Task: Find the shortest route from Houston to Battleship Texas State Historic Site.
Action: Mouse moved to (228, 74)
Screenshot: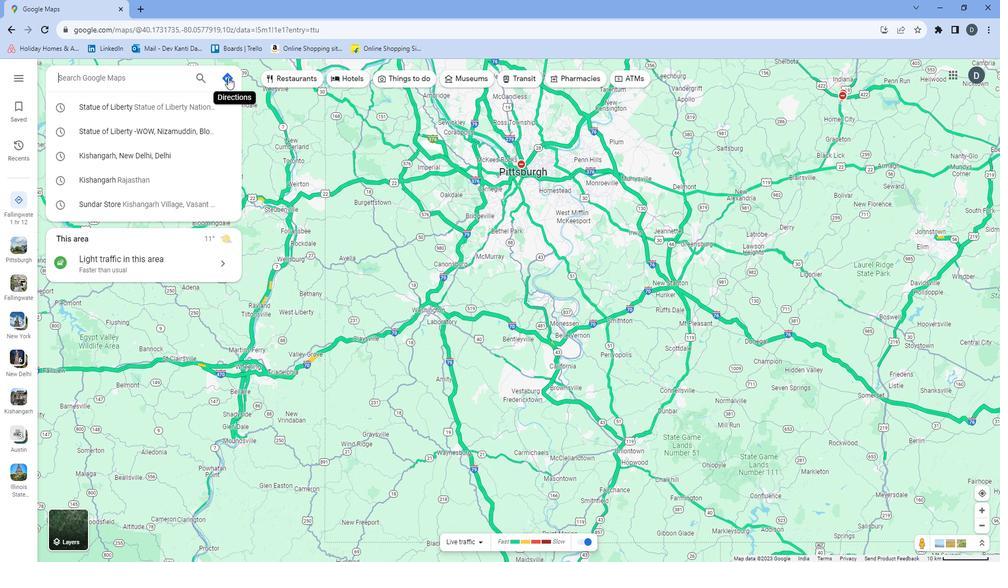 
Action: Mouse pressed left at (228, 74)
Screenshot: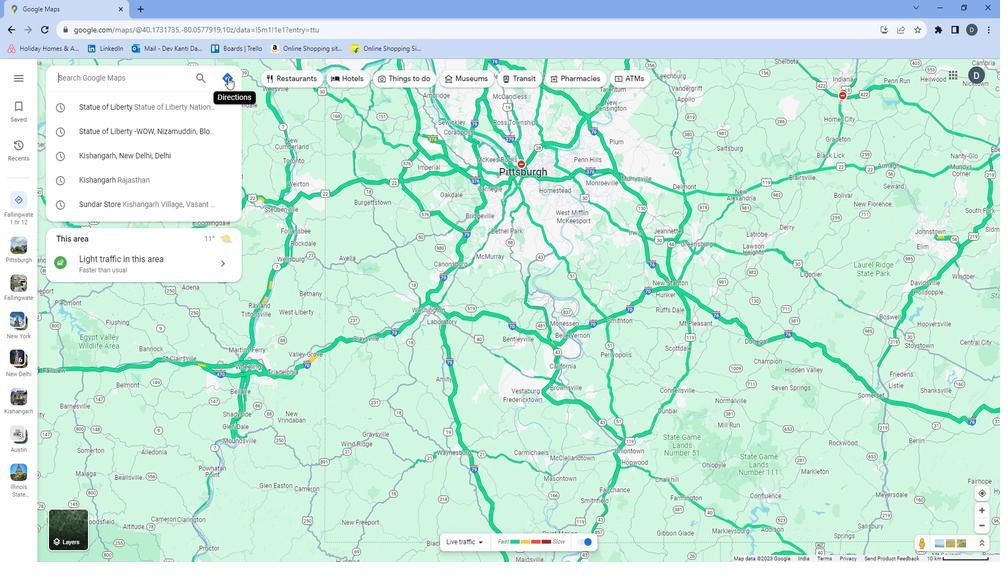 
Action: Mouse moved to (176, 101)
Screenshot: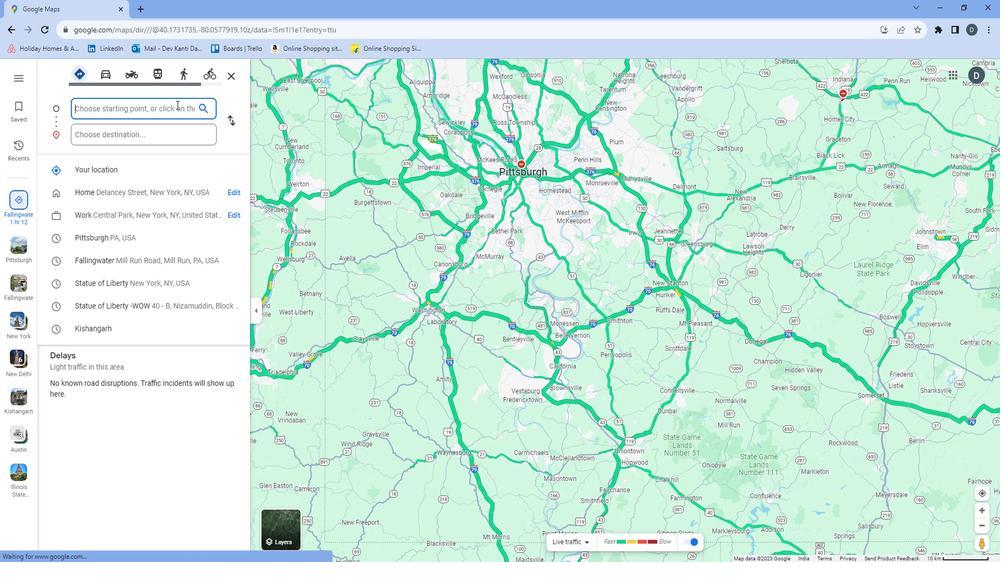 
Action: Mouse pressed left at (176, 101)
Screenshot: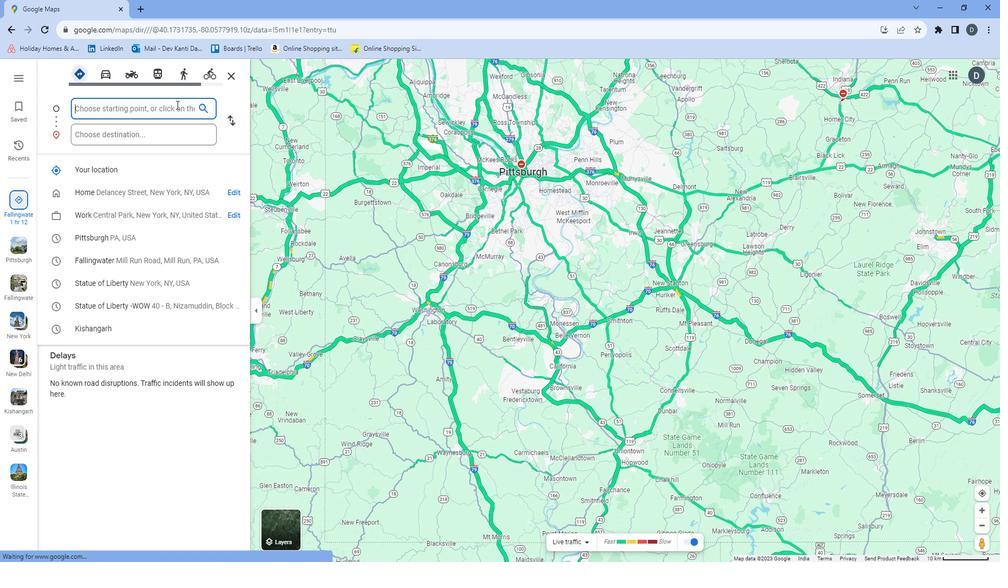 
Action: Mouse moved to (173, 106)
Screenshot: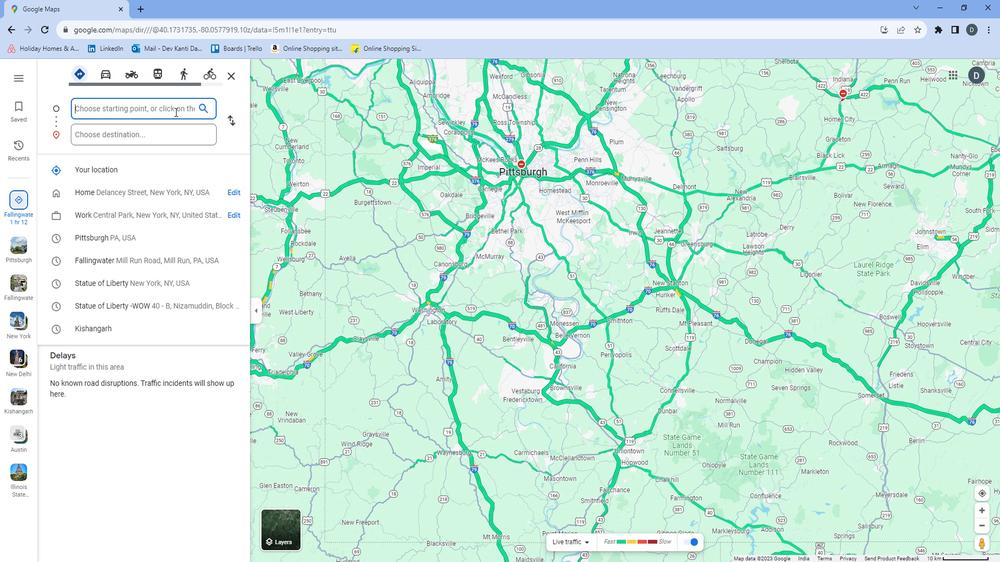 
Action: Mouse pressed left at (173, 106)
Screenshot: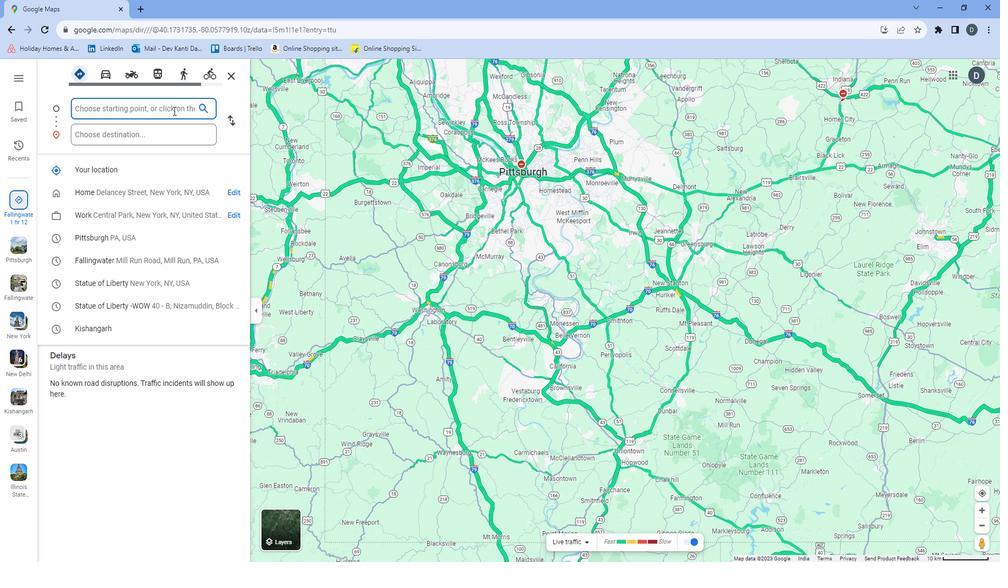 
Action: Key pressed <Key.shift>Houston<Key.space>
Screenshot: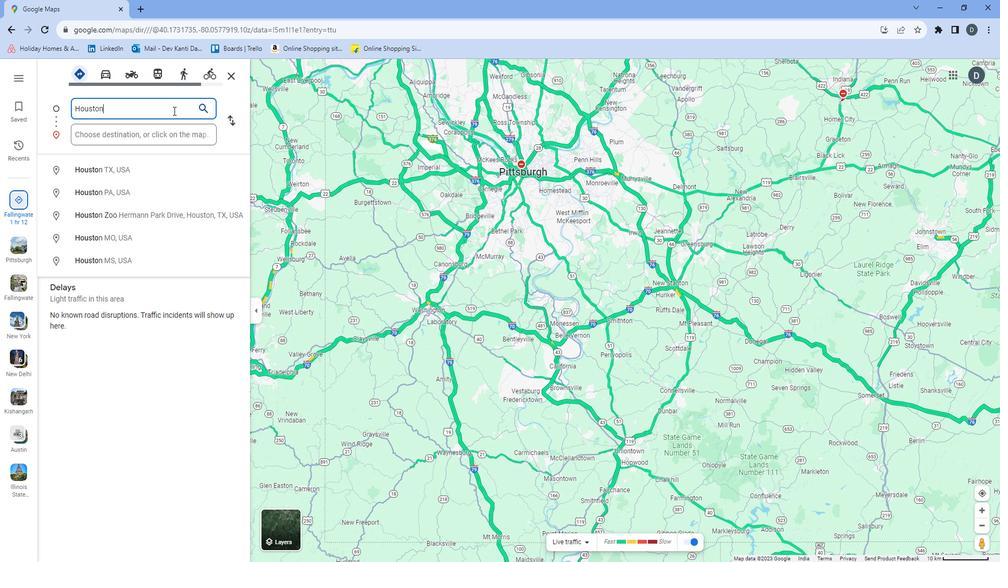 
Action: Mouse moved to (169, 130)
Screenshot: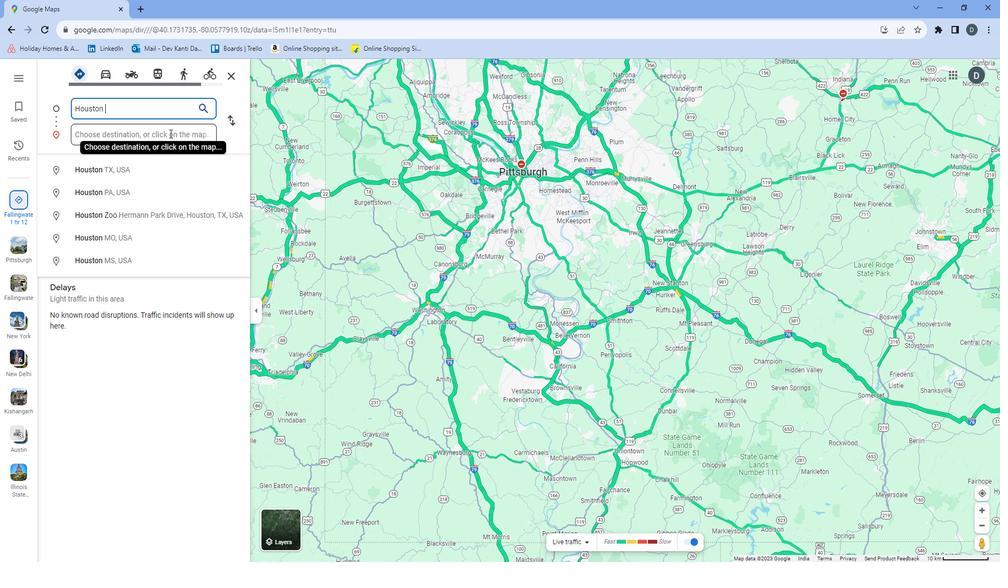 
Action: Mouse pressed left at (169, 130)
Screenshot: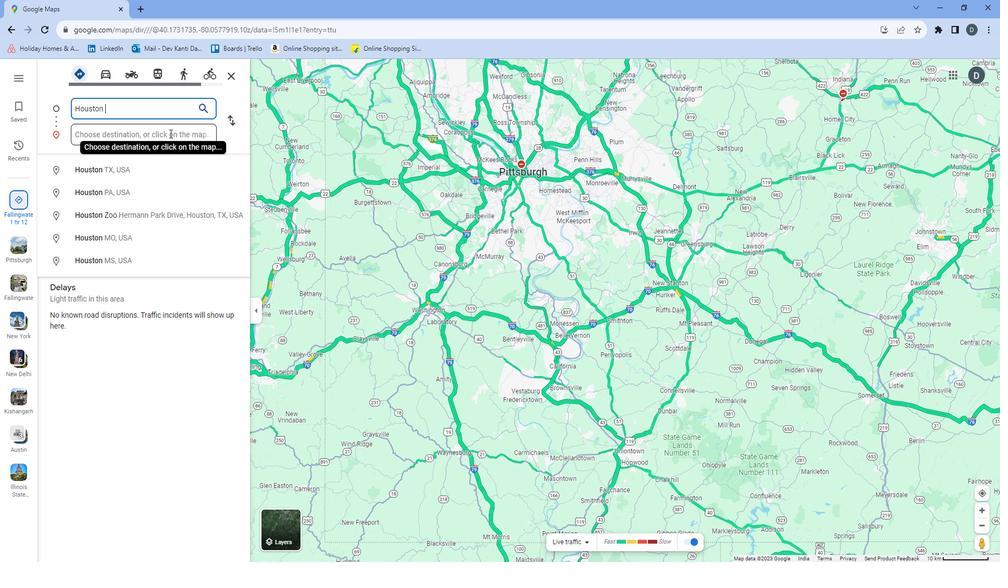 
Action: Key pressed <Key.shift>Battleship<Key.space><Key.shift>Texas<Key.space><Key.shift>STate<Key.space><Key.backspace><Key.backspace><Key.backspace><Key.backspace><Key.backspace>tate<Key.space><Key.shift>Historic<Key.space><Key.shift>Site<Key.space><Key.enter>
Screenshot: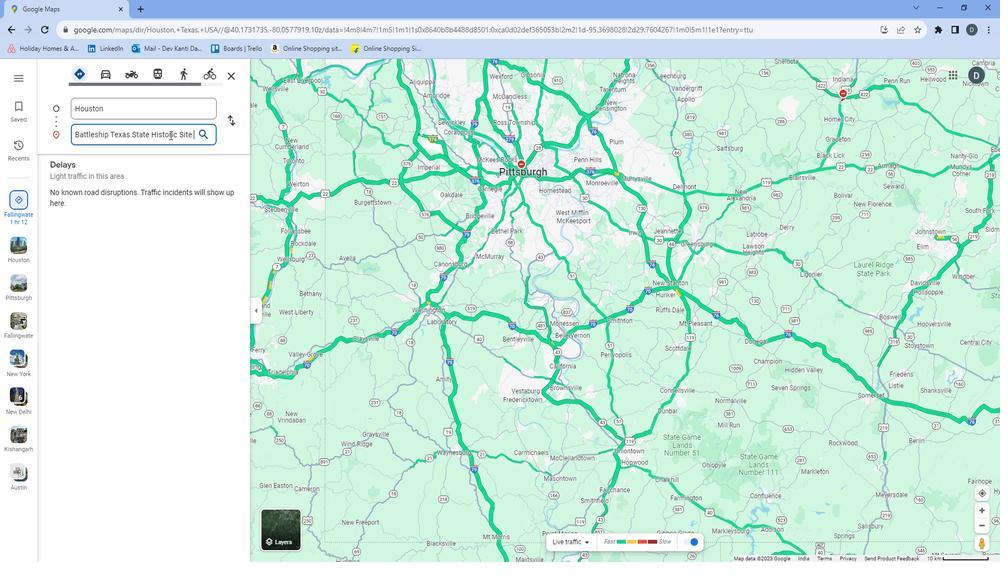 
Action: Mouse moved to (184, 267)
Screenshot: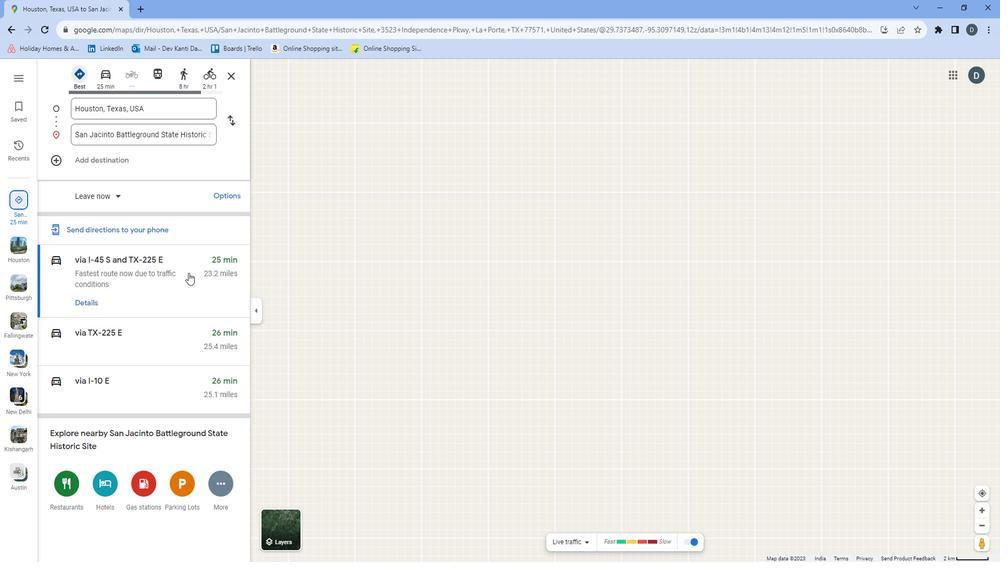 
Action: Mouse pressed left at (184, 267)
Screenshot: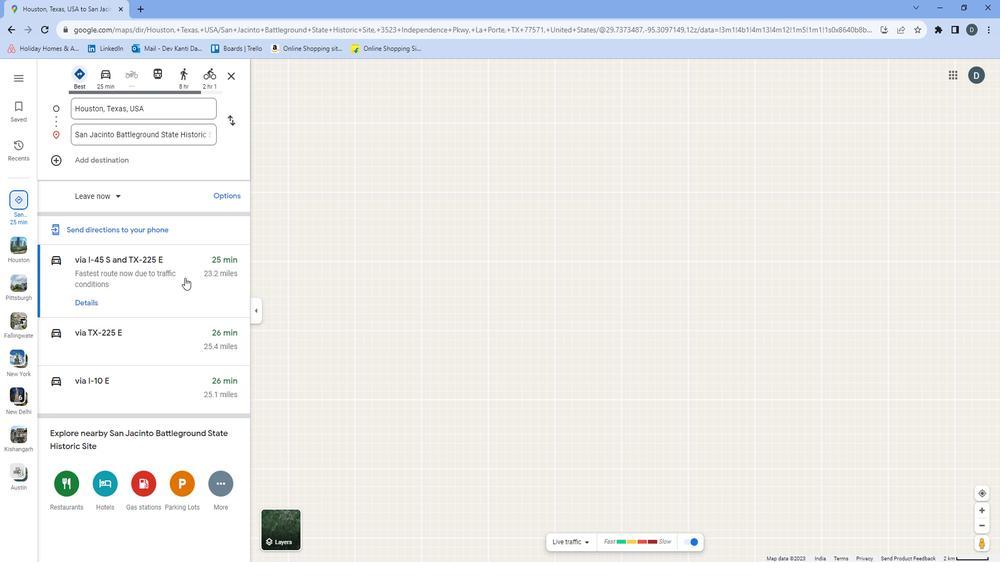 
Action: Mouse moved to (58, 200)
Screenshot: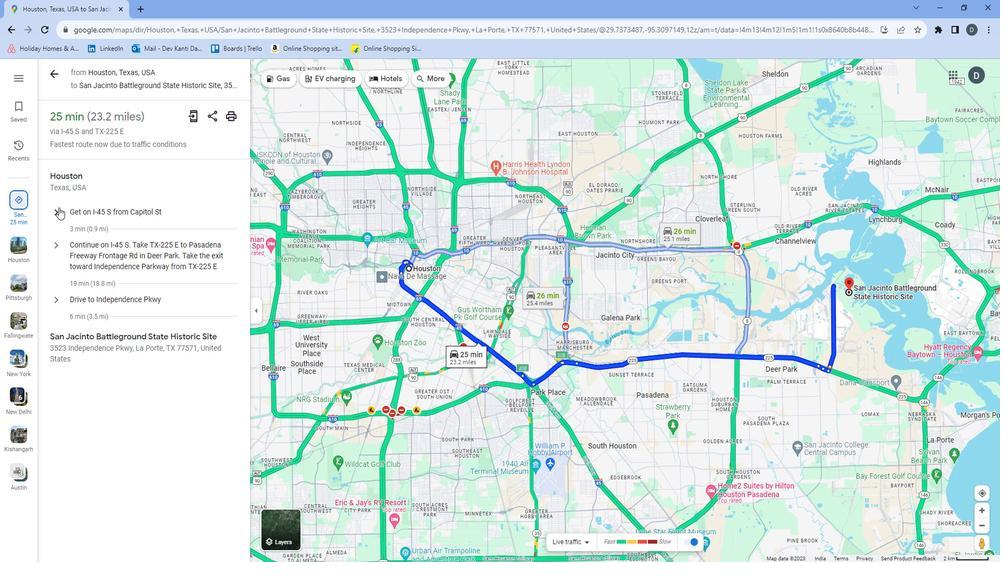 
Action: Mouse pressed left at (58, 200)
Screenshot: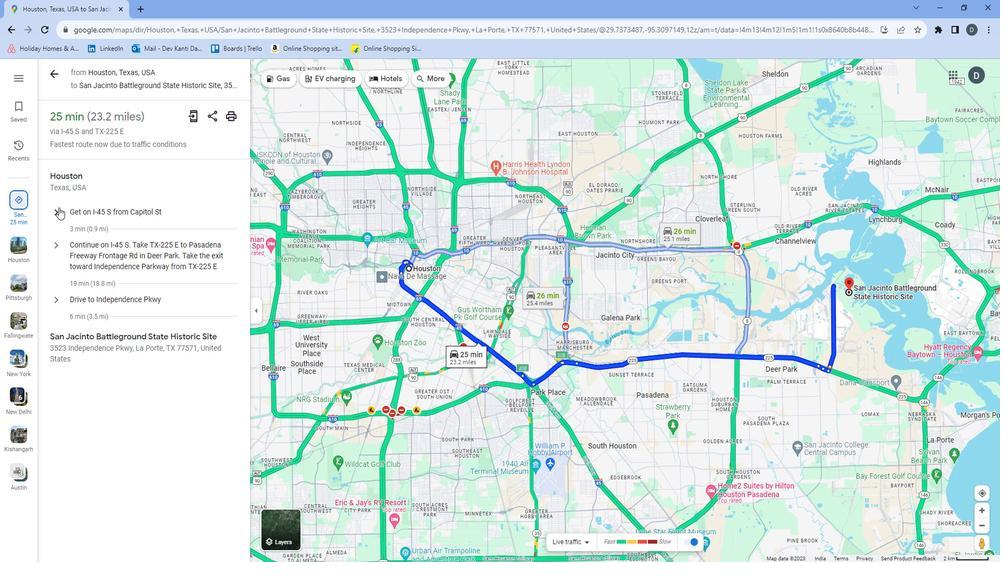 
Action: Mouse moved to (160, 224)
Screenshot: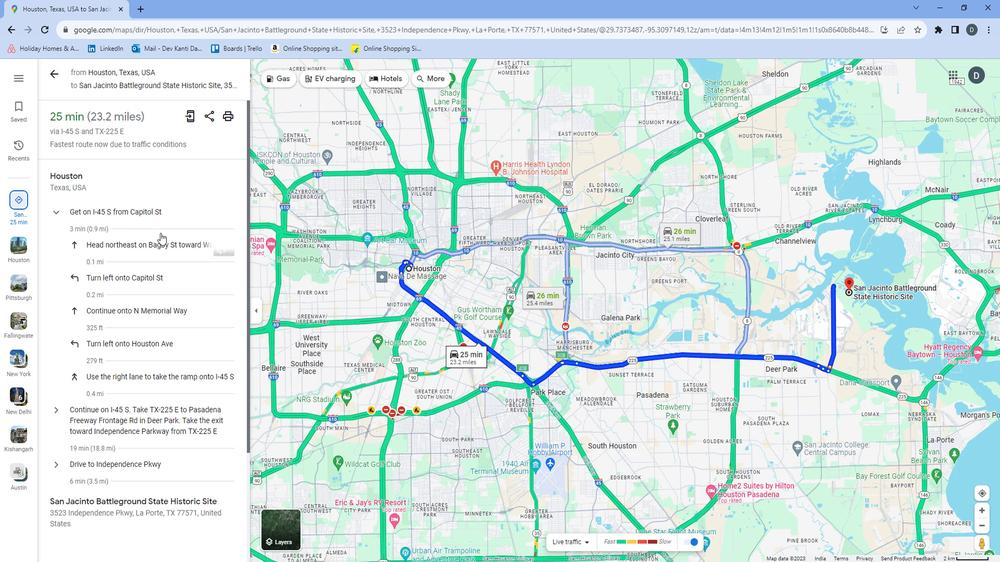 
Action: Mouse scrolled (160, 224) with delta (0, 0)
Screenshot: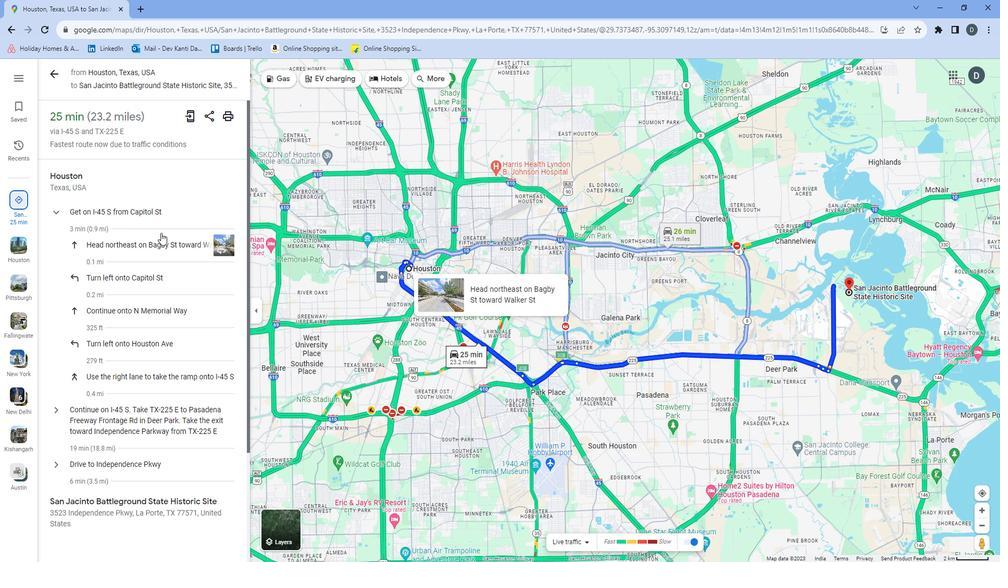 
Action: Mouse moved to (60, 340)
Screenshot: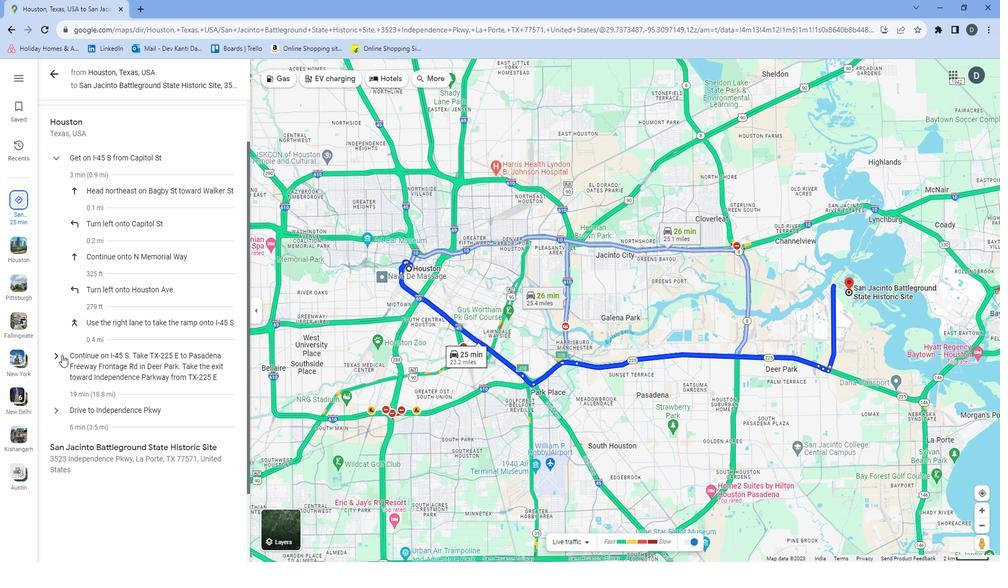 
Action: Mouse pressed left at (60, 340)
Screenshot: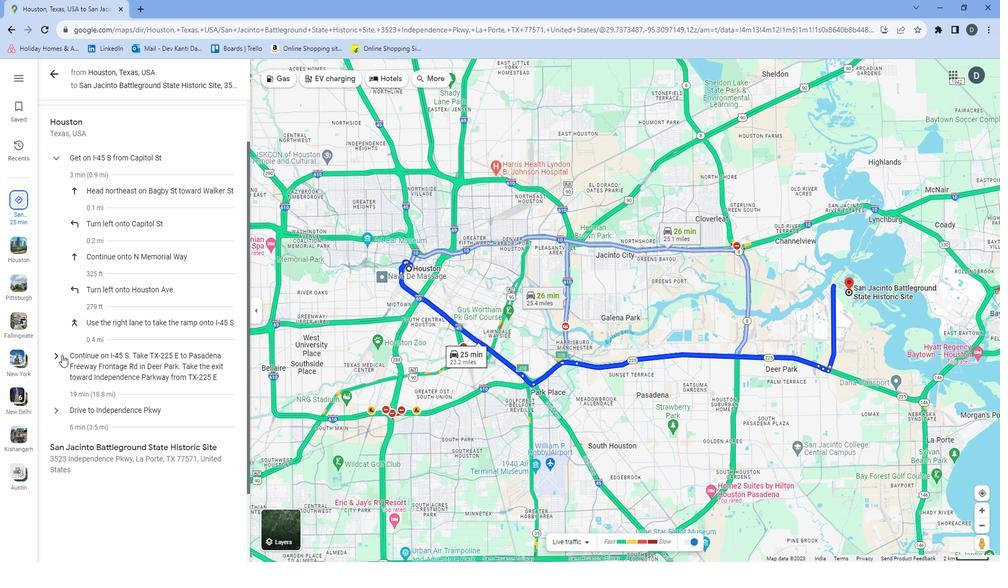 
Action: Mouse moved to (80, 323)
Screenshot: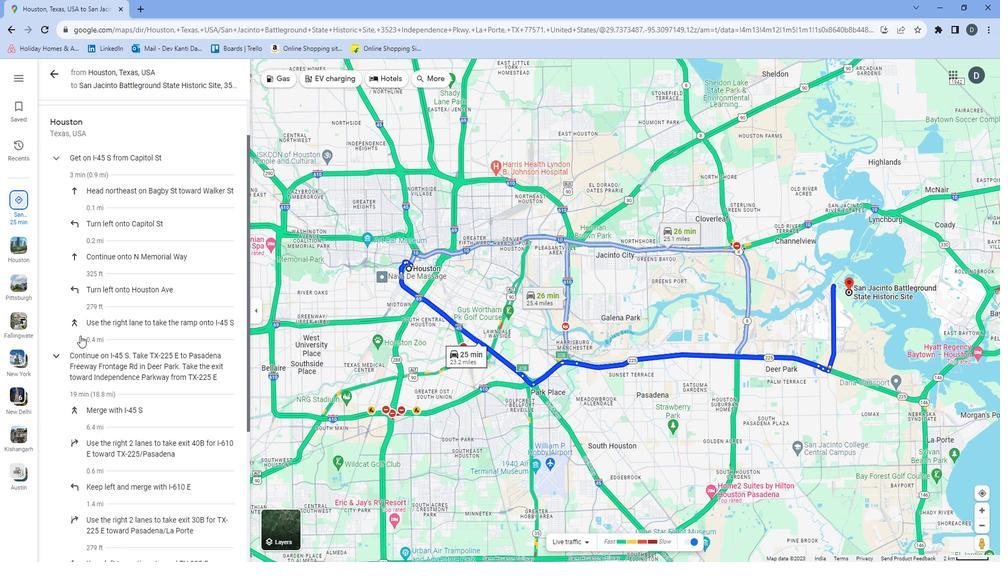 
Action: Mouse scrolled (80, 322) with delta (0, 0)
Screenshot: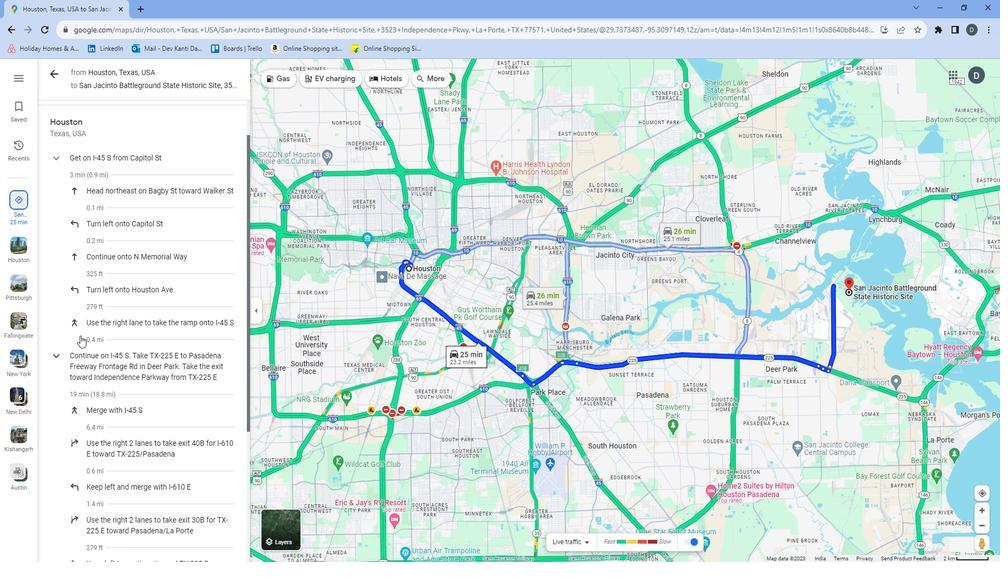 
Action: Mouse scrolled (80, 322) with delta (0, 0)
Screenshot: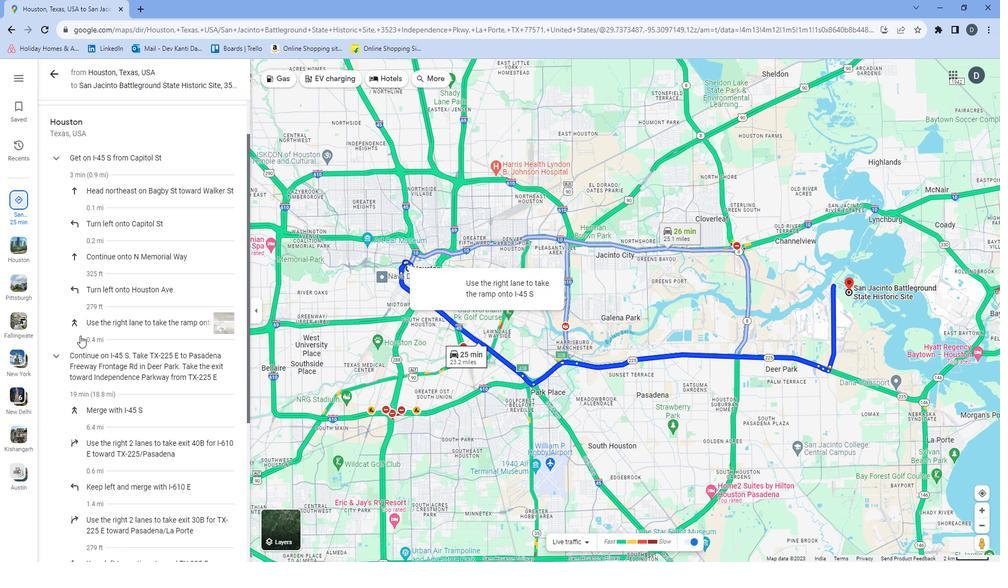 
Action: Mouse scrolled (80, 322) with delta (0, 0)
Screenshot: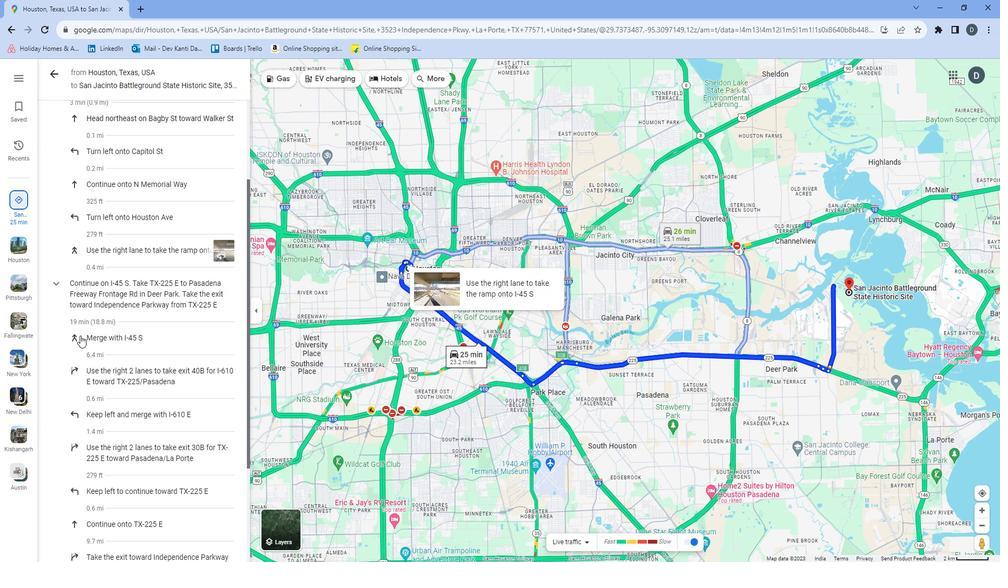 
Action: Mouse scrolled (80, 322) with delta (0, 0)
Screenshot: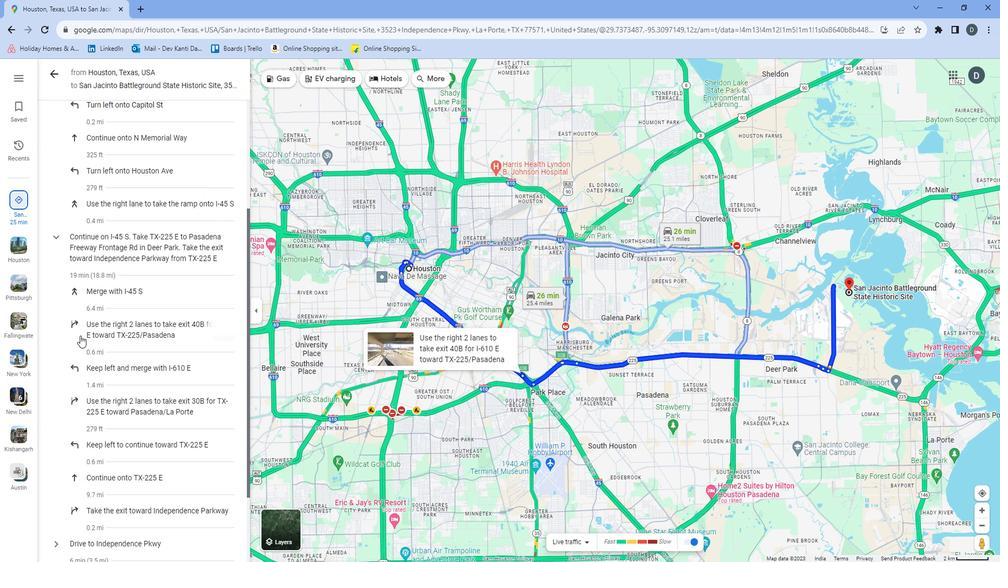 
Action: Mouse moved to (56, 429)
Screenshot: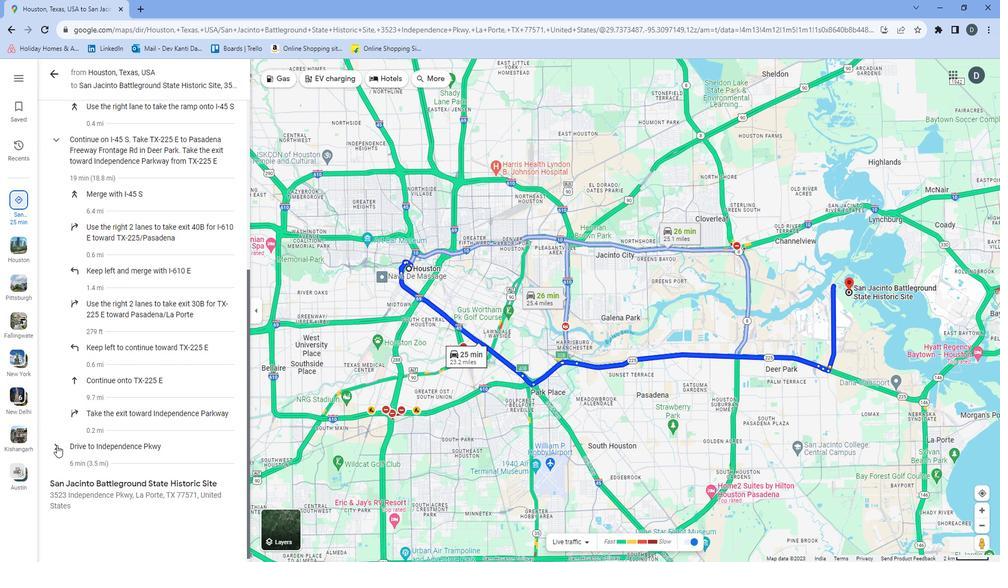 
Action: Mouse pressed left at (56, 429)
Screenshot: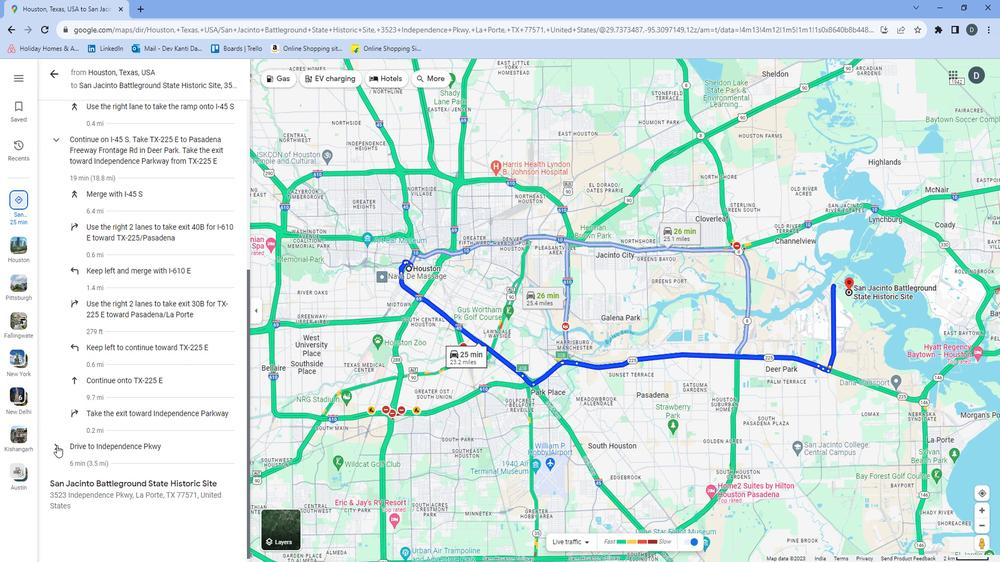 
Action: Mouse moved to (79, 377)
Screenshot: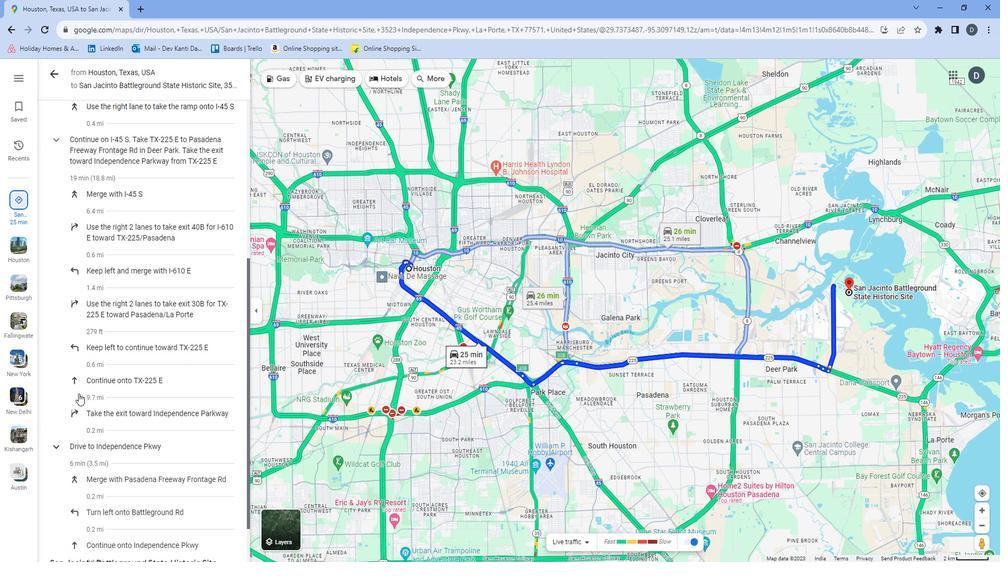 
Action: Mouse scrolled (79, 377) with delta (0, 0)
Screenshot: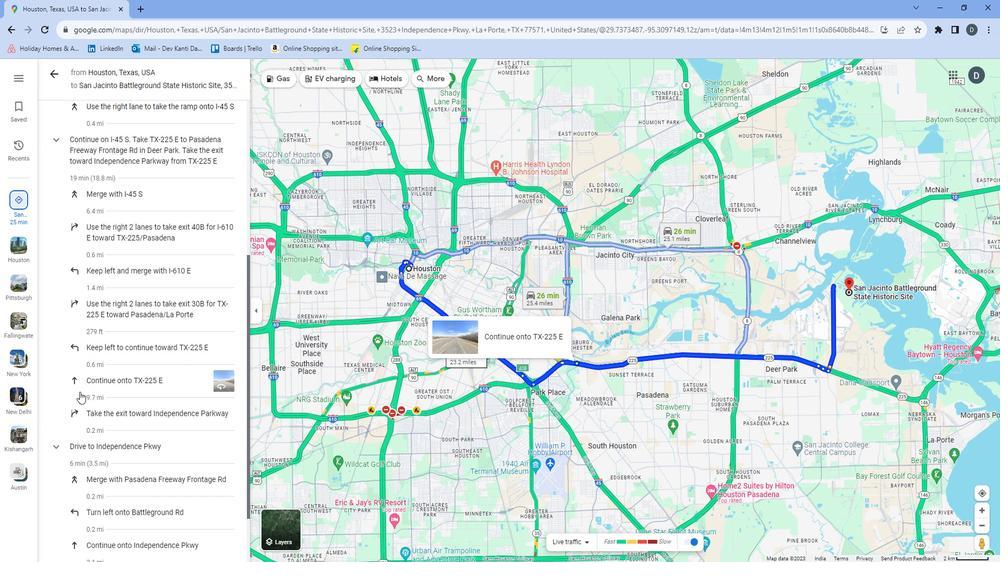 
Action: Mouse moved to (79, 381)
Screenshot: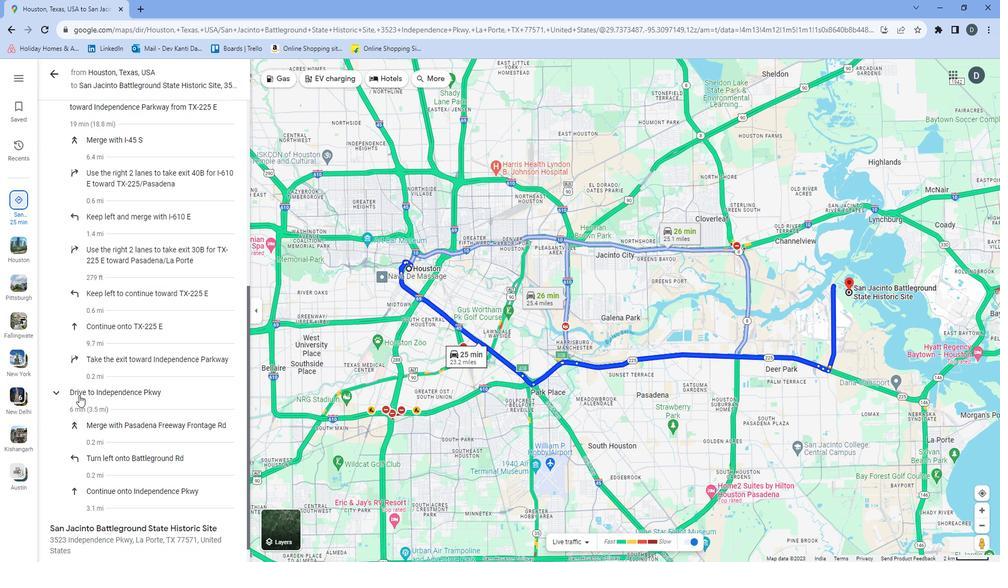 
Action: Mouse scrolled (79, 380) with delta (0, 0)
Screenshot: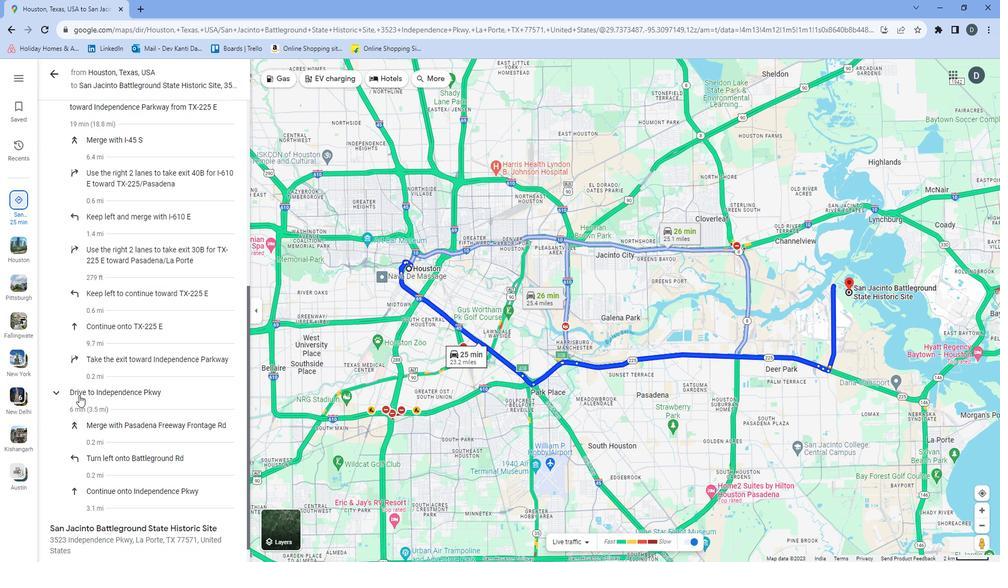 
Action: Mouse moved to (381, 248)
Screenshot: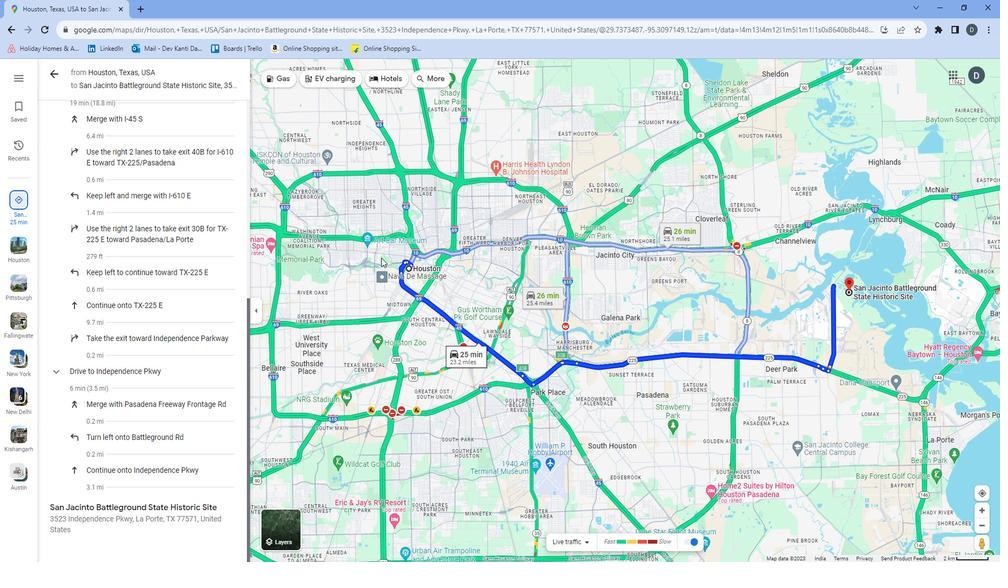 
Action: Mouse scrolled (381, 249) with delta (0, 0)
Screenshot: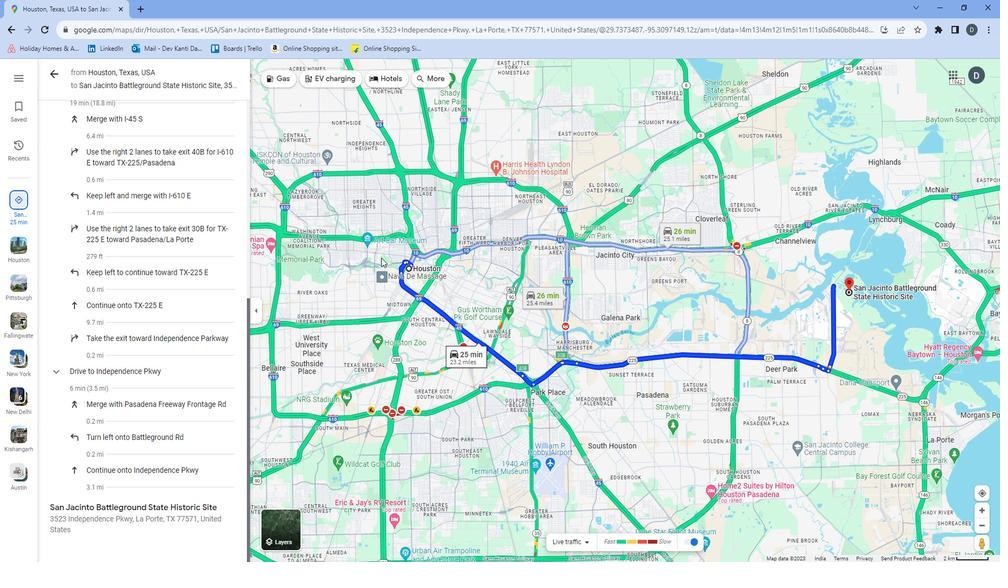 
Action: Mouse scrolled (381, 249) with delta (0, 0)
Screenshot: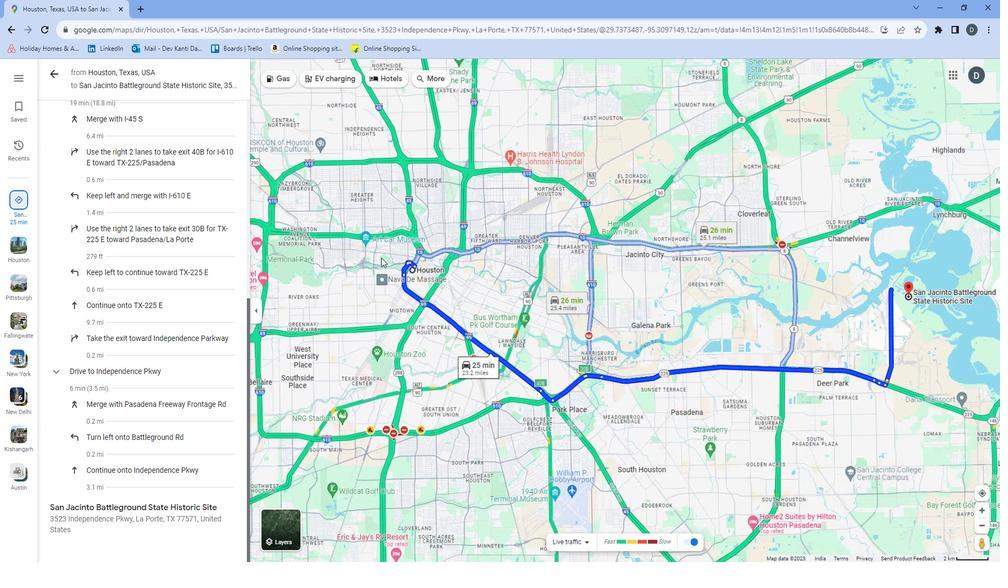 
Action: Mouse scrolled (381, 249) with delta (0, 0)
Screenshot: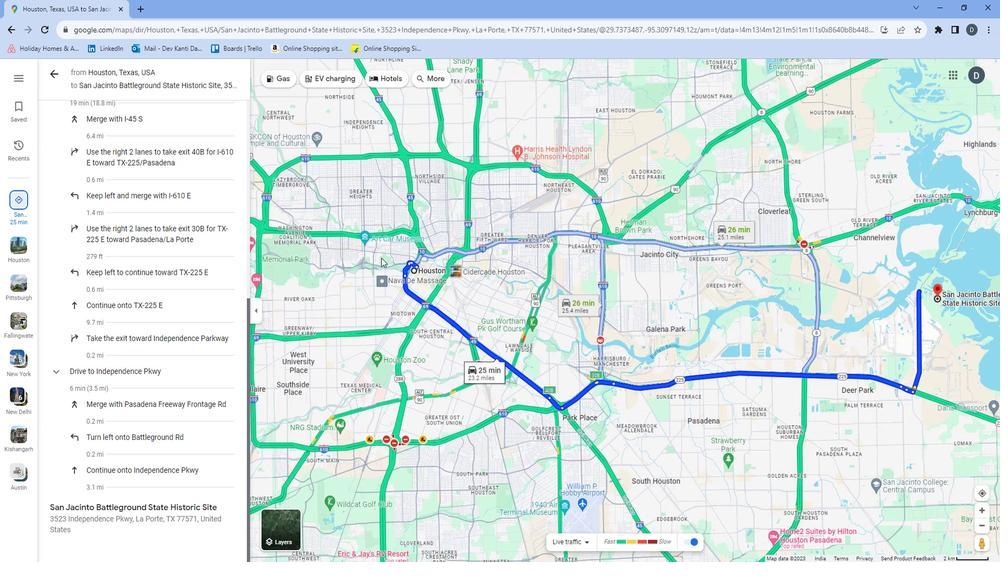 
Action: Mouse scrolled (381, 249) with delta (0, 0)
Screenshot: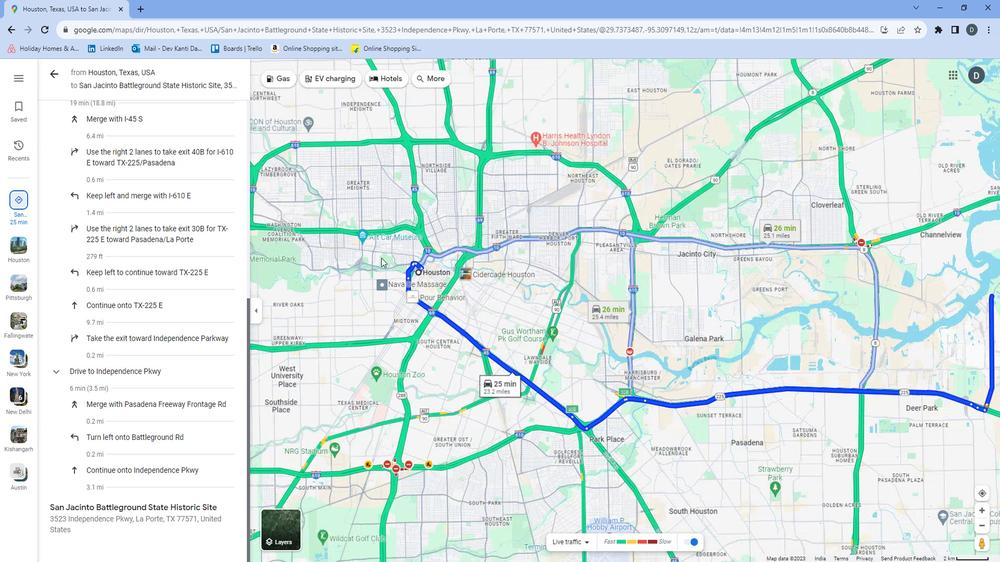 
Action: Mouse moved to (448, 279)
Screenshot: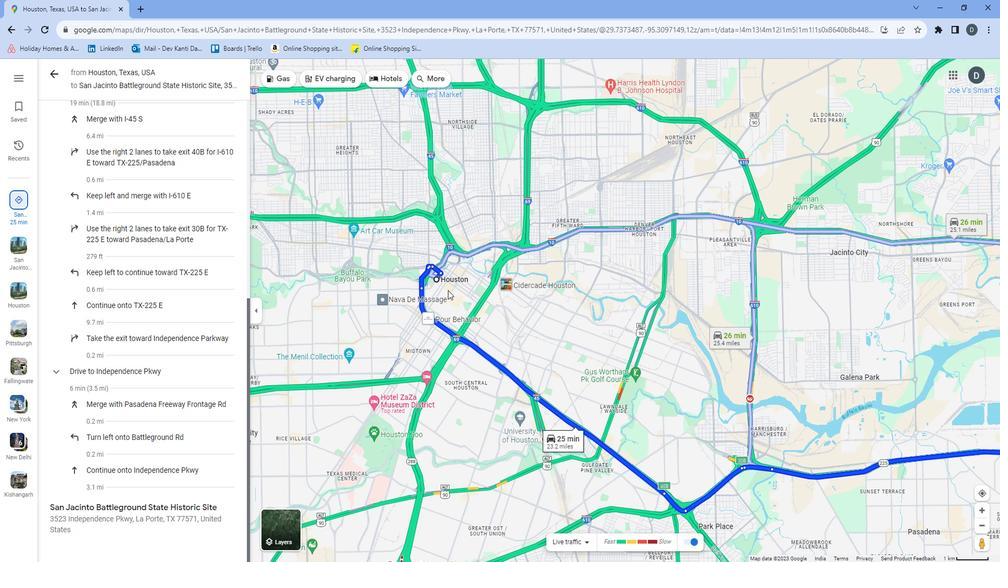 
Action: Mouse scrolled (448, 280) with delta (0, 0)
Screenshot: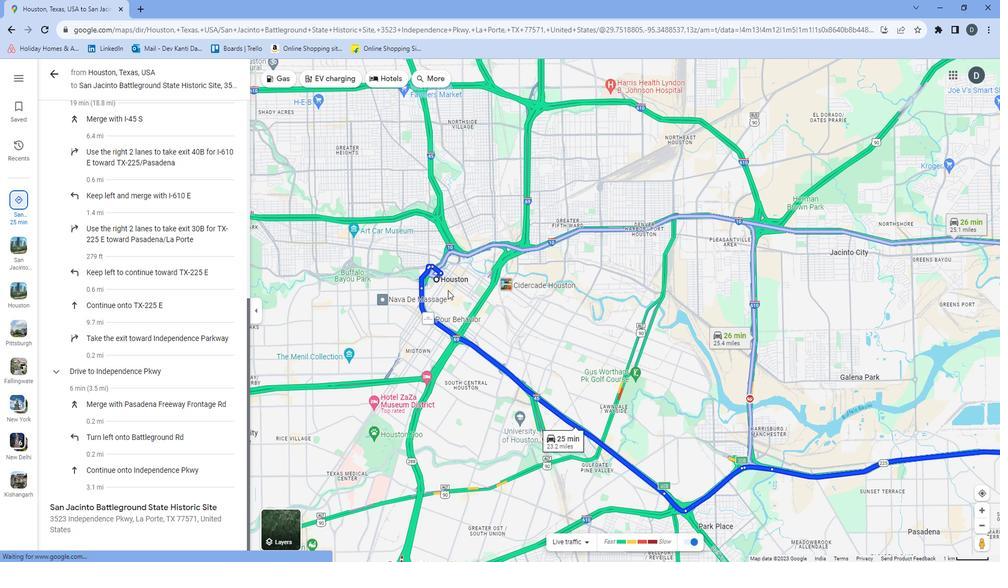 
Action: Mouse scrolled (448, 280) with delta (0, 0)
Screenshot: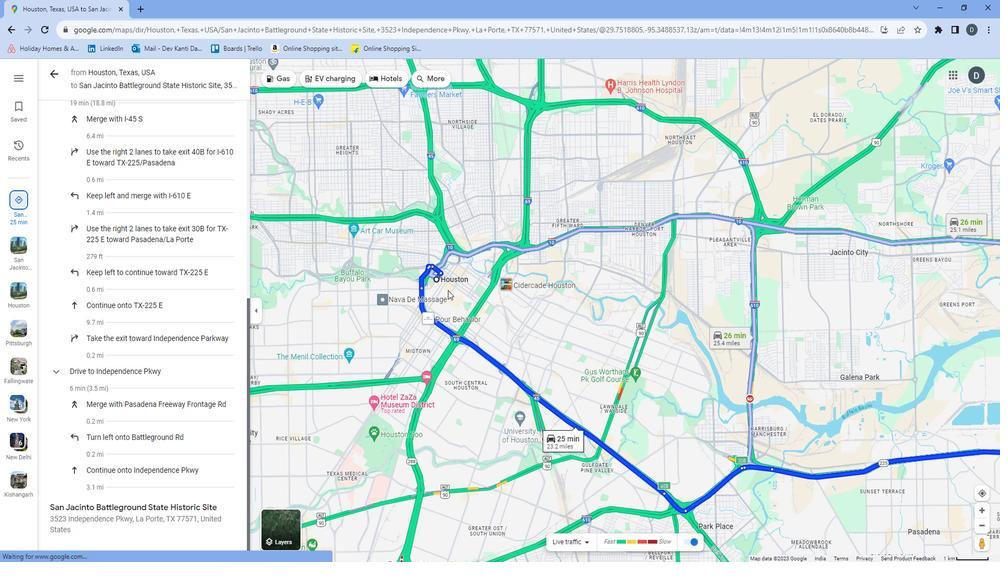 
Action: Mouse scrolled (448, 280) with delta (0, 0)
Screenshot: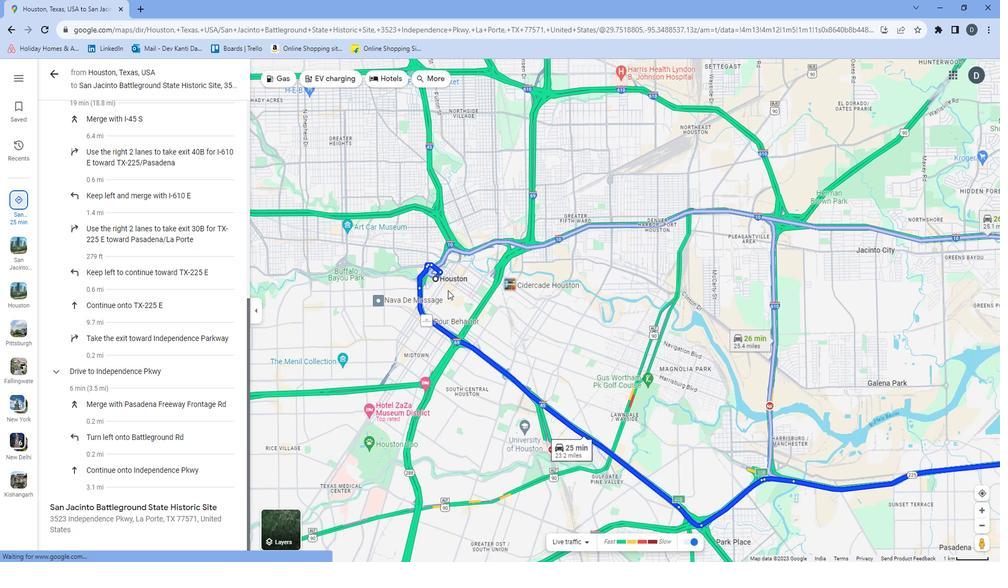 
Action: Mouse scrolled (448, 280) with delta (0, 0)
Screenshot: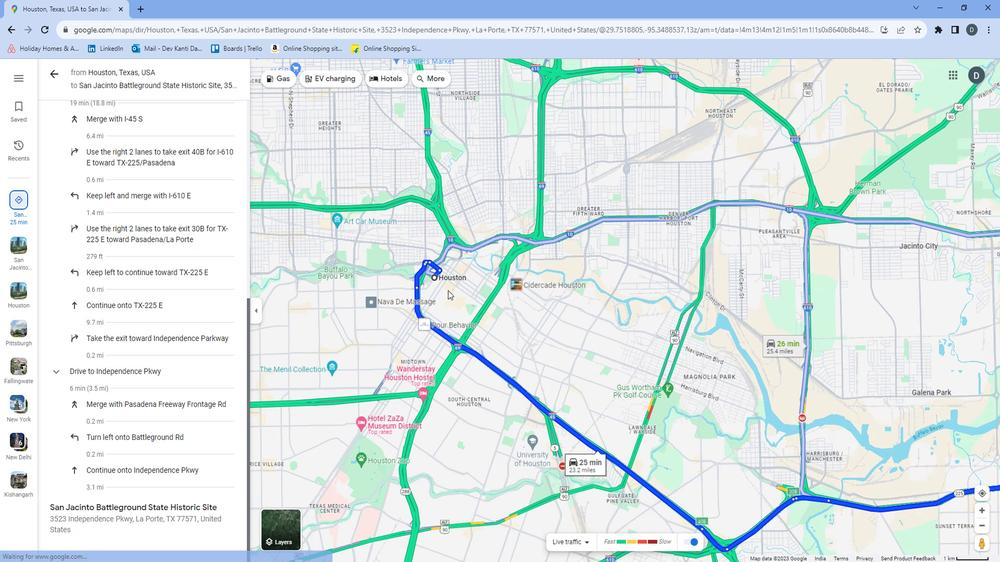 
Action: Mouse scrolled (448, 280) with delta (0, 0)
Screenshot: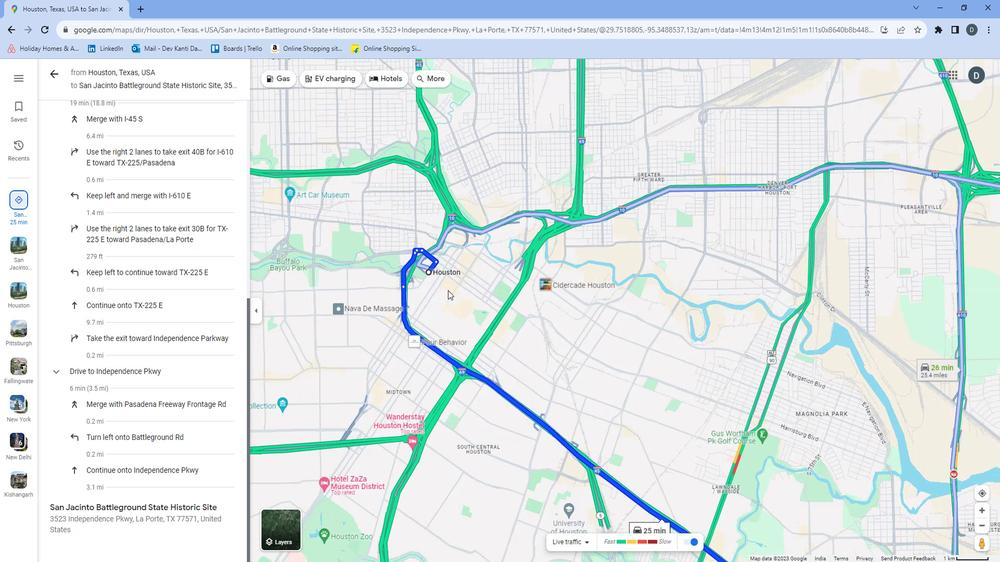 
Action: Mouse moved to (416, 245)
Screenshot: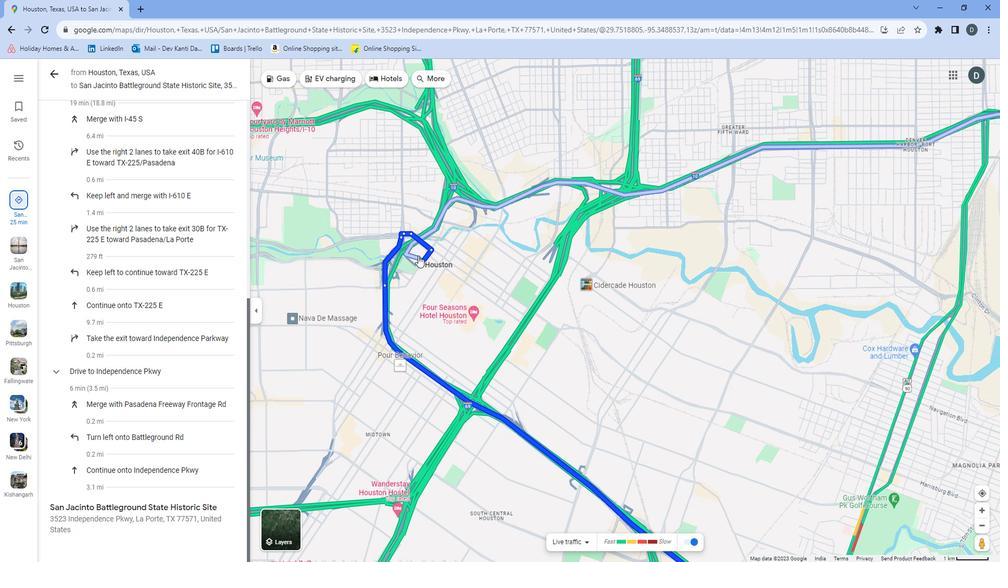 
Action: Mouse scrolled (416, 246) with delta (0, 0)
Screenshot: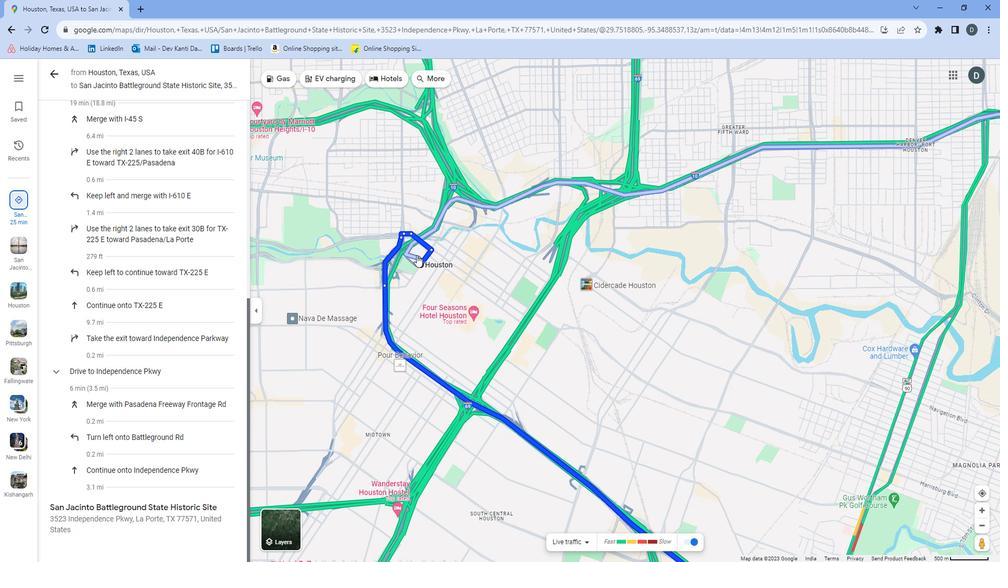 
Action: Mouse scrolled (416, 246) with delta (0, 0)
Screenshot: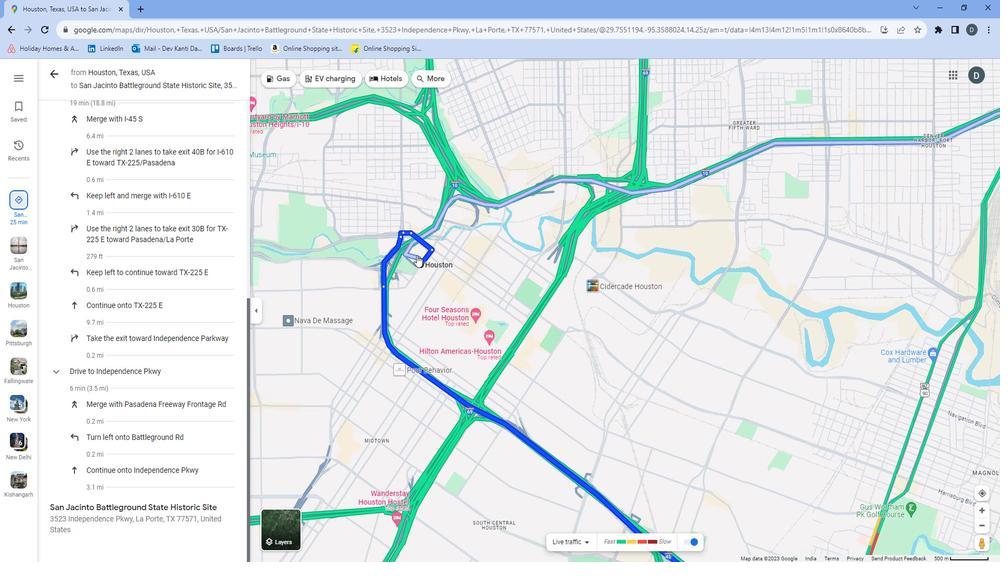 
Action: Mouse scrolled (416, 246) with delta (0, 0)
Screenshot: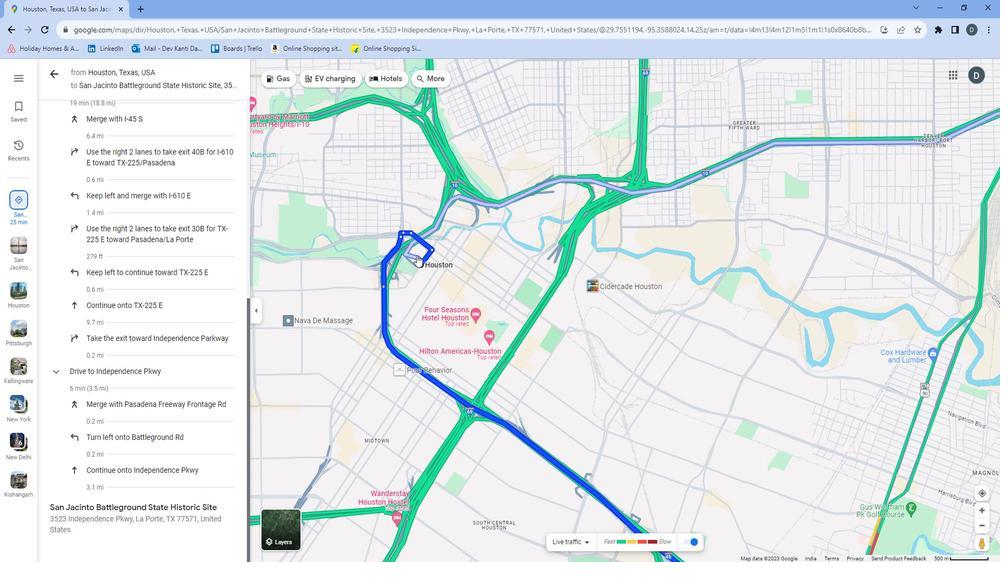 
Action: Mouse scrolled (416, 246) with delta (0, 0)
Screenshot: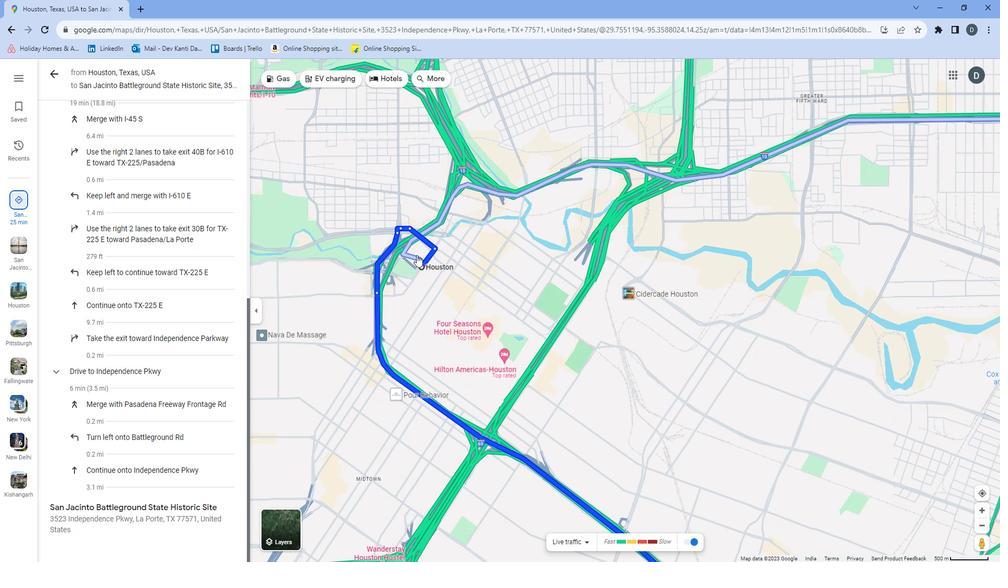 
Action: Mouse scrolled (416, 246) with delta (0, 0)
Screenshot: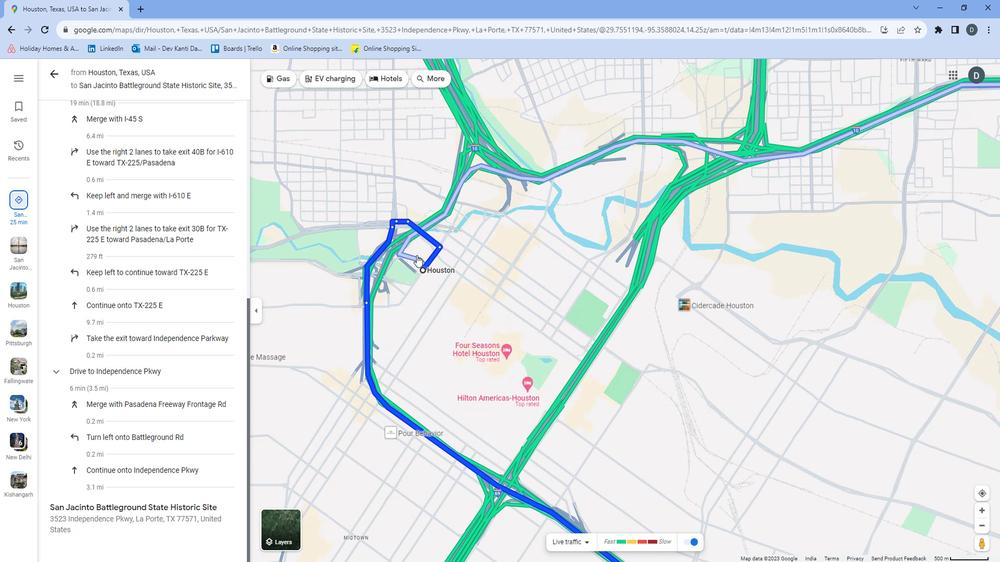 
Action: Mouse moved to (416, 237)
Screenshot: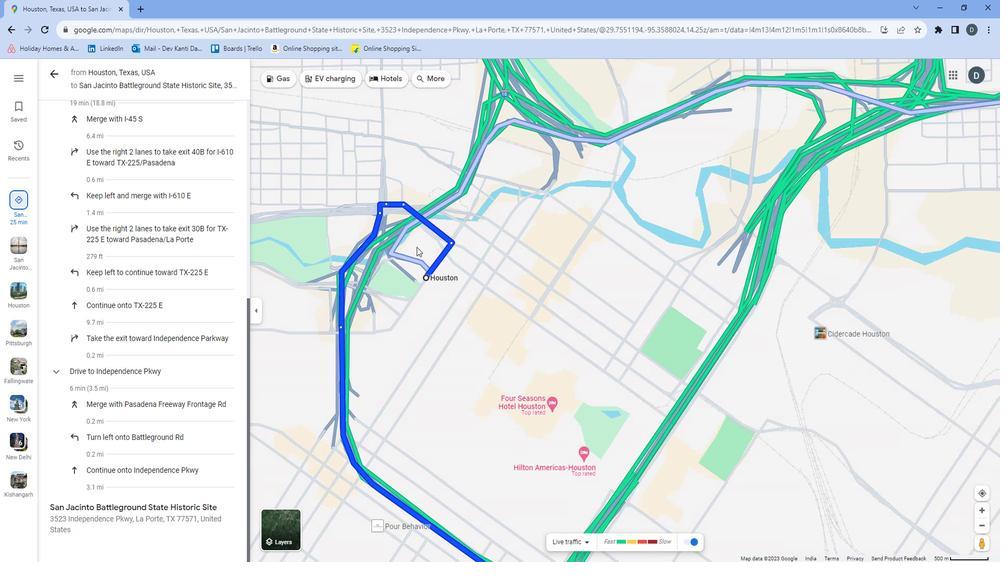 
Action: Mouse scrolled (416, 238) with delta (0, 0)
Screenshot: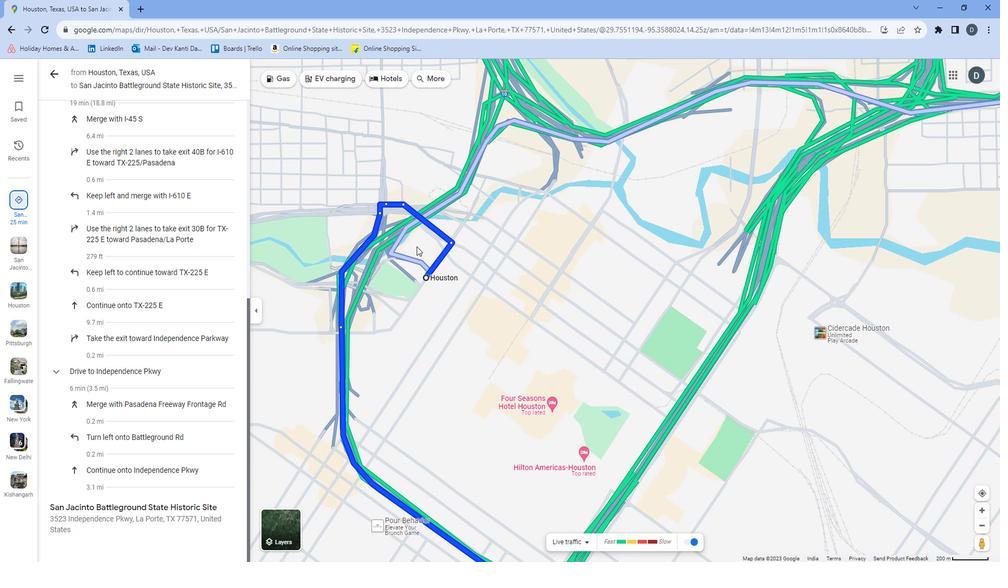 
Action: Mouse scrolled (416, 238) with delta (0, 0)
Screenshot: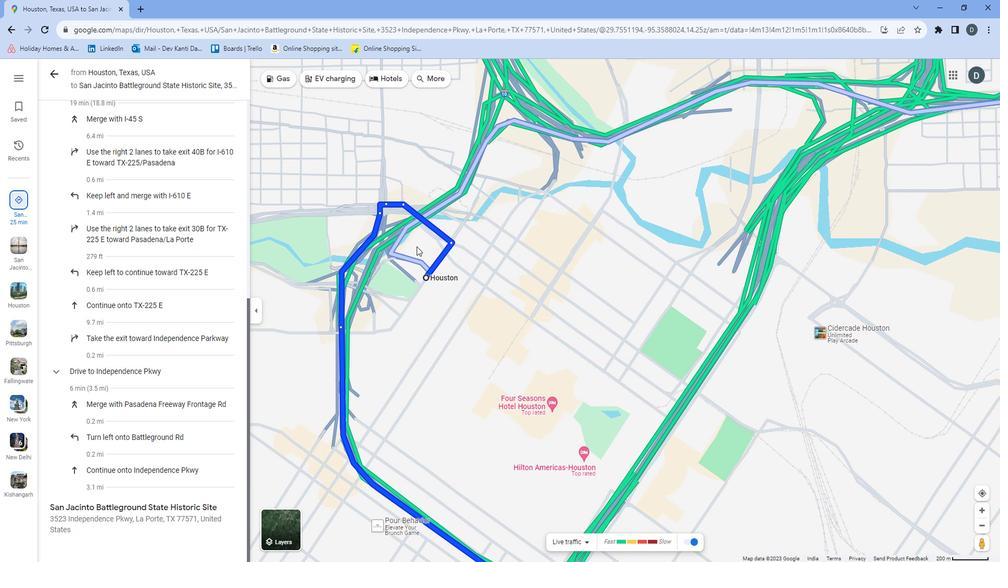 
Action: Mouse scrolled (416, 238) with delta (0, 0)
Screenshot: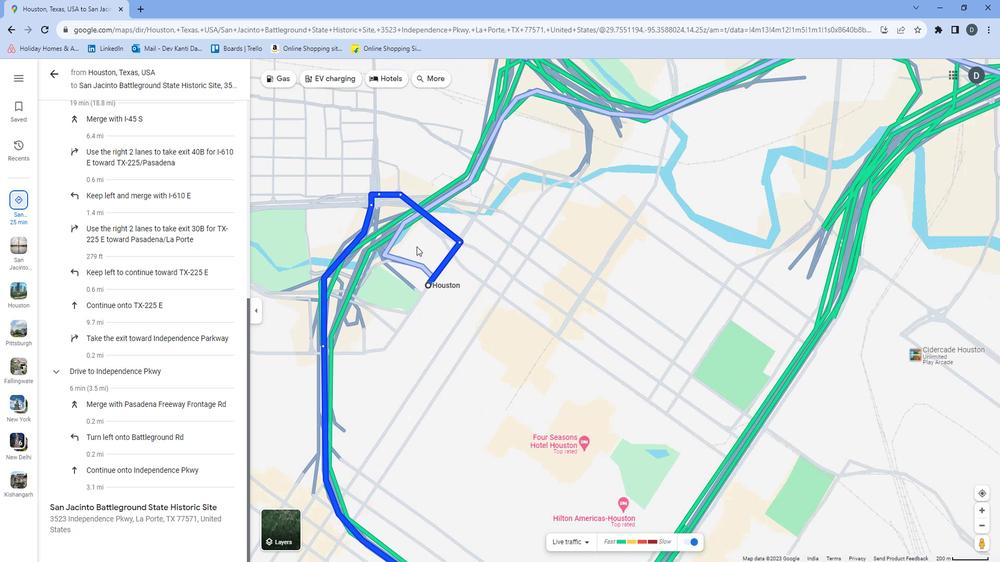 
Action: Mouse scrolled (416, 238) with delta (0, 0)
Screenshot: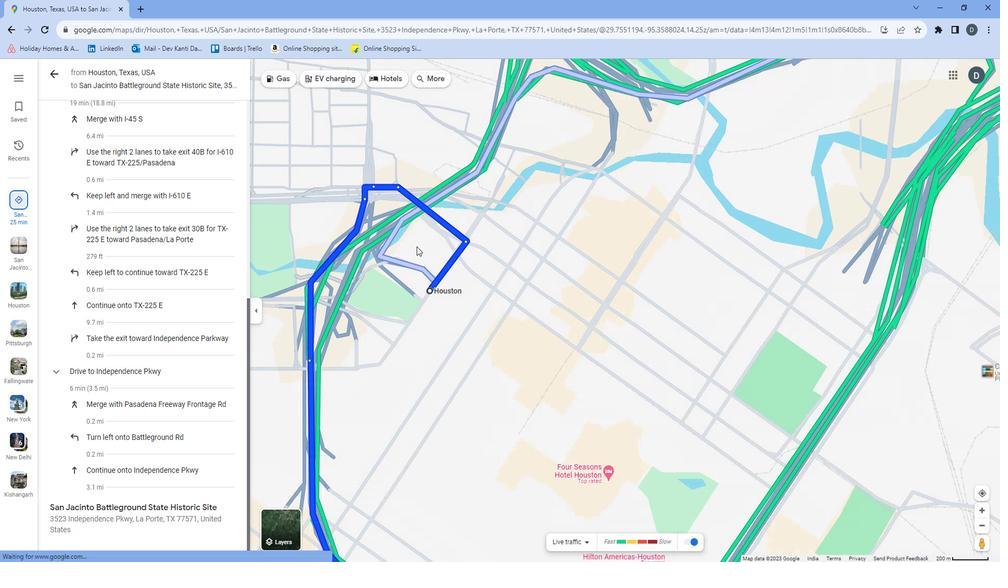 
Action: Mouse moved to (288, 280)
Screenshot: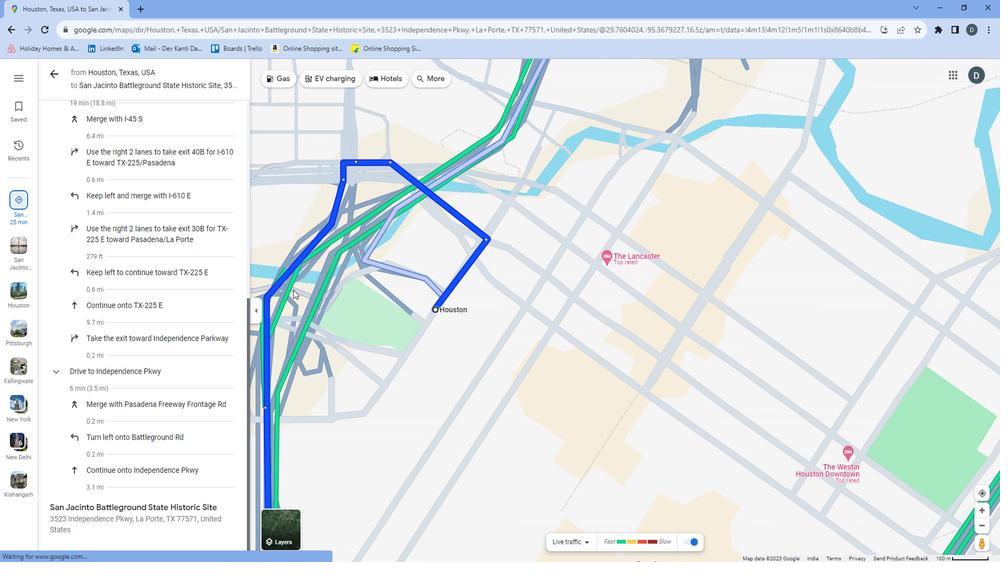 
Action: Mouse scrolled (288, 280) with delta (0, 0)
Screenshot: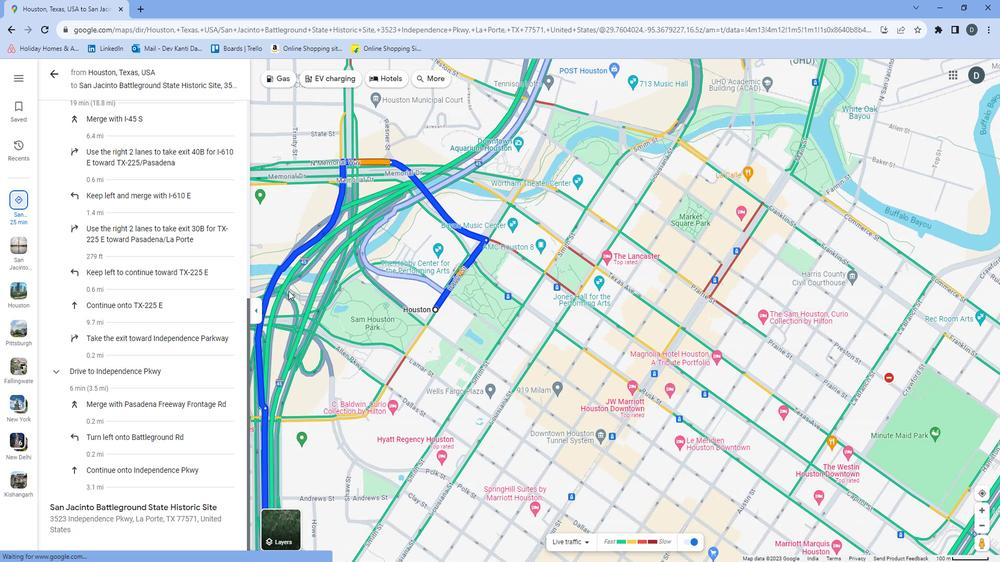 
Action: Mouse moved to (319, 393)
Screenshot: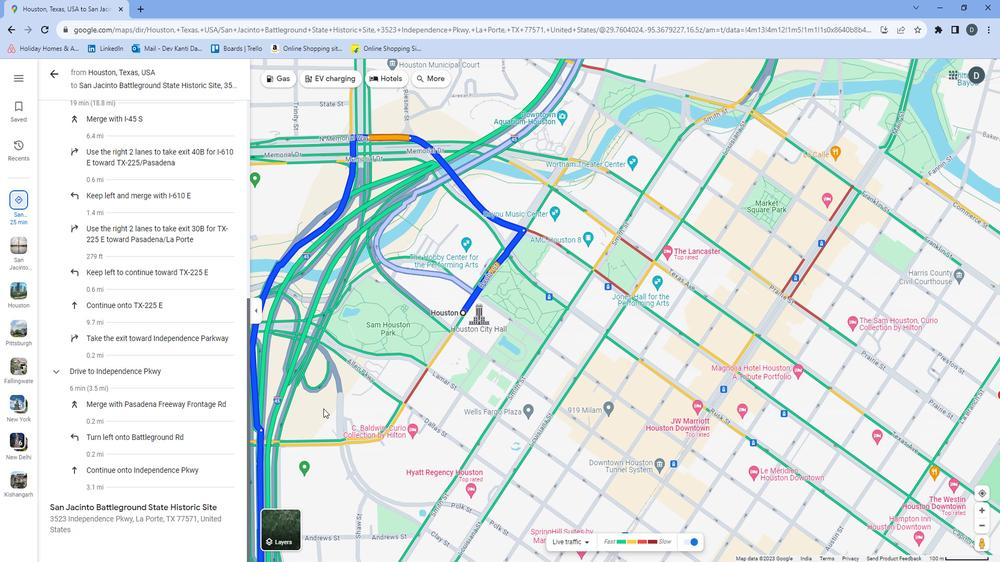 
Action: Mouse pressed left at (319, 393)
Screenshot: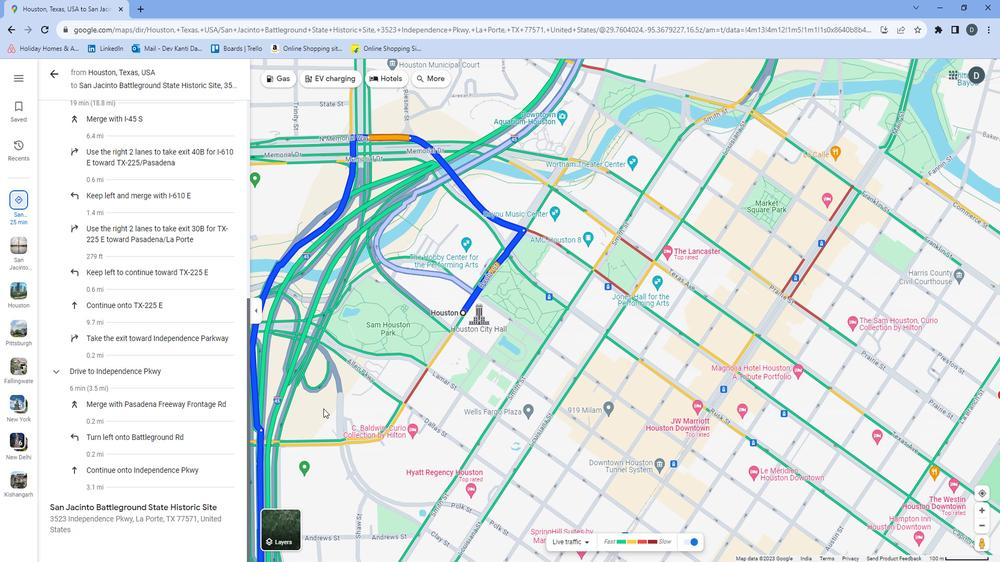 
Action: Mouse moved to (336, 300)
Screenshot: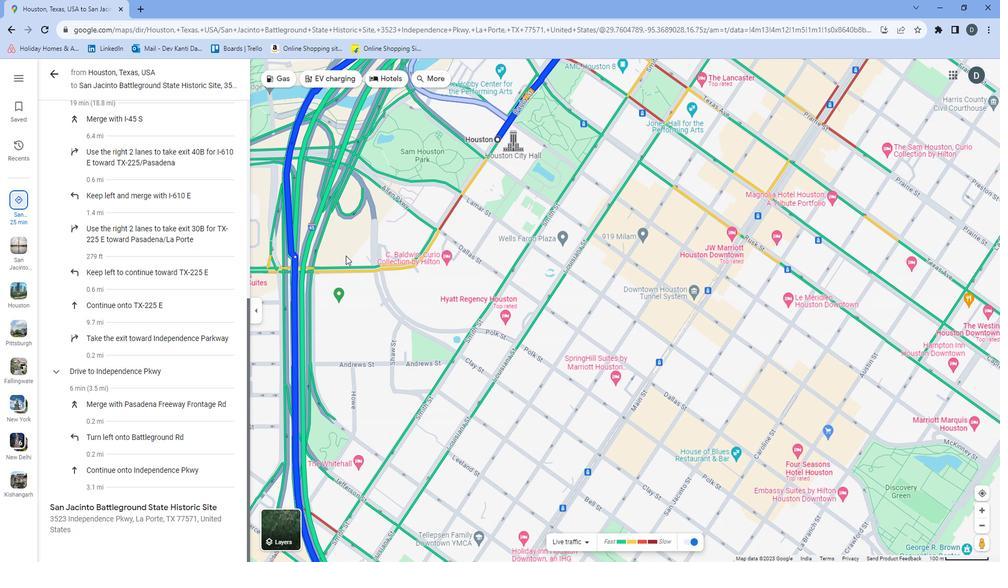
Action: Mouse pressed left at (336, 300)
Screenshot: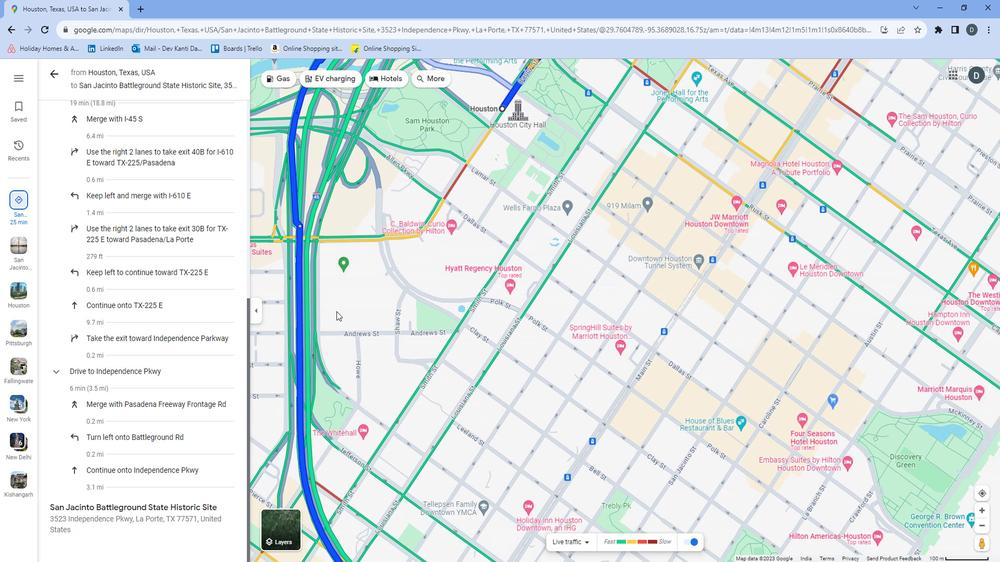 
Action: Mouse moved to (387, 260)
Screenshot: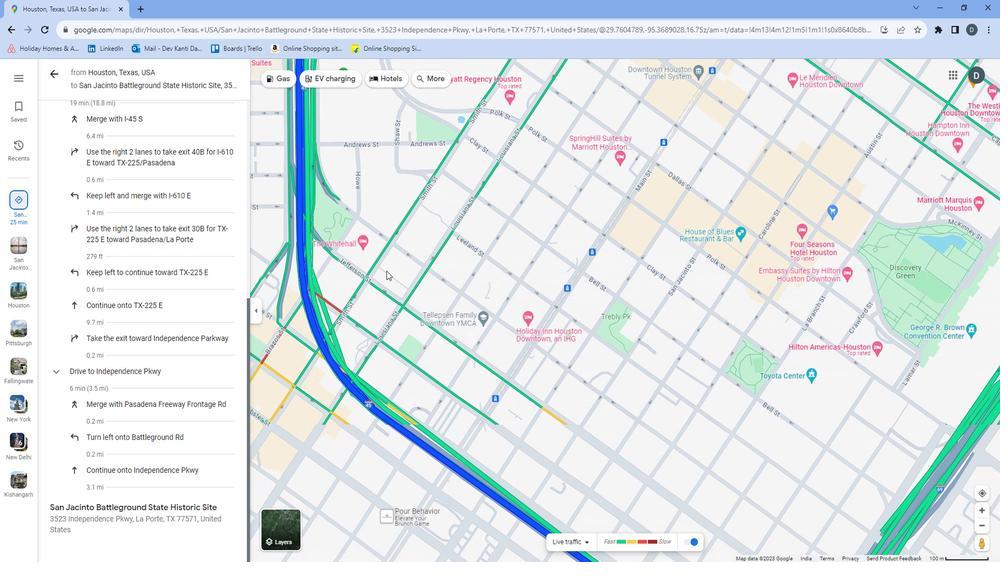 
Action: Mouse pressed left at (387, 260)
Screenshot: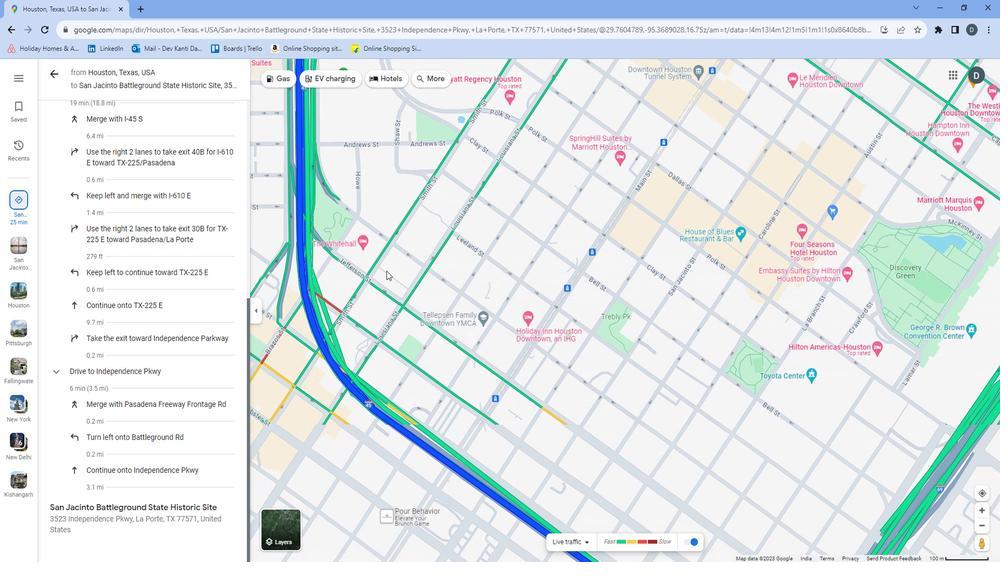 
Action: Mouse moved to (540, 293)
Screenshot: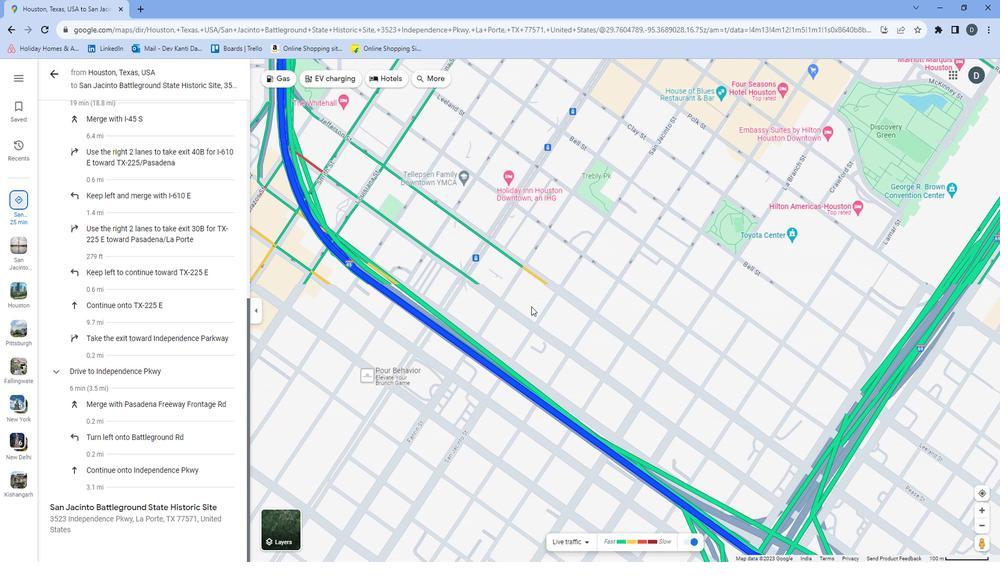 
Action: Mouse pressed left at (540, 293)
Screenshot: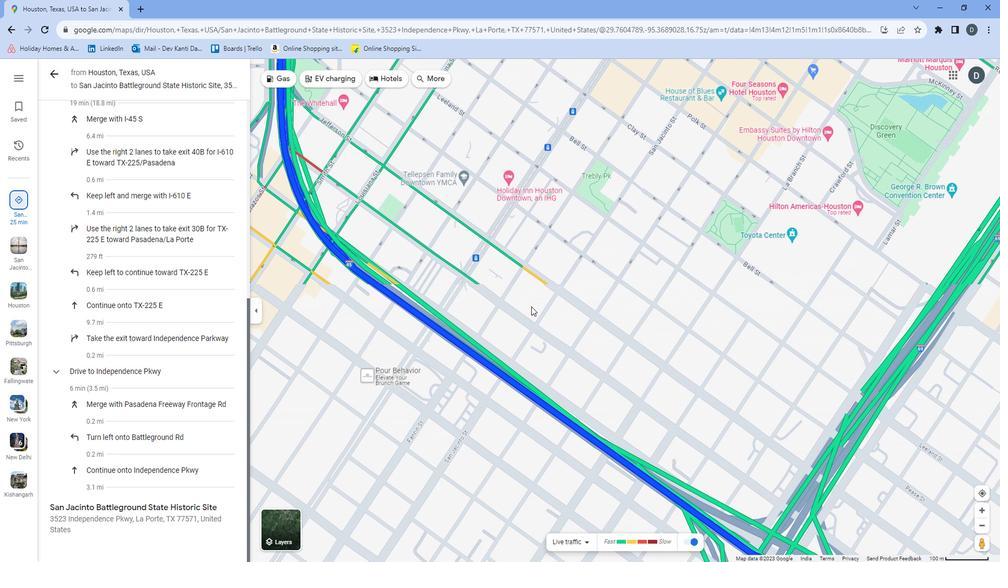 
Action: Mouse moved to (551, 244)
Screenshot: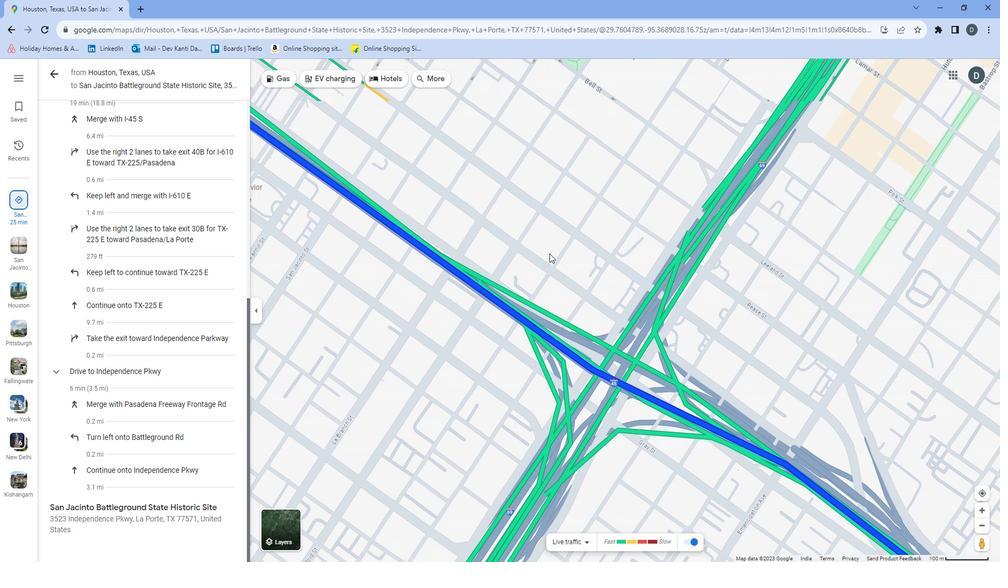 
Action: Mouse pressed left at (551, 244)
Screenshot: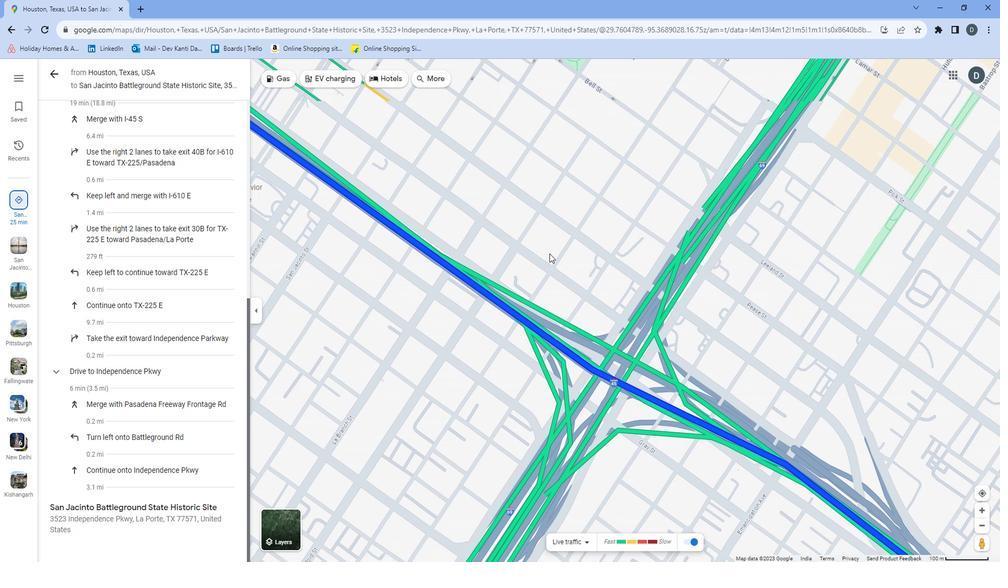 
Action: Mouse moved to (633, 242)
Screenshot: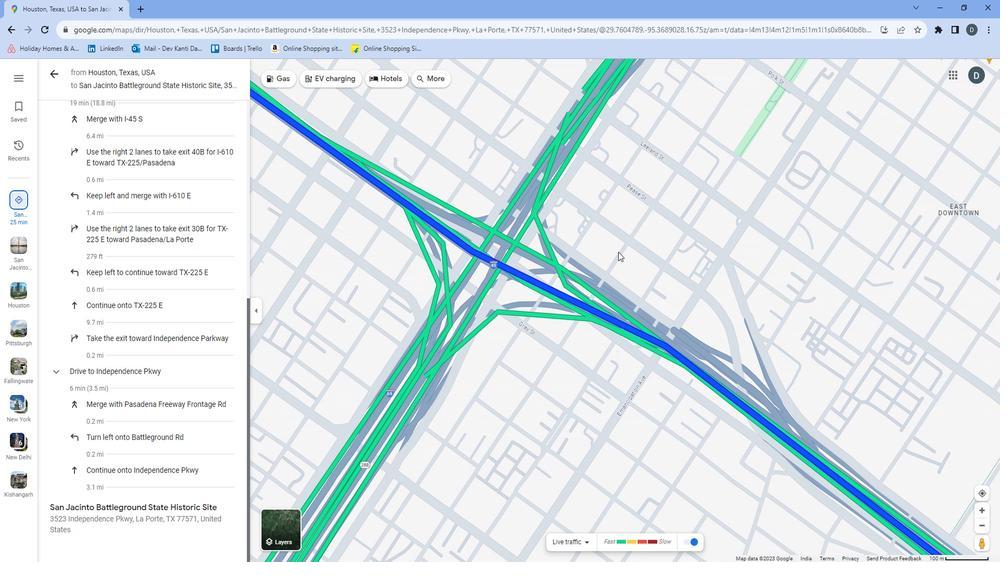 
Action: Mouse pressed left at (633, 242)
Screenshot: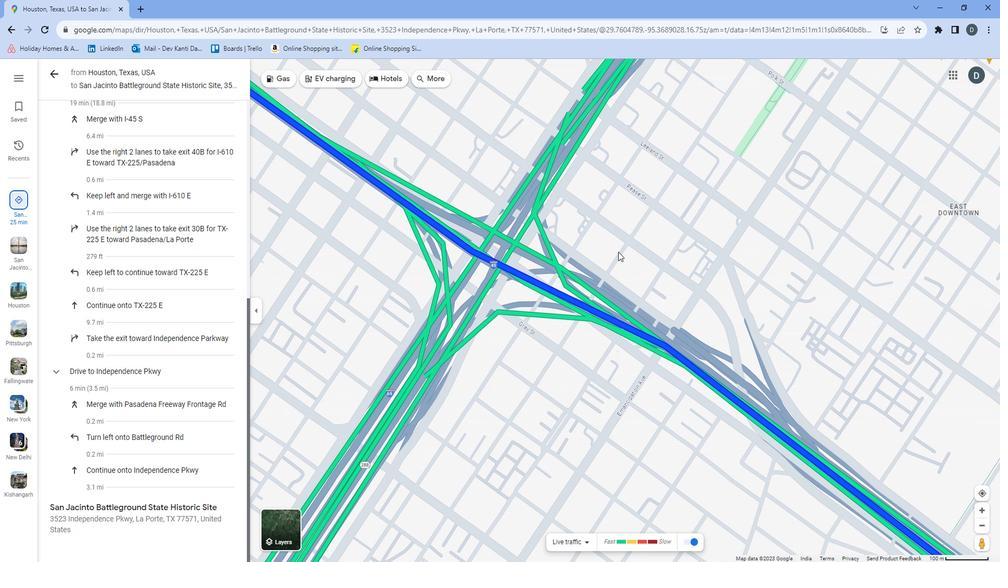 
Action: Mouse moved to (780, 331)
Screenshot: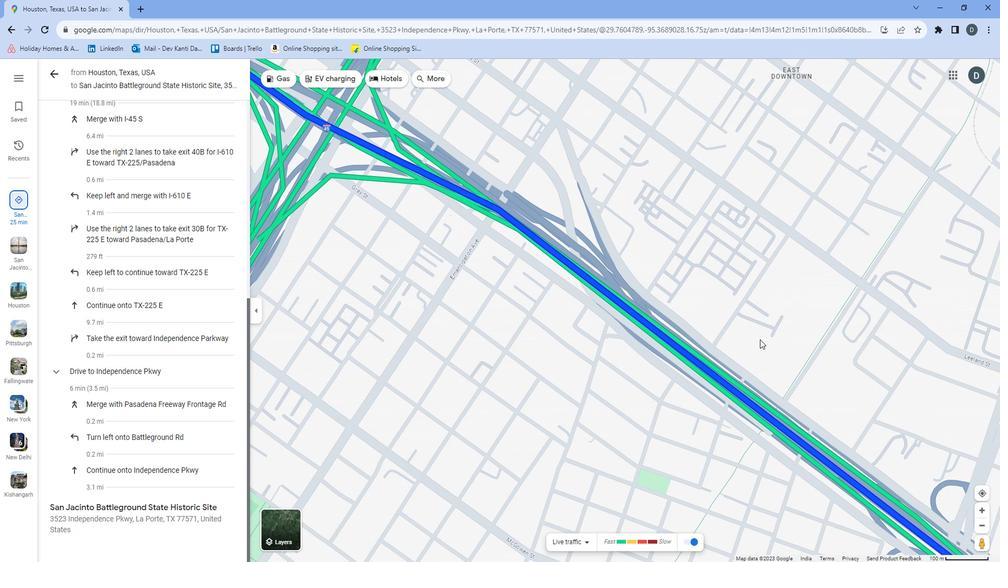 
Action: Mouse pressed left at (780, 331)
Screenshot: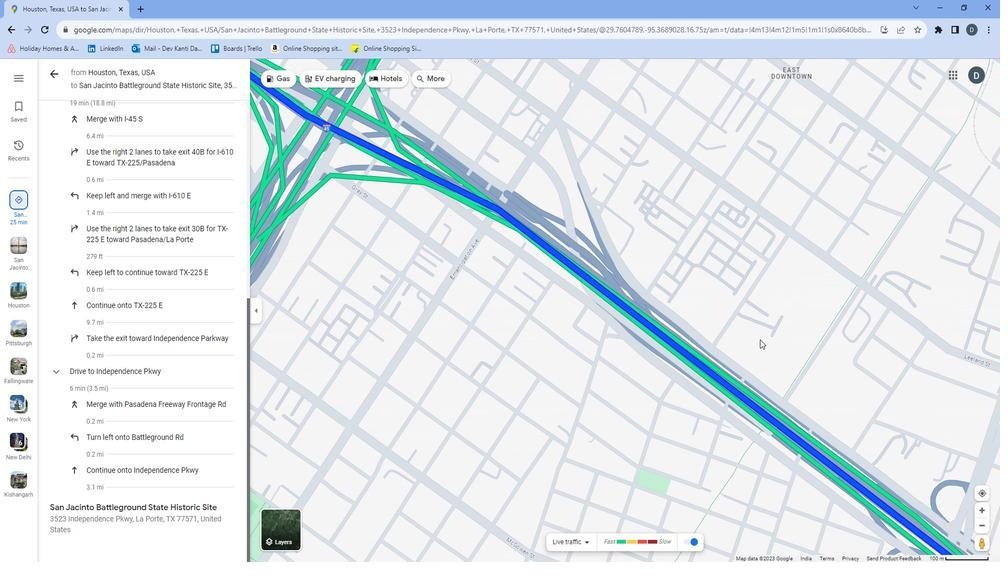 
Action: Mouse moved to (832, 315)
Screenshot: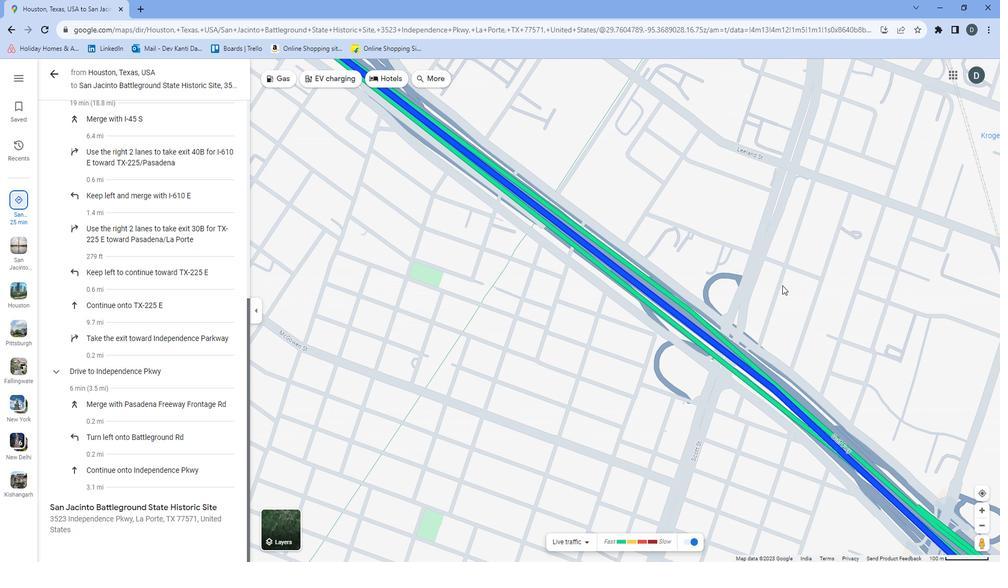 
Action: Mouse scrolled (832, 314) with delta (0, 0)
Screenshot: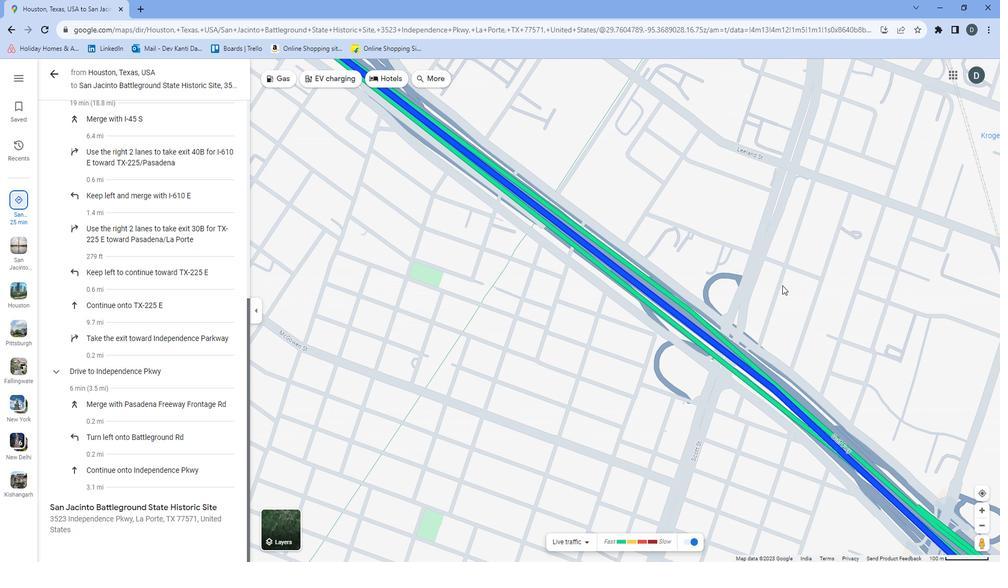 
Action: Mouse moved to (832, 316)
Screenshot: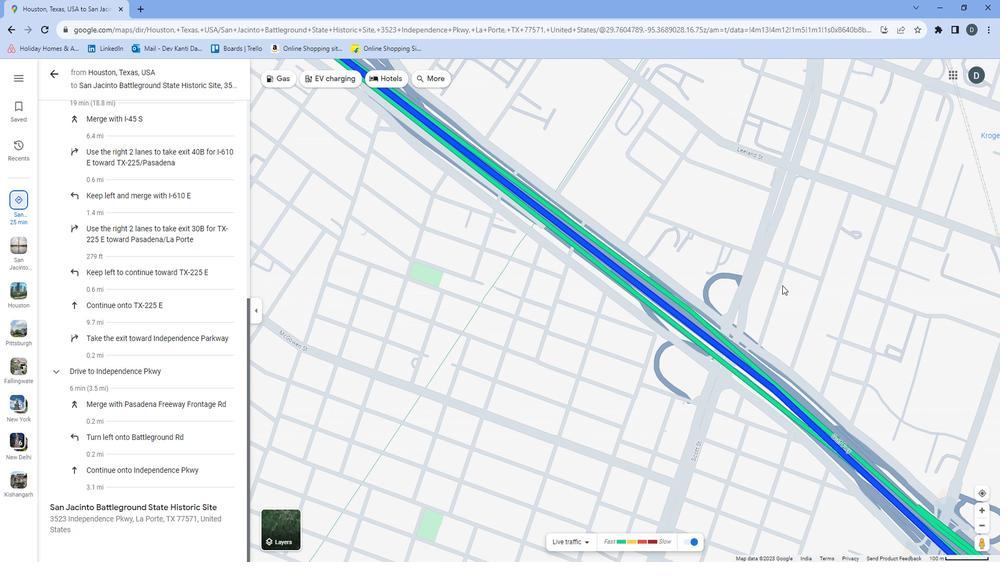 
Action: Mouse scrolled (832, 316) with delta (0, 0)
Screenshot: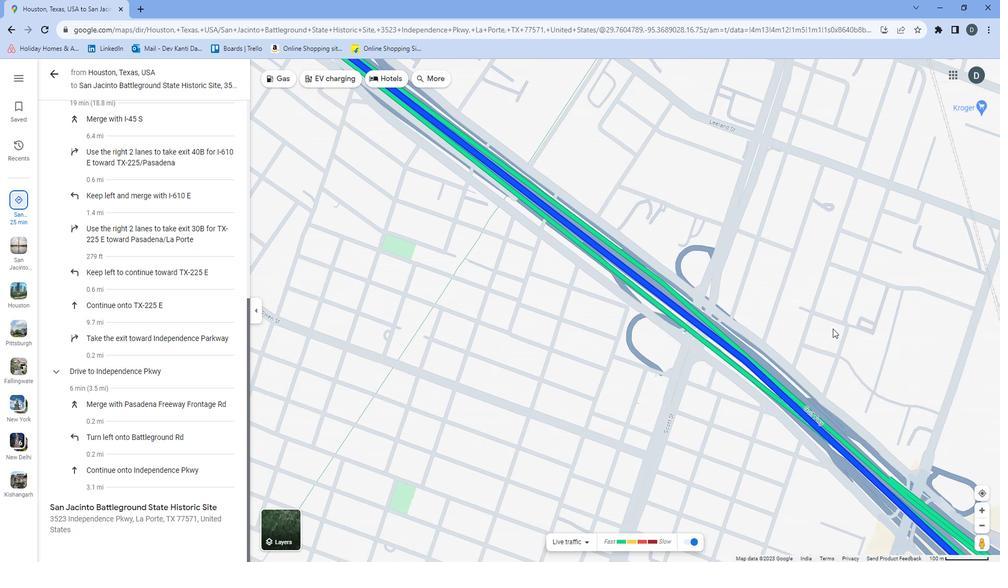 
Action: Mouse pressed left at (832, 316)
Screenshot: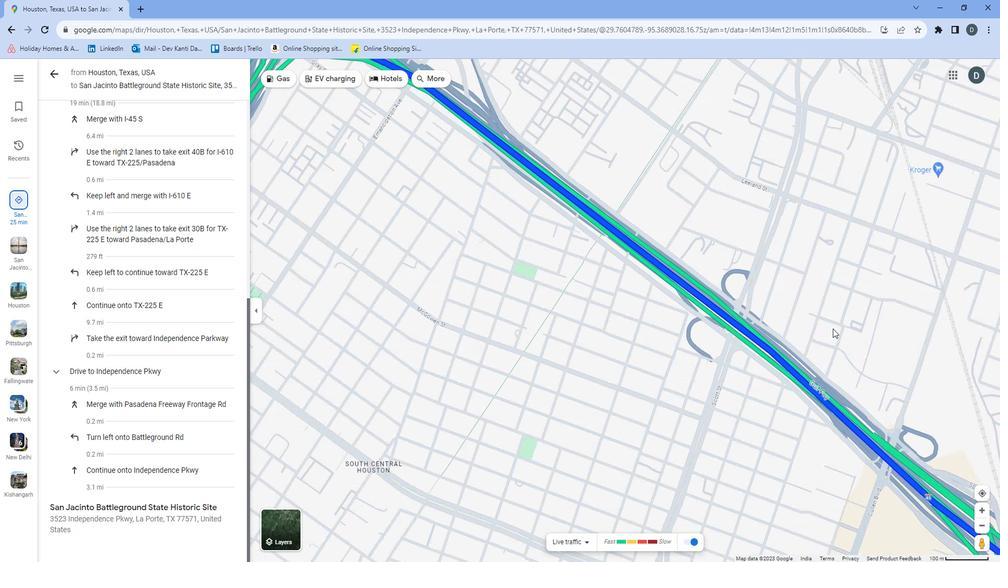 
Action: Mouse moved to (850, 292)
Screenshot: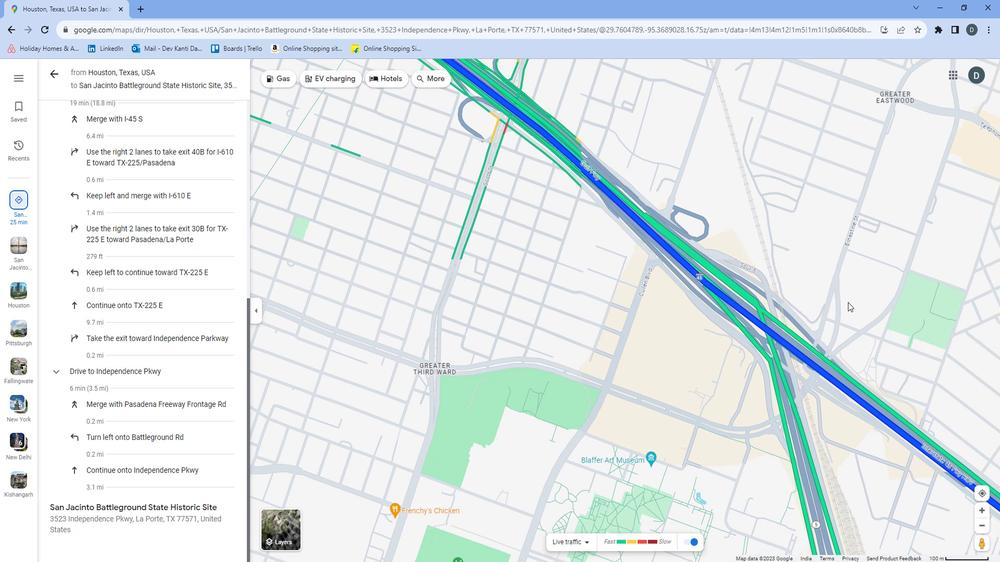 
Action: Mouse pressed left at (850, 292)
Screenshot: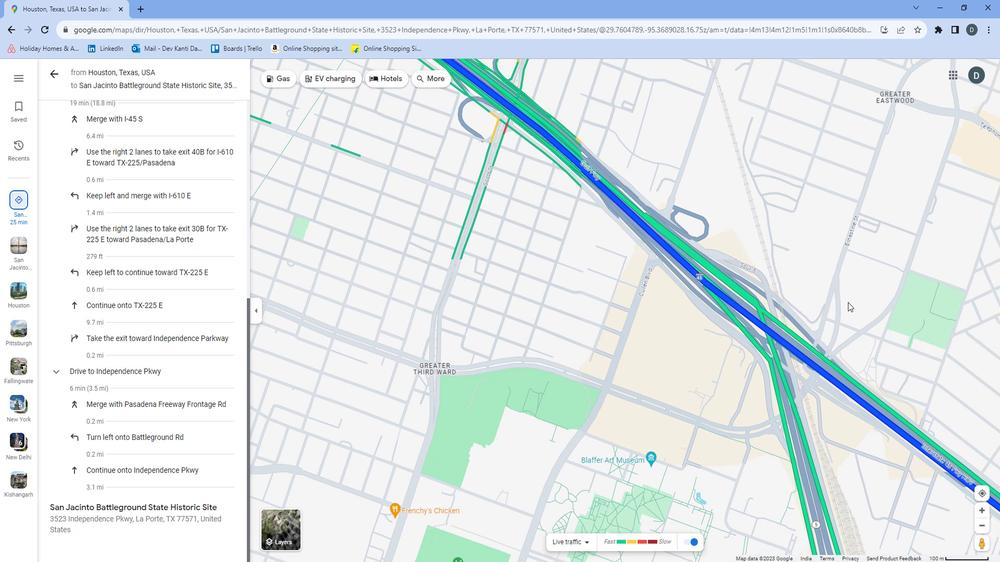 
Action: Mouse moved to (810, 281)
Screenshot: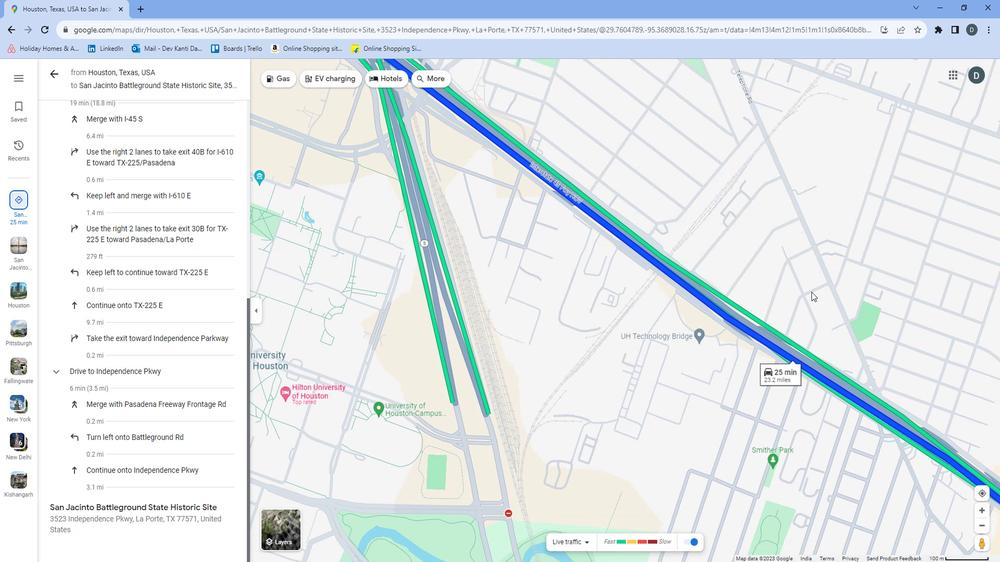 
Action: Mouse pressed left at (810, 281)
Screenshot: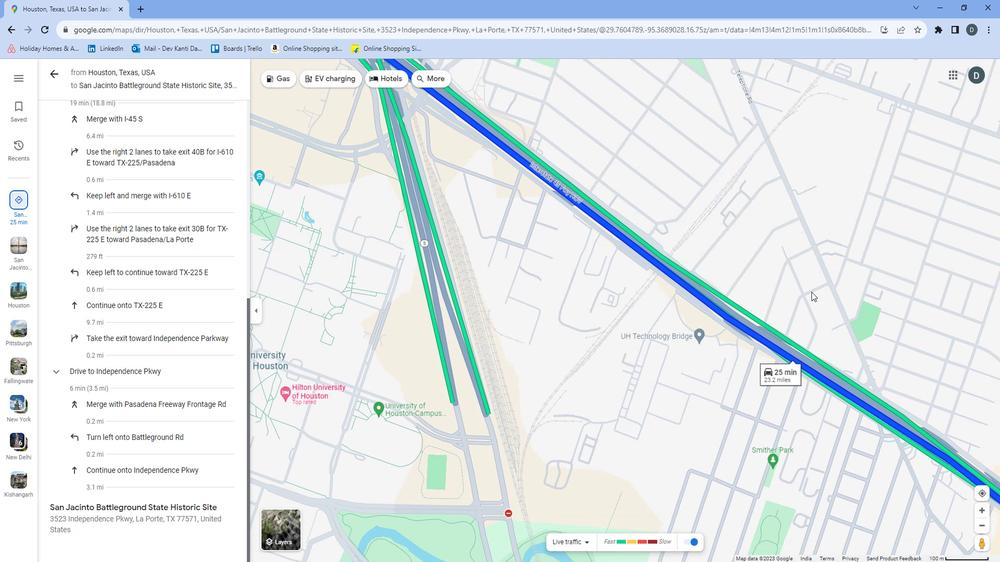 
Action: Mouse moved to (800, 342)
Screenshot: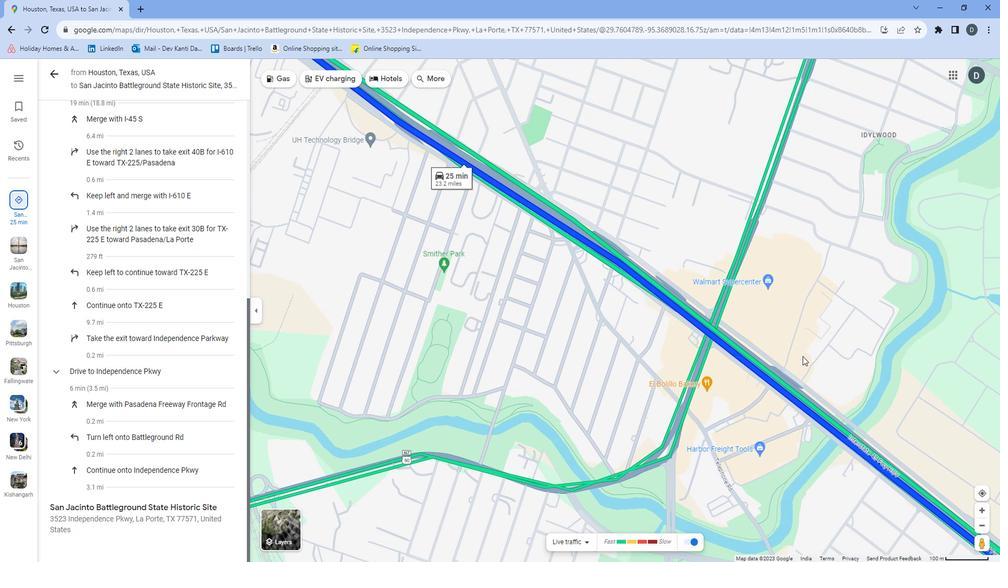 
Action: Mouse pressed left at (800, 342)
Screenshot: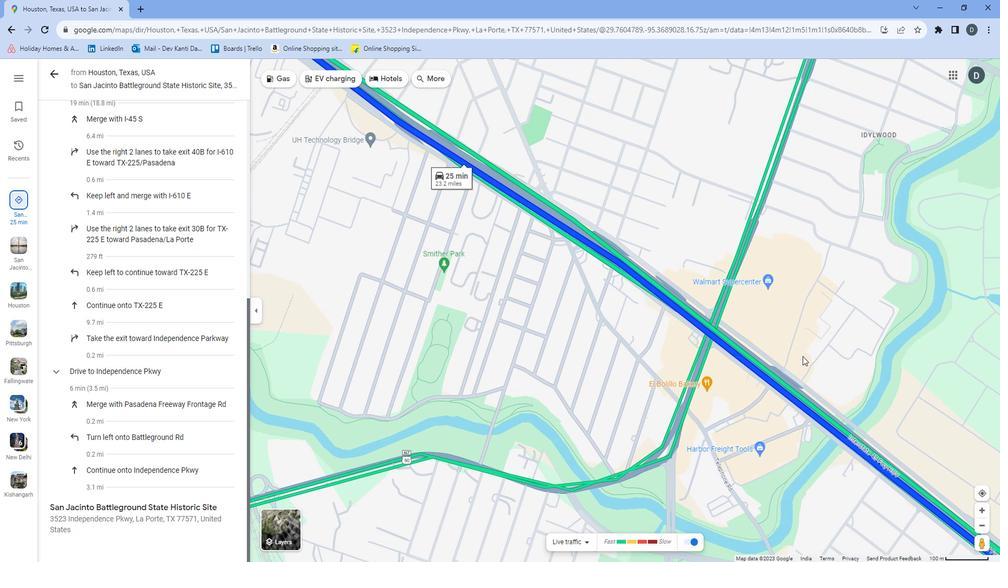 
Action: Mouse moved to (861, 344)
Screenshot: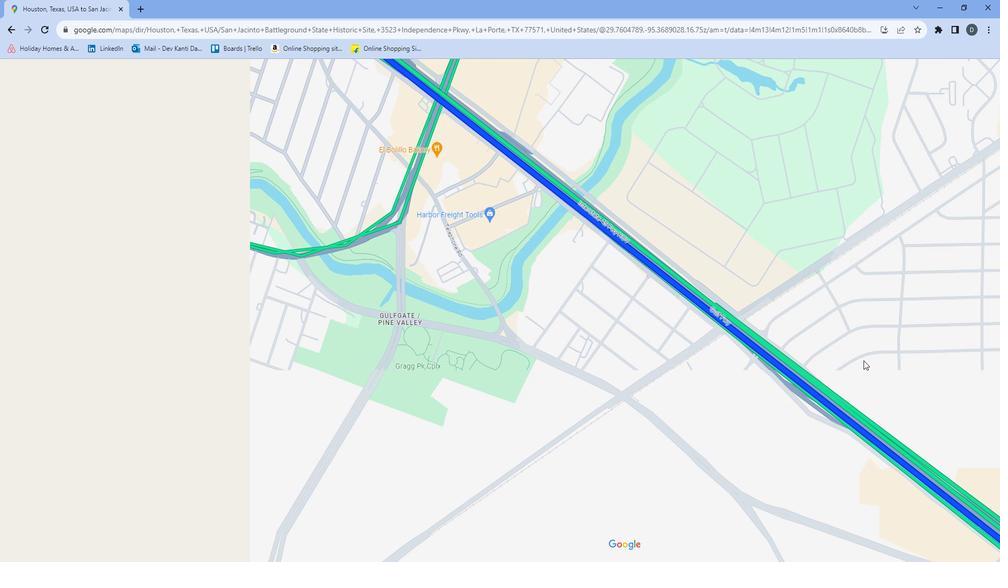 
Action: Mouse pressed left at (861, 344)
Screenshot: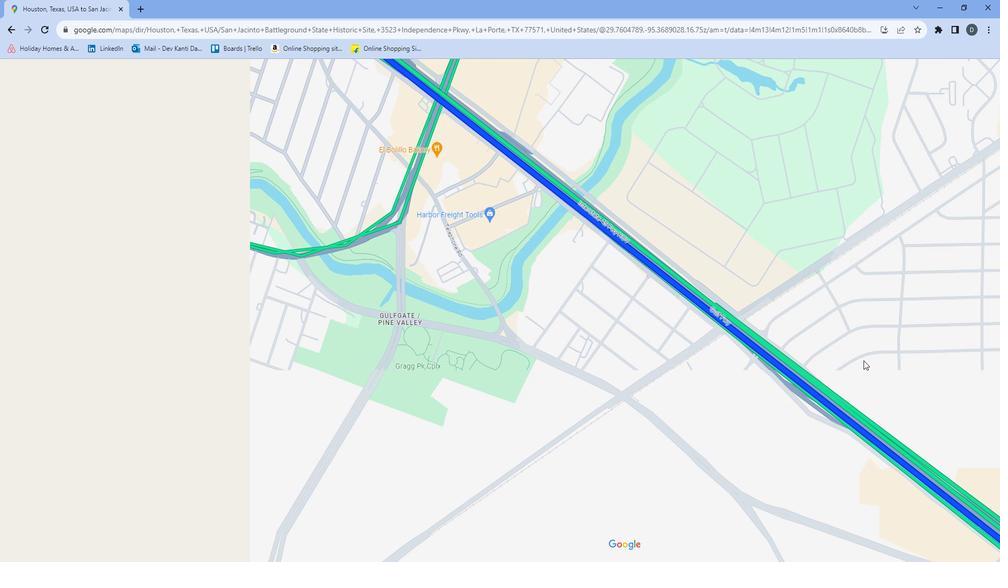 
Action: Mouse moved to (735, 316)
Screenshot: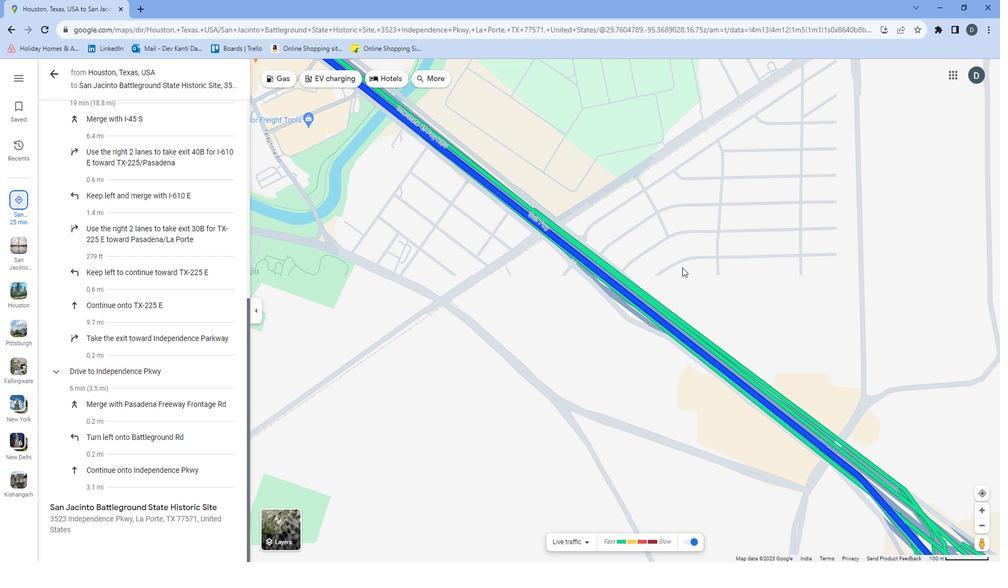 
Action: Mouse scrolled (735, 316) with delta (0, 0)
Screenshot: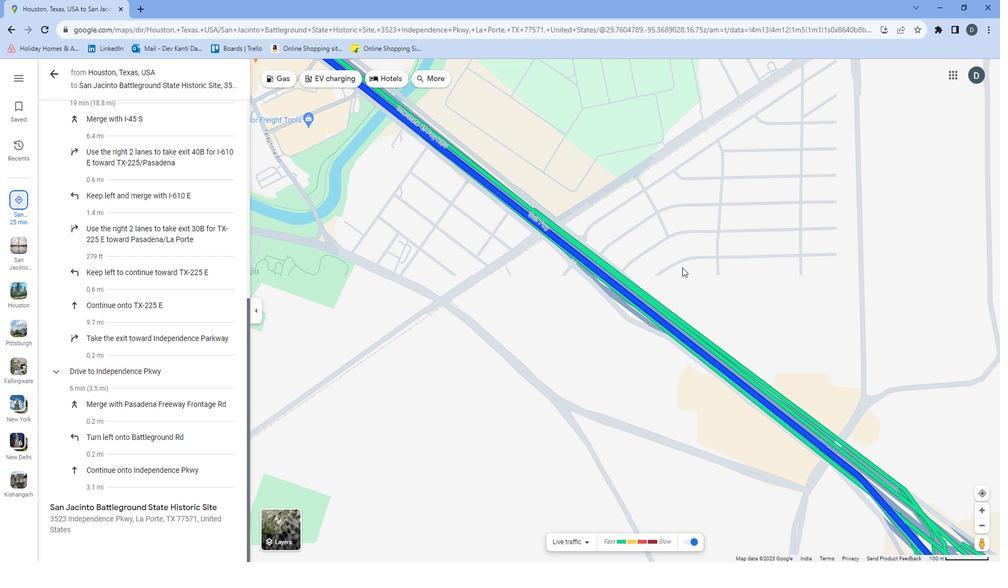 
Action: Mouse moved to (774, 341)
Screenshot: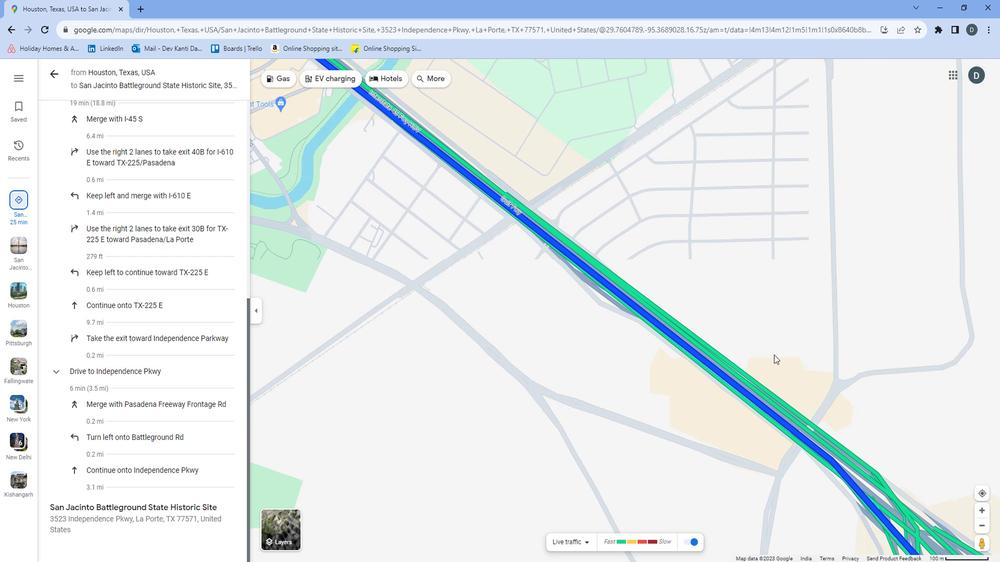 
Action: Mouse scrolled (774, 341) with delta (0, 0)
Screenshot: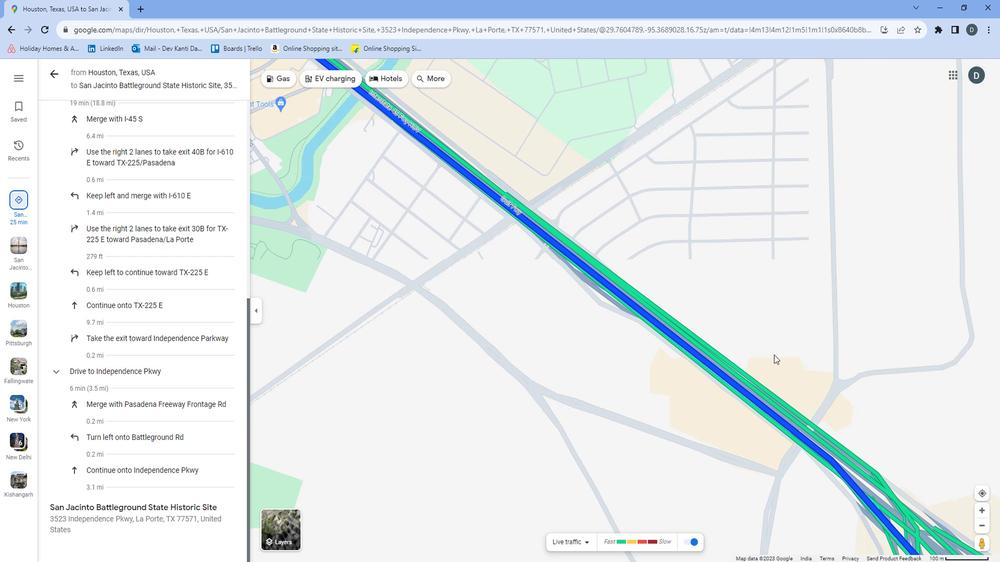 
Action: Mouse moved to (825, 351)
Screenshot: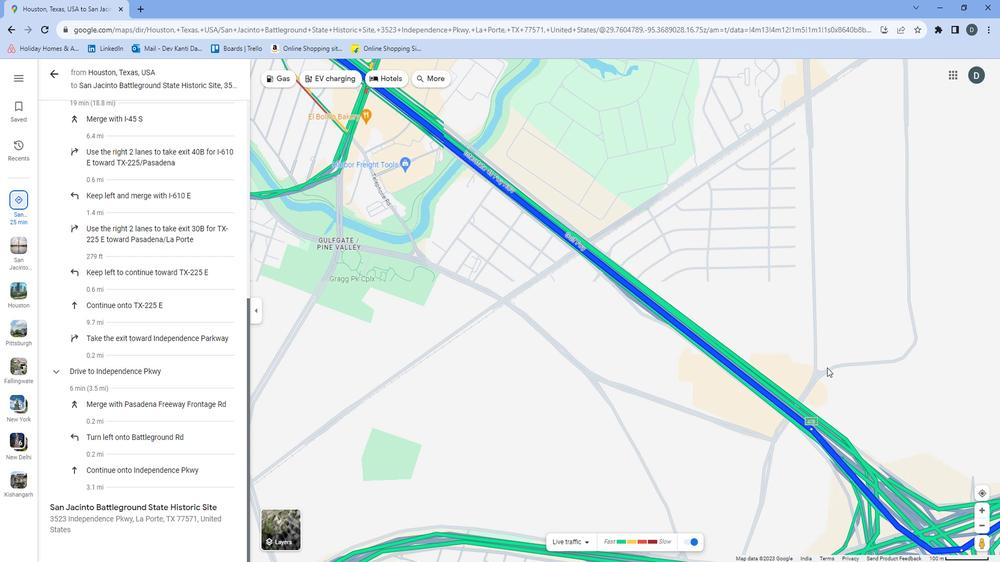 
Action: Mouse pressed left at (825, 351)
Screenshot: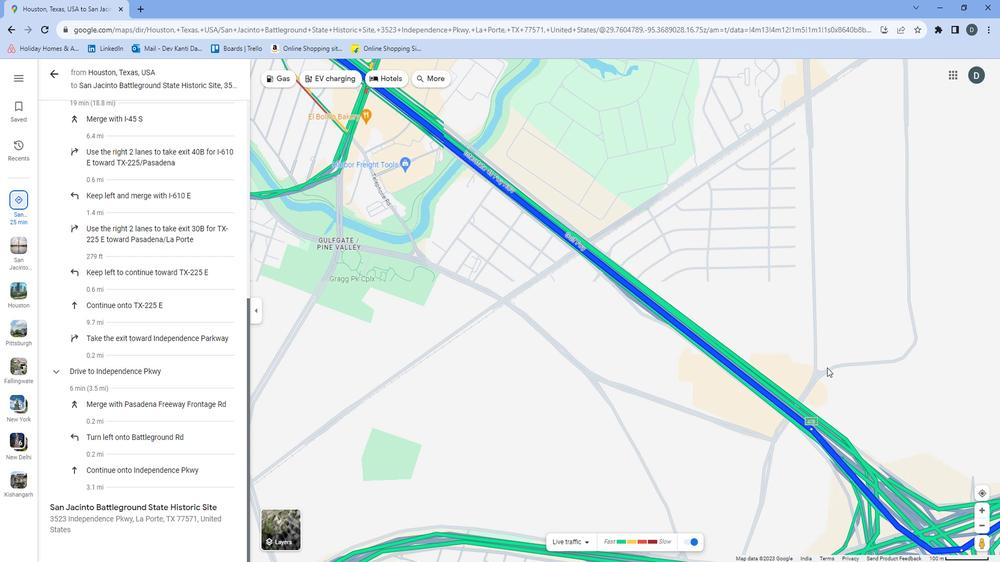 
Action: Mouse moved to (779, 222)
Screenshot: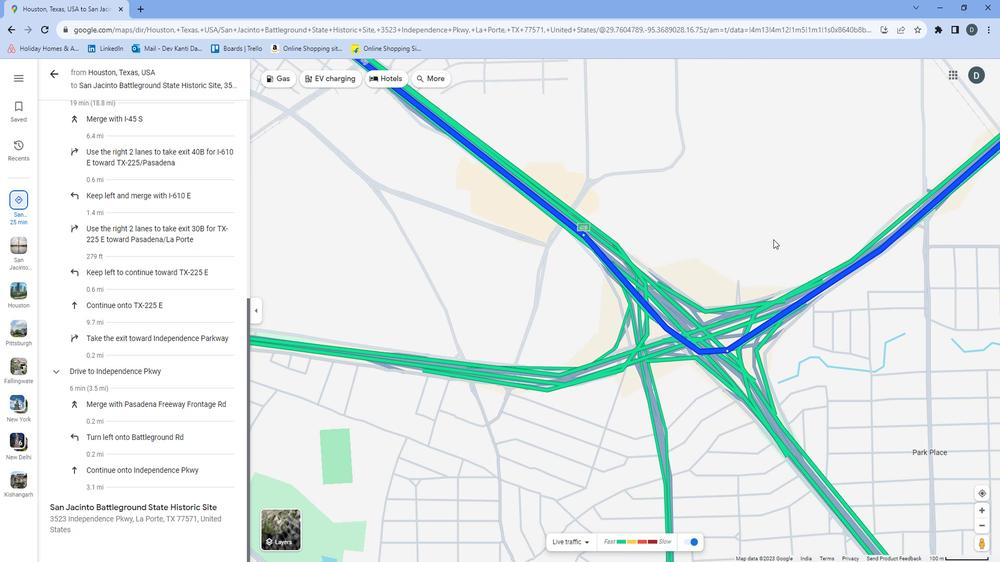 
Action: Mouse pressed left at (779, 222)
Screenshot: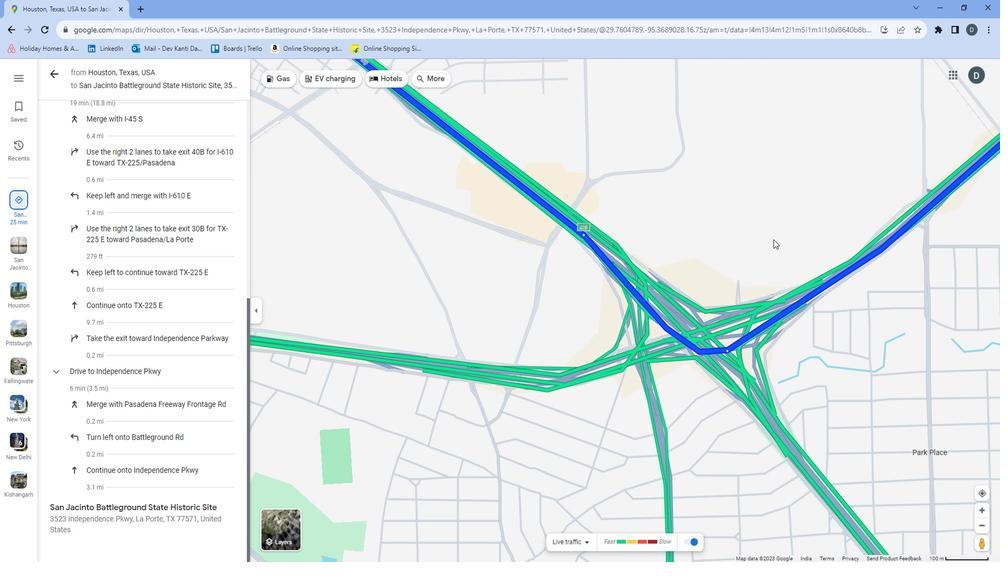 
Action: Mouse moved to (807, 176)
Screenshot: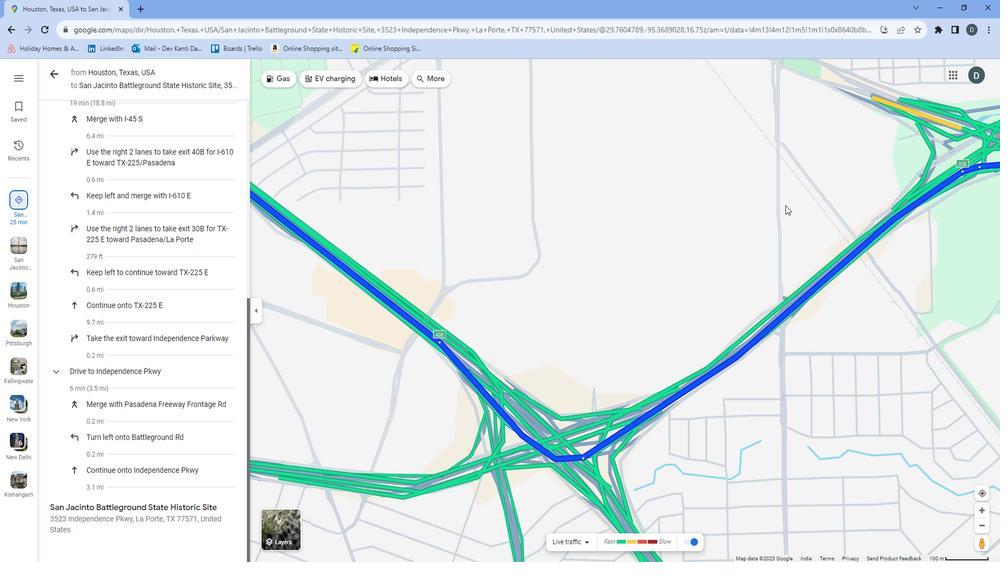 
Action: Mouse pressed left at (807, 176)
Screenshot: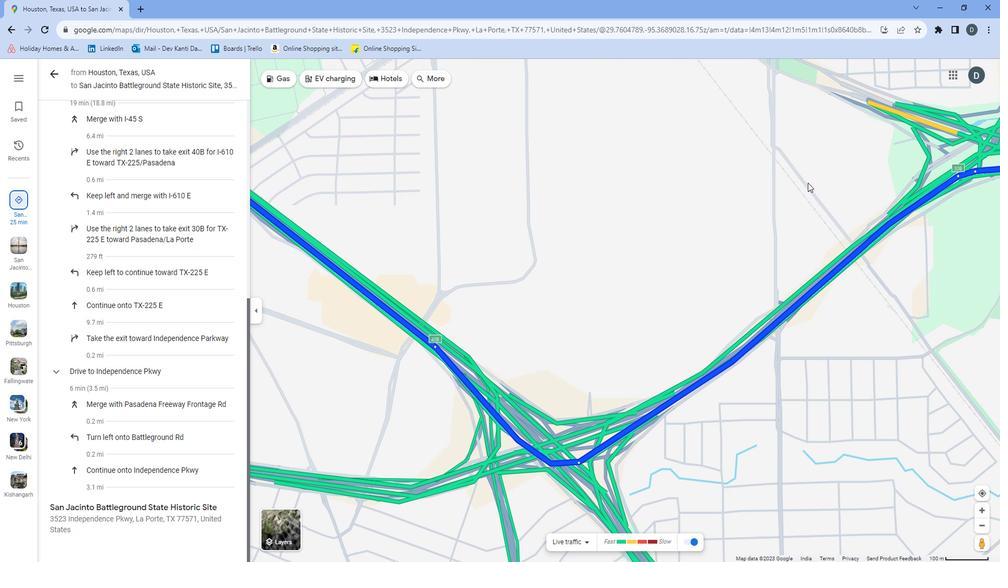 
Action: Mouse moved to (947, 342)
Screenshot: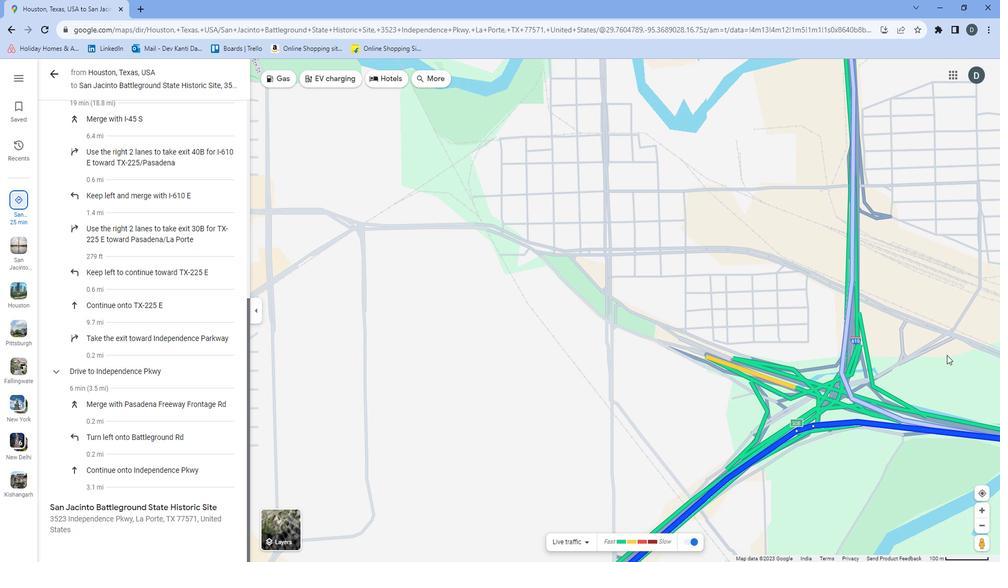 
Action: Mouse pressed left at (947, 342)
Screenshot: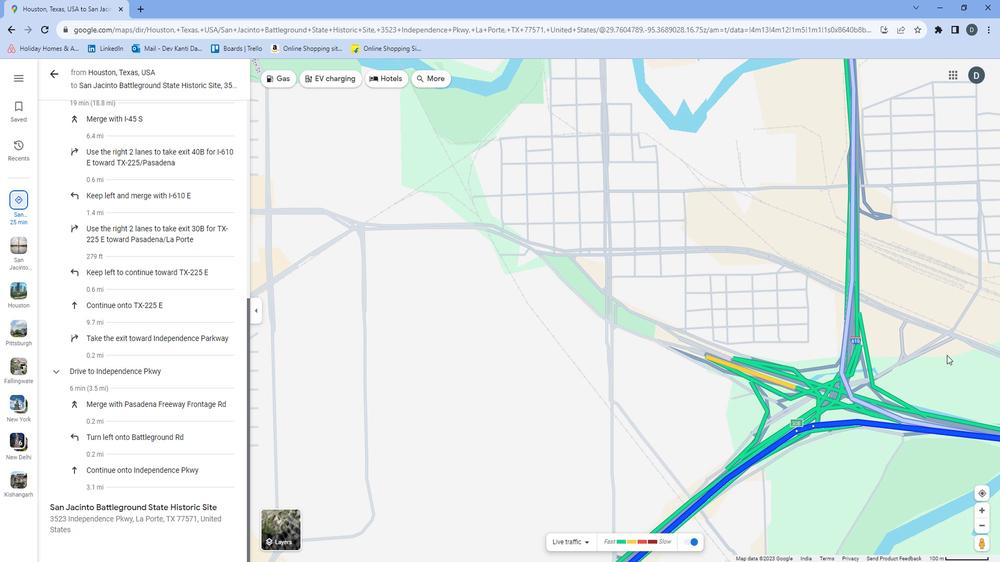 
Action: Mouse moved to (866, 288)
Screenshot: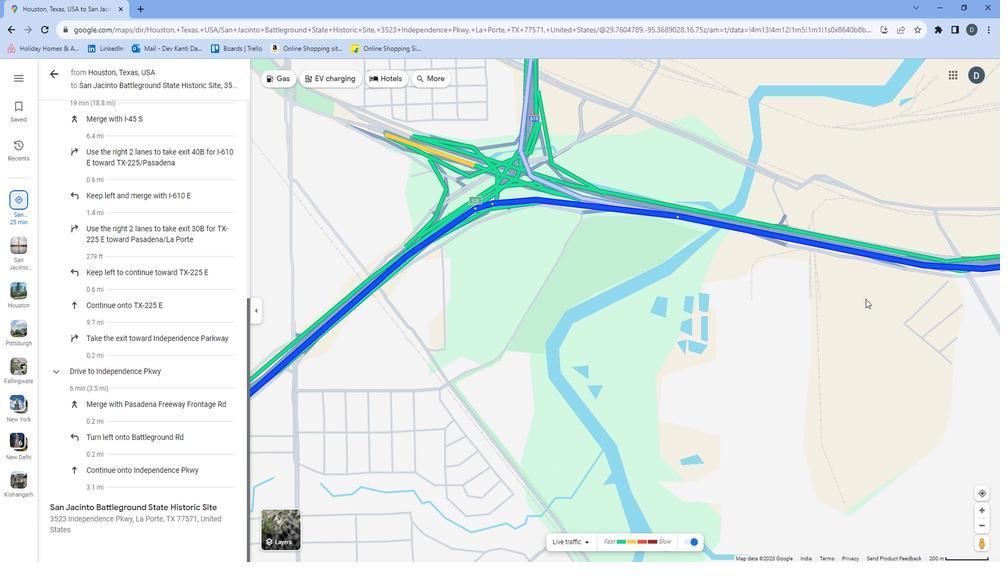 
Action: Mouse pressed left at (866, 288)
Screenshot: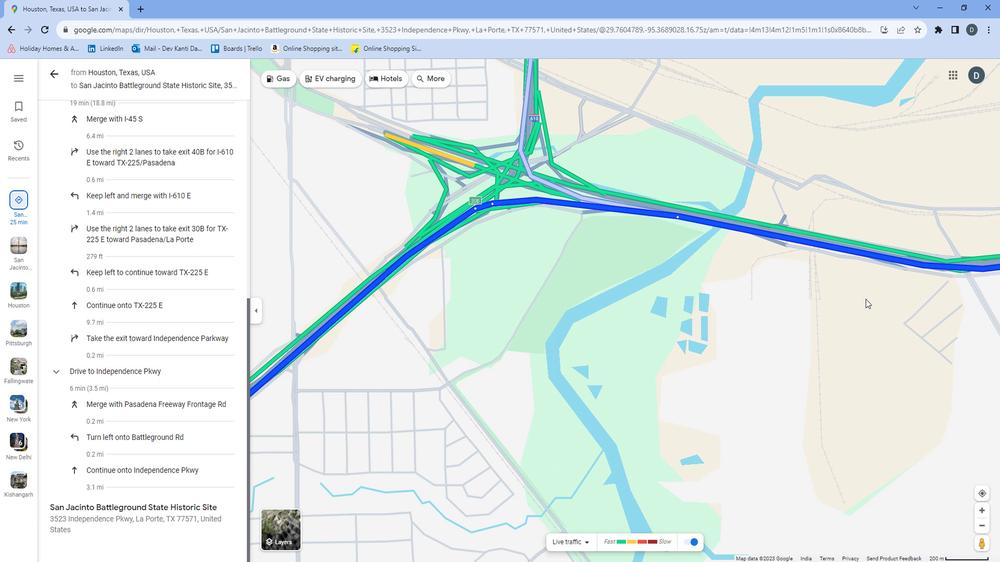 
Action: Mouse moved to (823, 232)
Screenshot: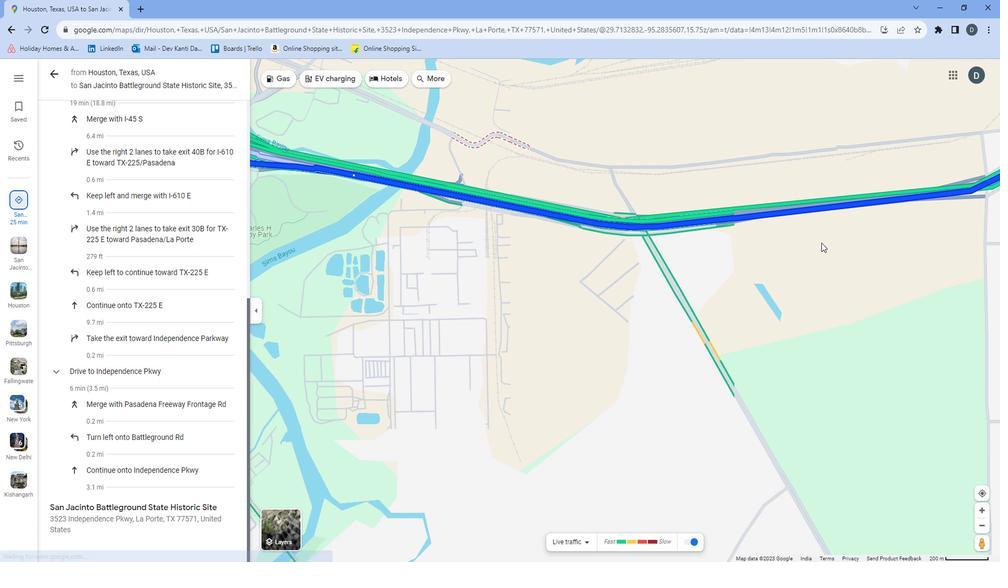 
Action: Mouse pressed left at (823, 232)
Screenshot: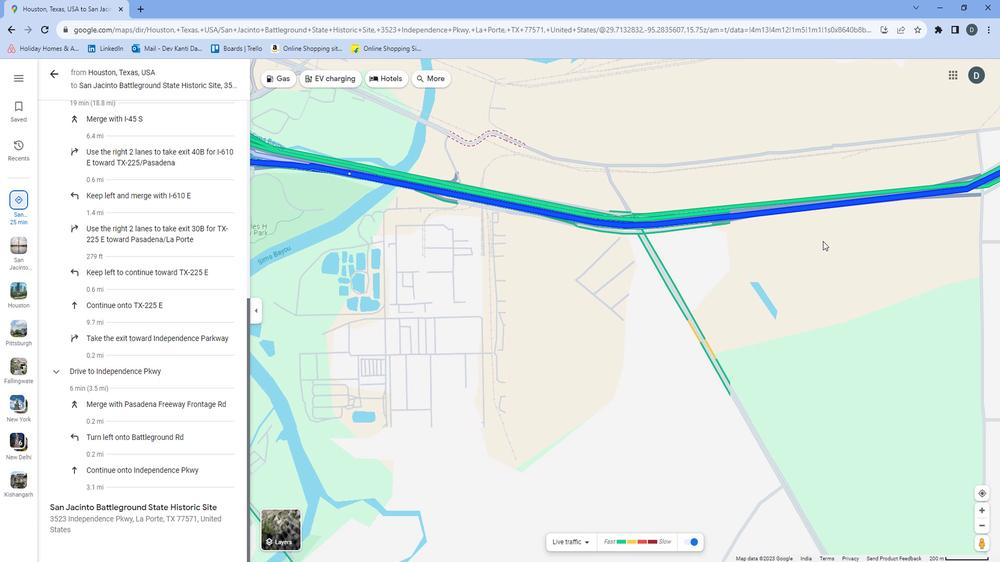 
Action: Mouse moved to (807, 258)
Screenshot: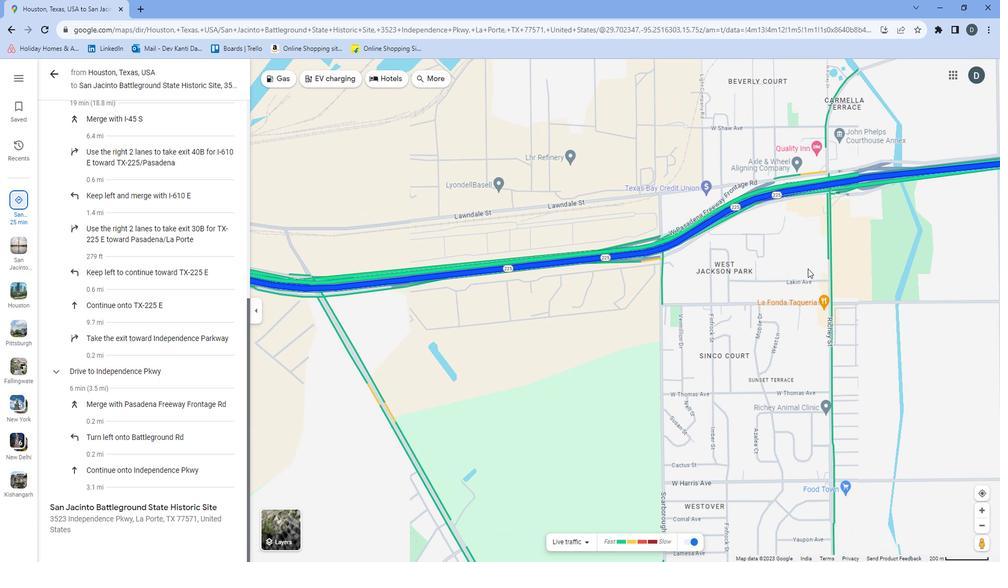 
Action: Mouse pressed left at (807, 258)
Screenshot: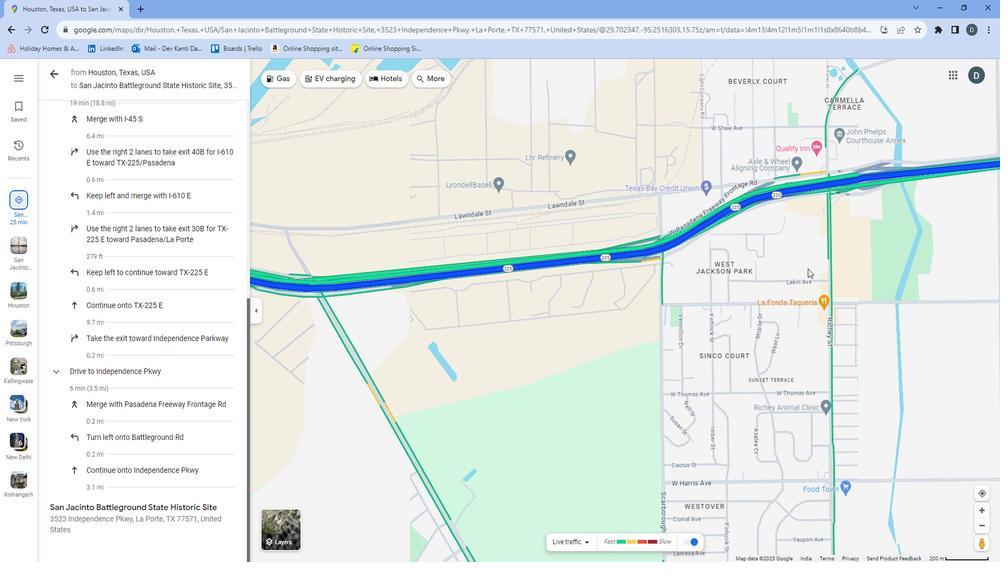 
Action: Mouse moved to (867, 239)
Screenshot: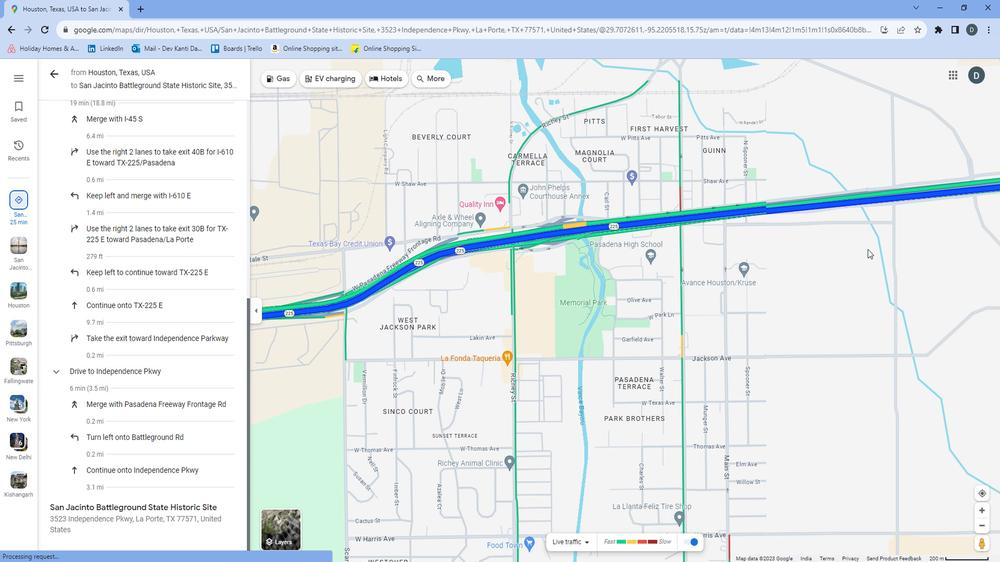 
Action: Mouse pressed left at (867, 239)
Screenshot: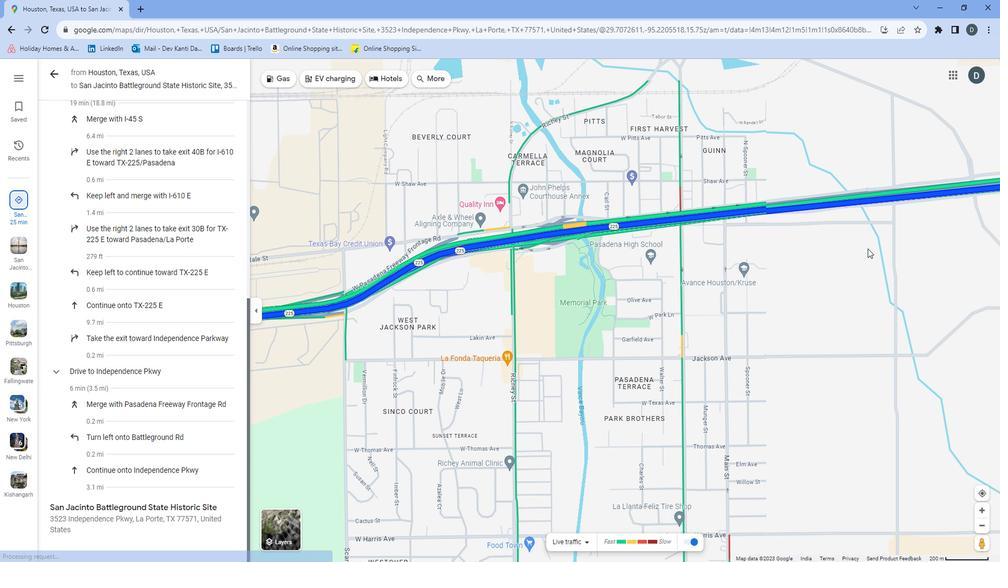 
Action: Mouse moved to (907, 256)
Screenshot: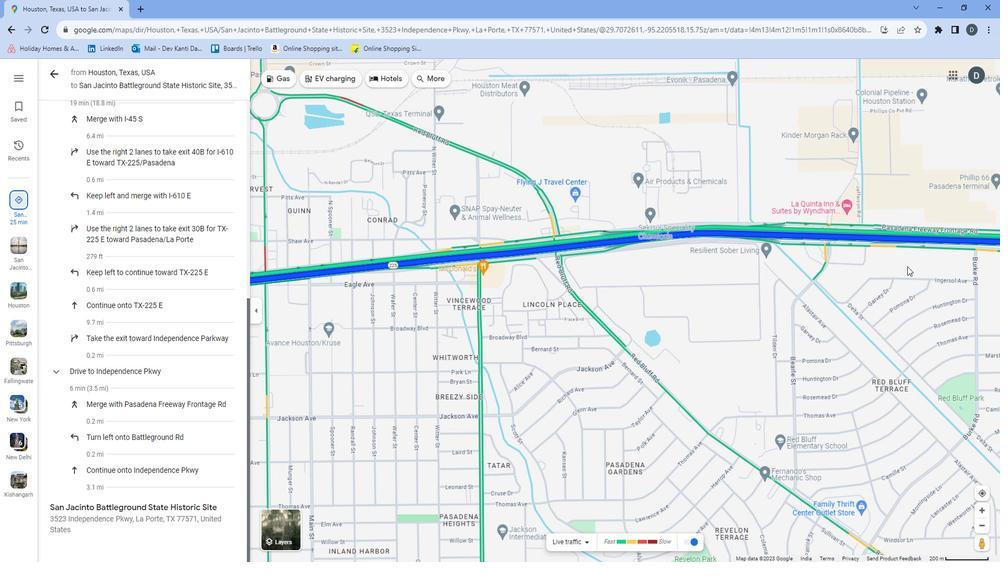 
Action: Mouse pressed left at (907, 256)
Screenshot: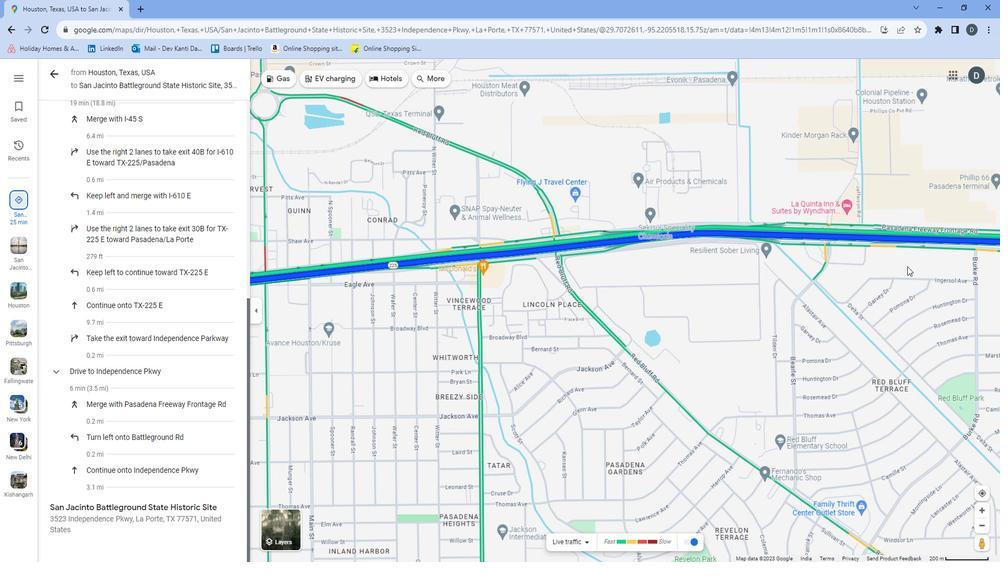 
Action: Mouse moved to (841, 268)
Screenshot: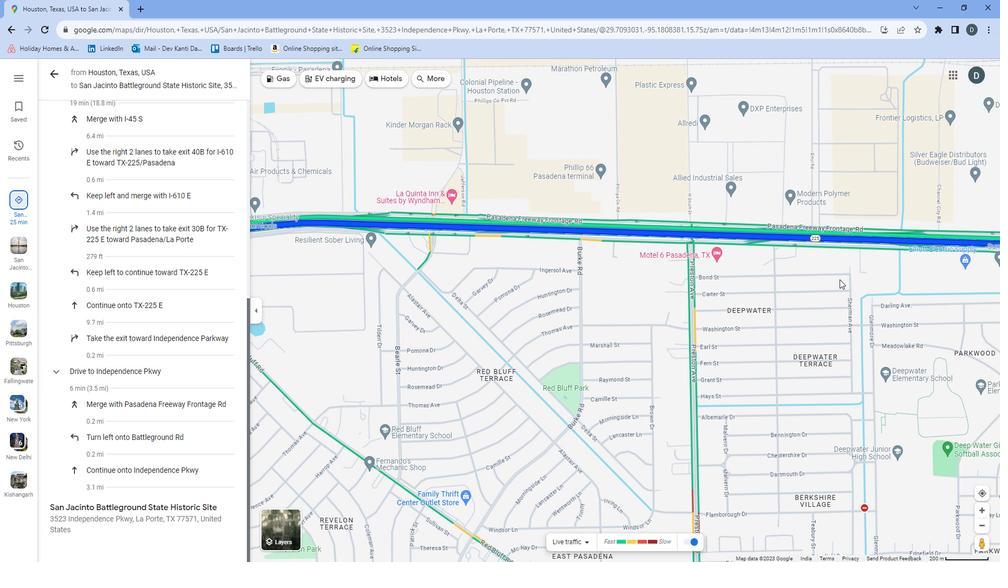 
Action: Mouse pressed left at (841, 268)
Screenshot: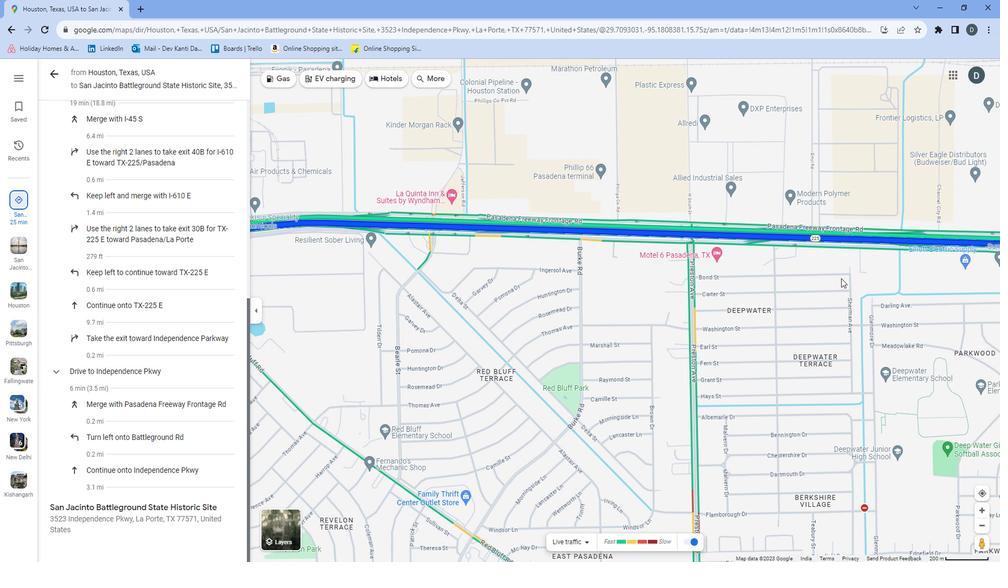 
Action: Mouse moved to (915, 348)
Screenshot: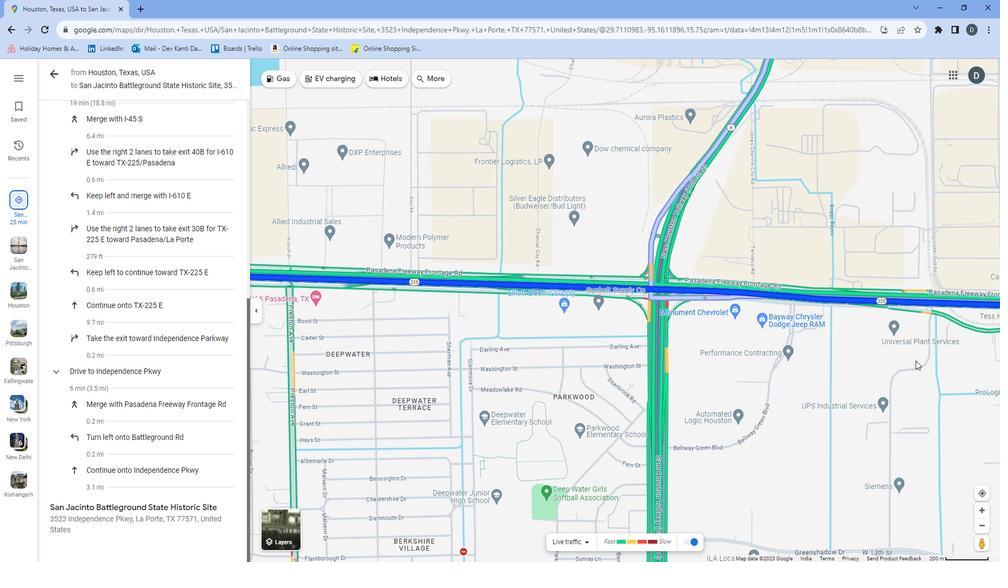
Action: Mouse pressed left at (915, 348)
Screenshot: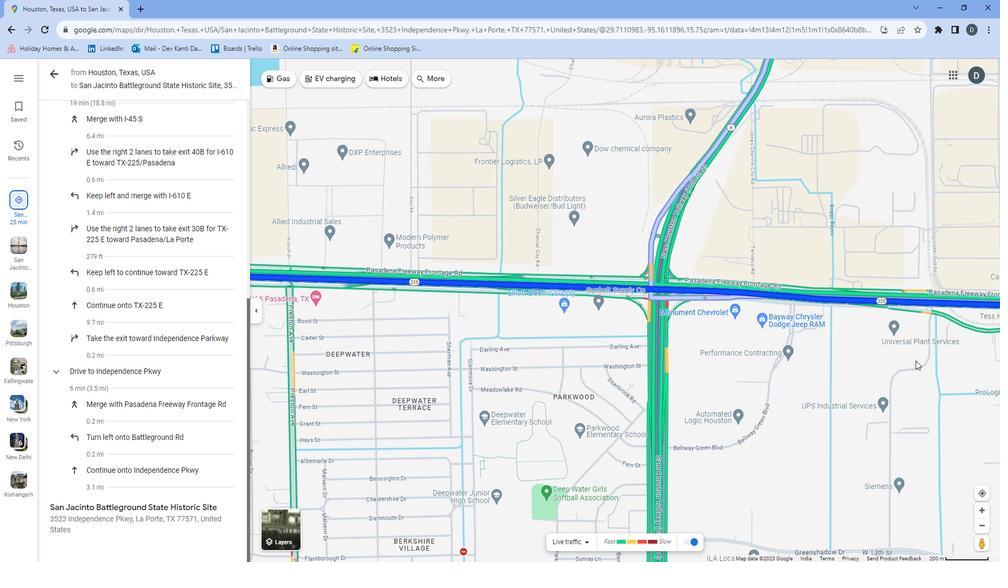 
Action: Mouse moved to (839, 315)
Screenshot: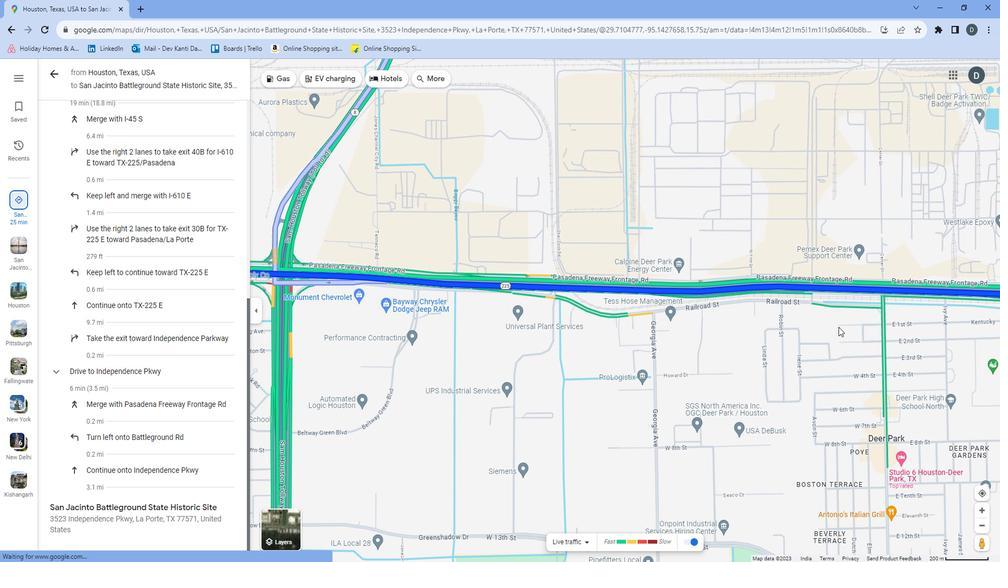 
Action: Mouse pressed left at (839, 315)
Screenshot: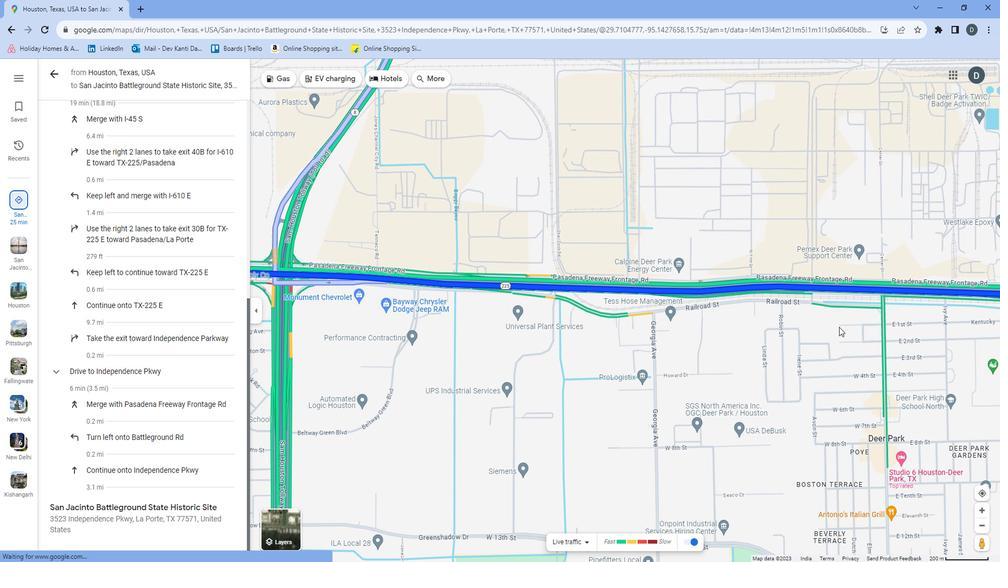 
Action: Mouse moved to (875, 315)
Screenshot: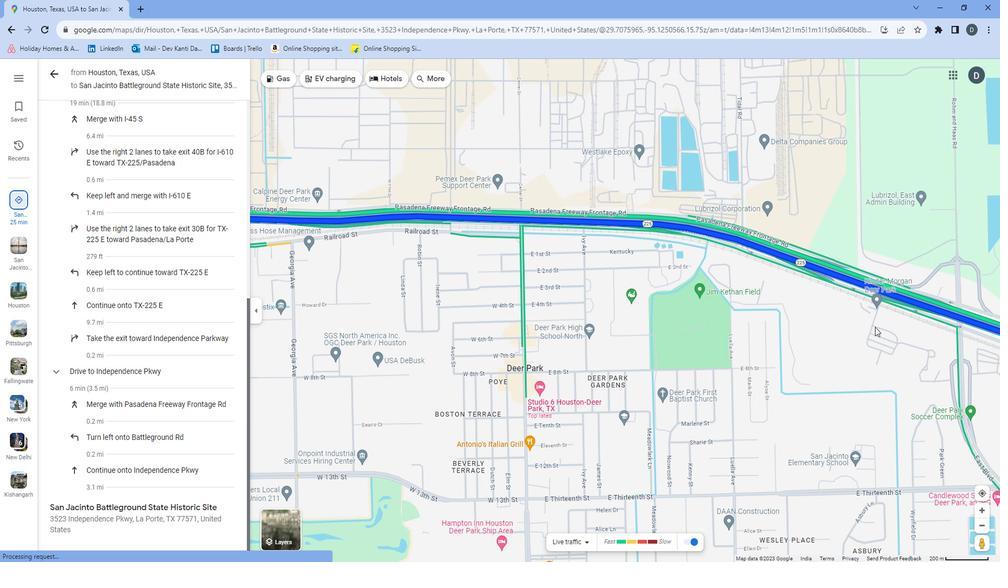 
Action: Mouse pressed left at (875, 315)
Screenshot: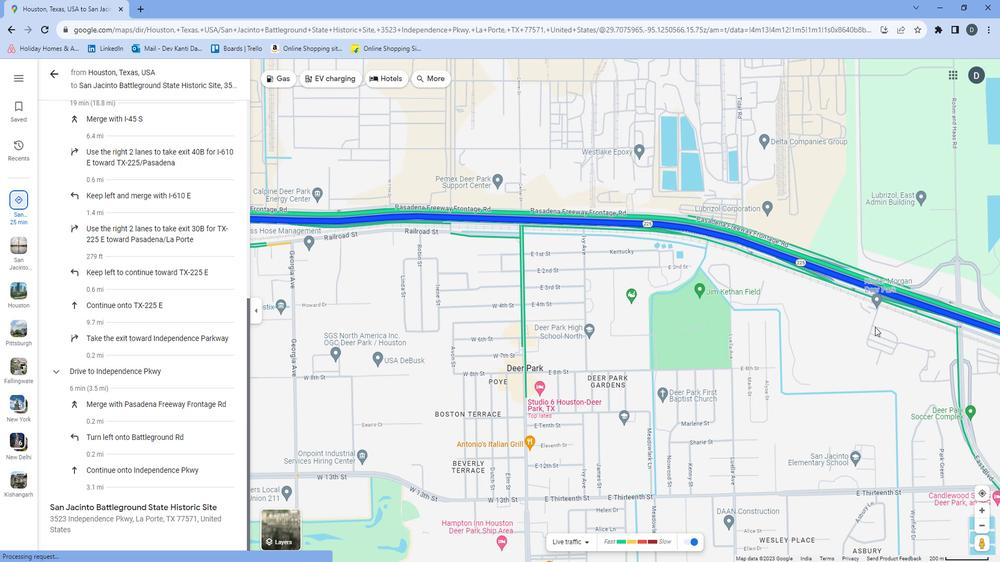 
Action: Mouse moved to (928, 213)
Screenshot: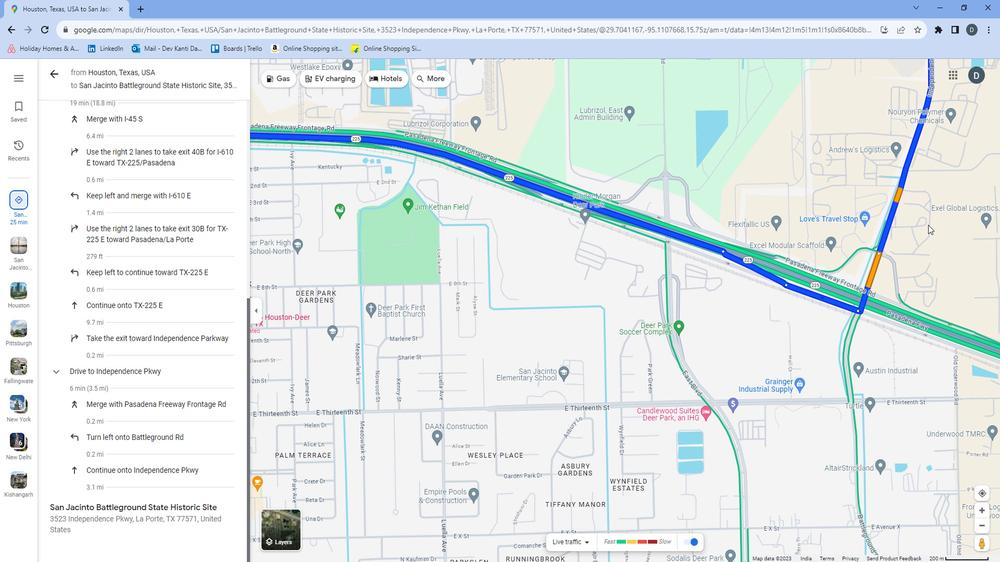 
Action: Mouse pressed left at (928, 213)
Screenshot: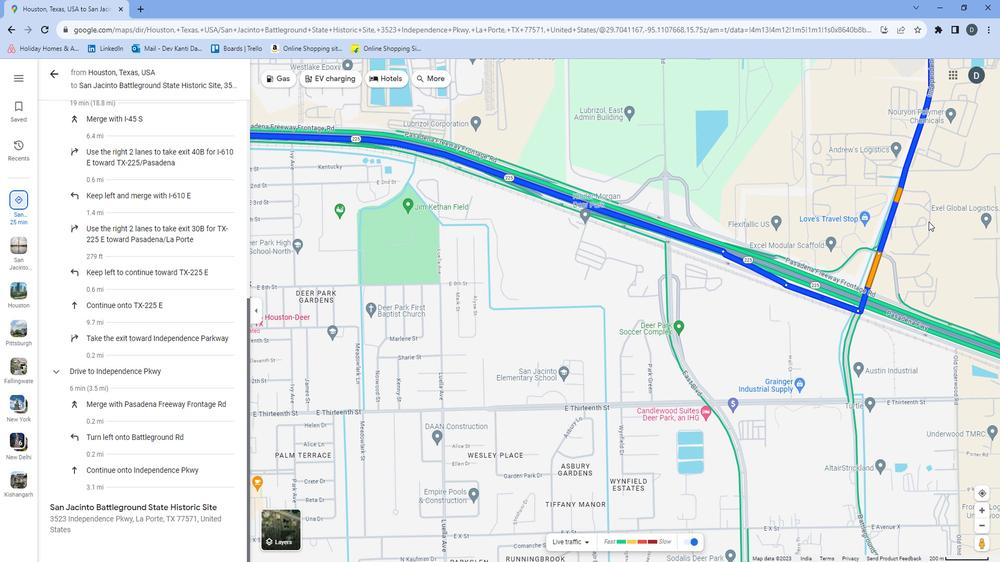 
Action: Mouse moved to (773, 151)
Screenshot: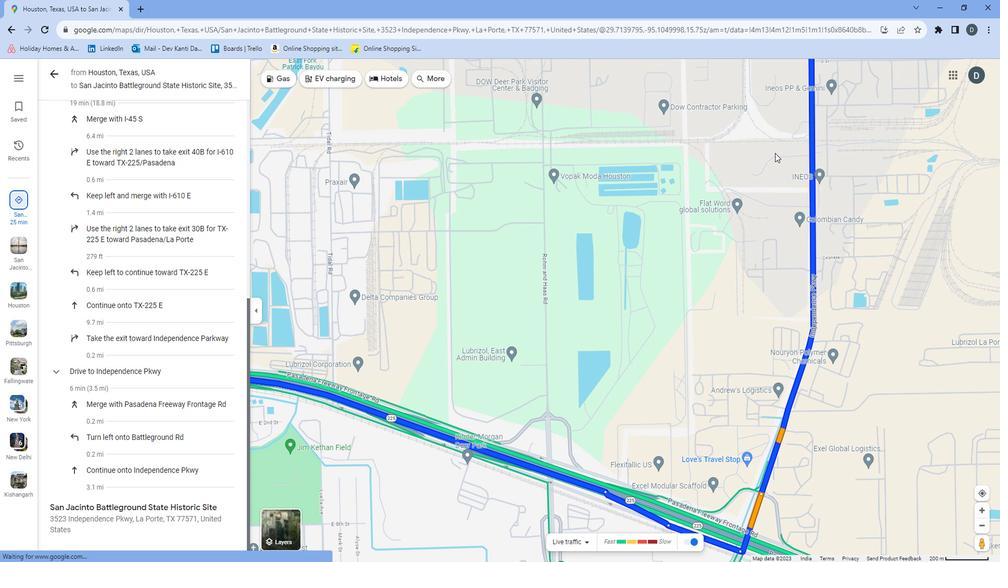 
Action: Mouse pressed left at (773, 151)
Screenshot: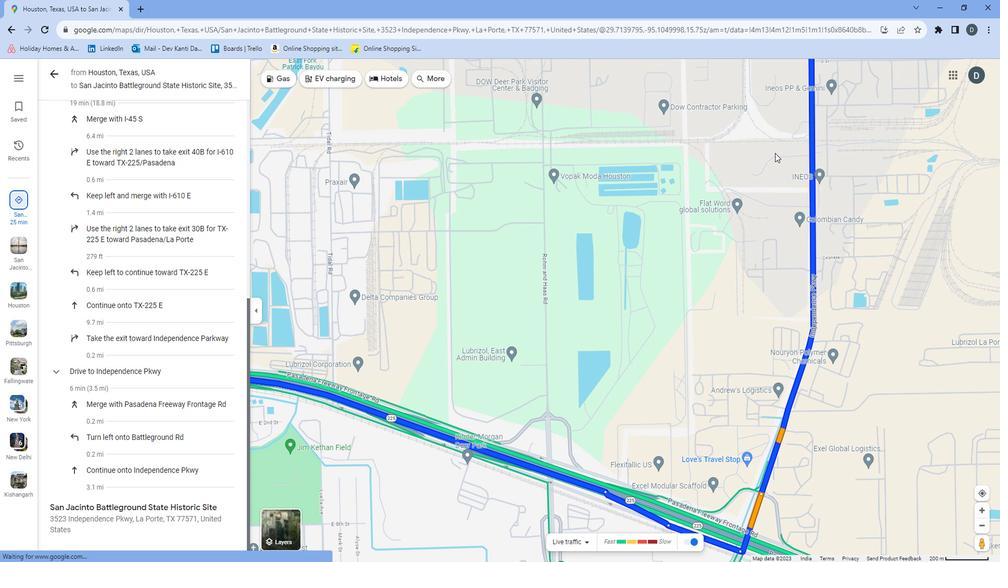 
Action: Mouse moved to (789, 145)
Screenshot: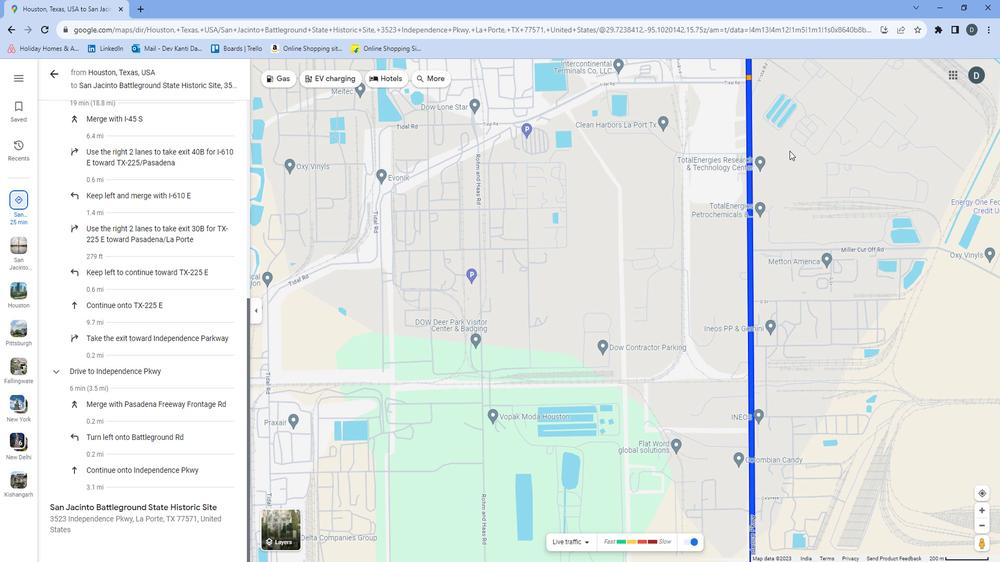 
Action: Mouse pressed left at (789, 145)
Screenshot: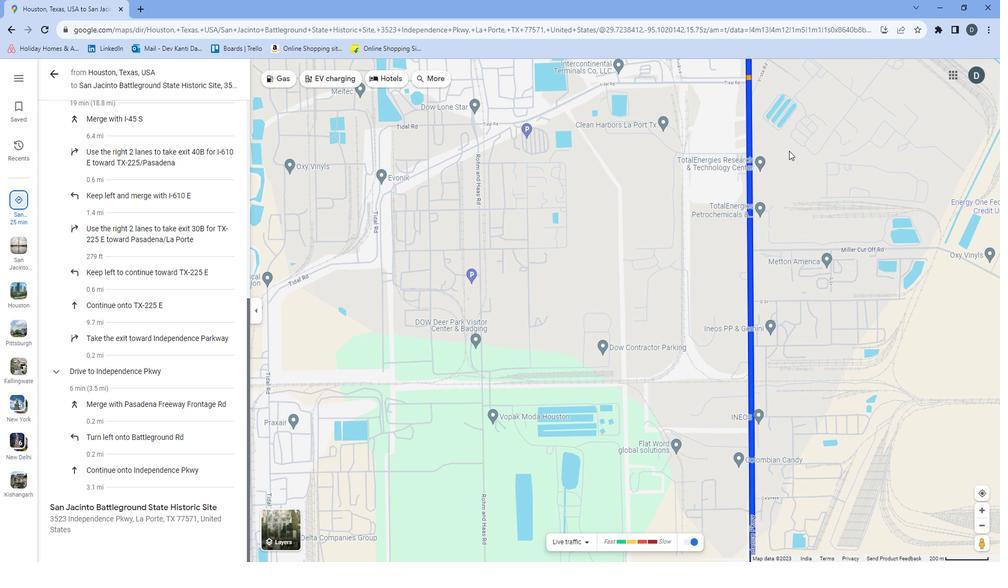 
Action: Mouse moved to (752, 80)
Screenshot: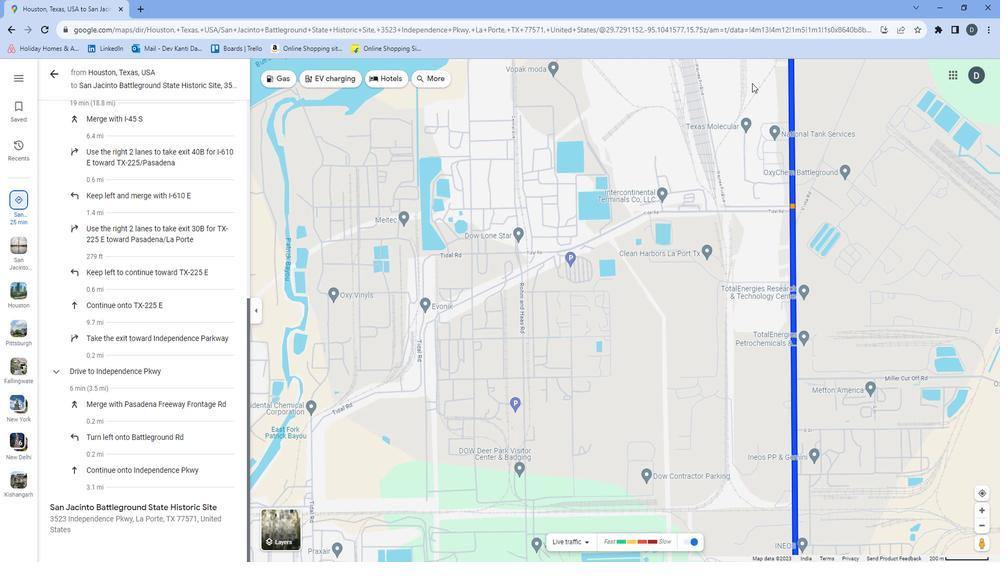 
Action: Mouse pressed left at (752, 80)
Screenshot: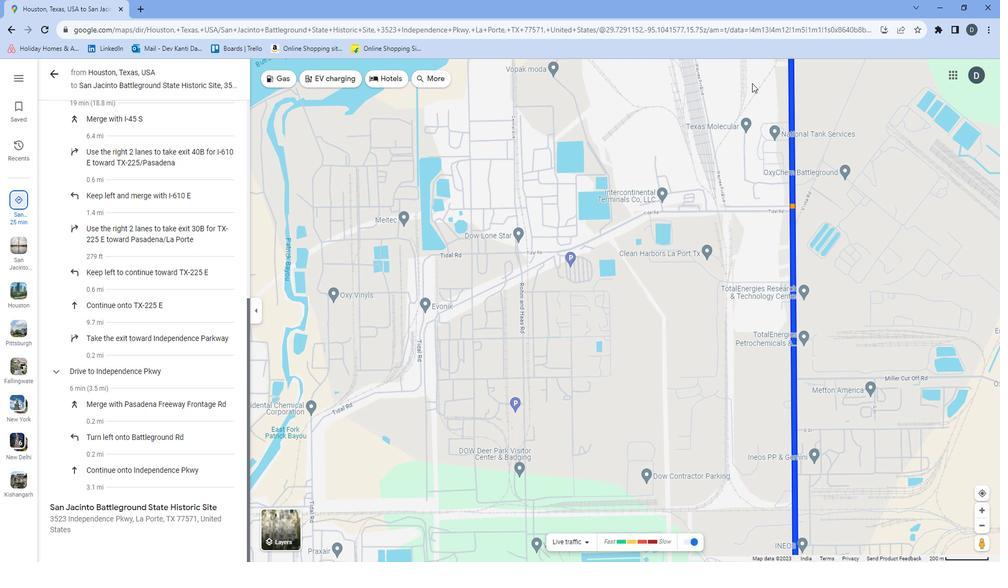 
Action: Mouse moved to (793, 232)
Screenshot: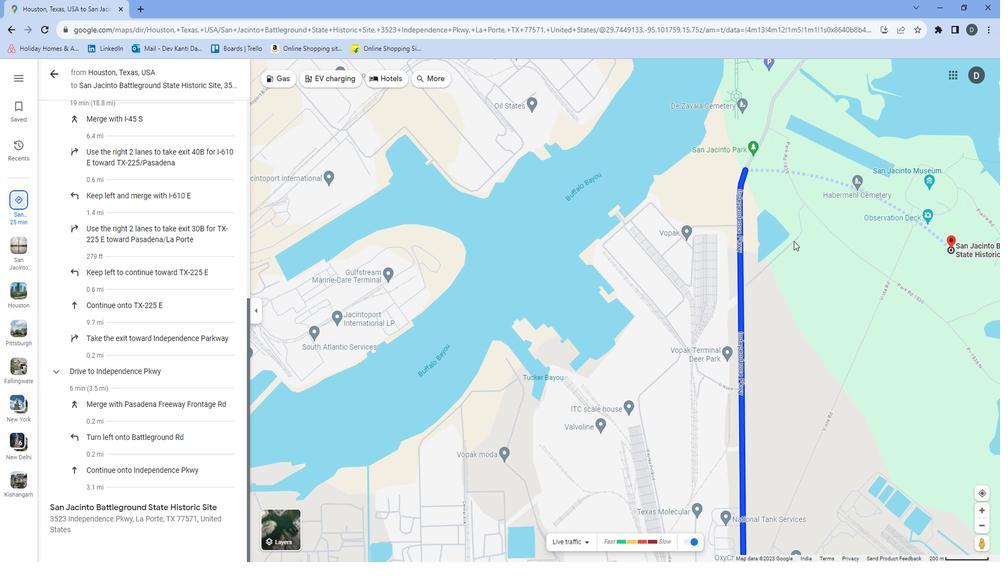 
Action: Mouse scrolled (793, 232) with delta (0, 0)
Screenshot: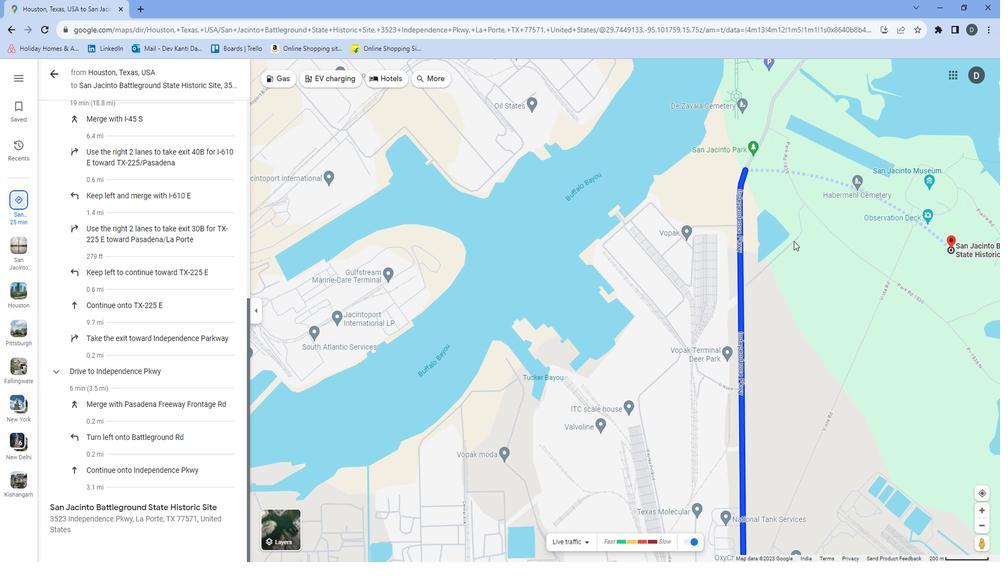 
Action: Mouse moved to (793, 228)
Screenshot: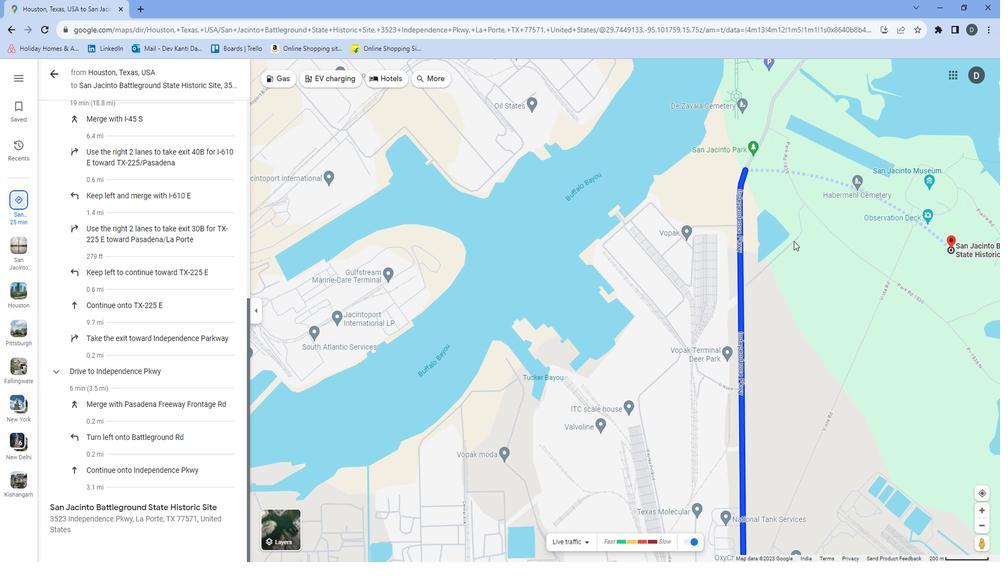 
Action: Mouse scrolled (793, 229) with delta (0, 0)
Screenshot: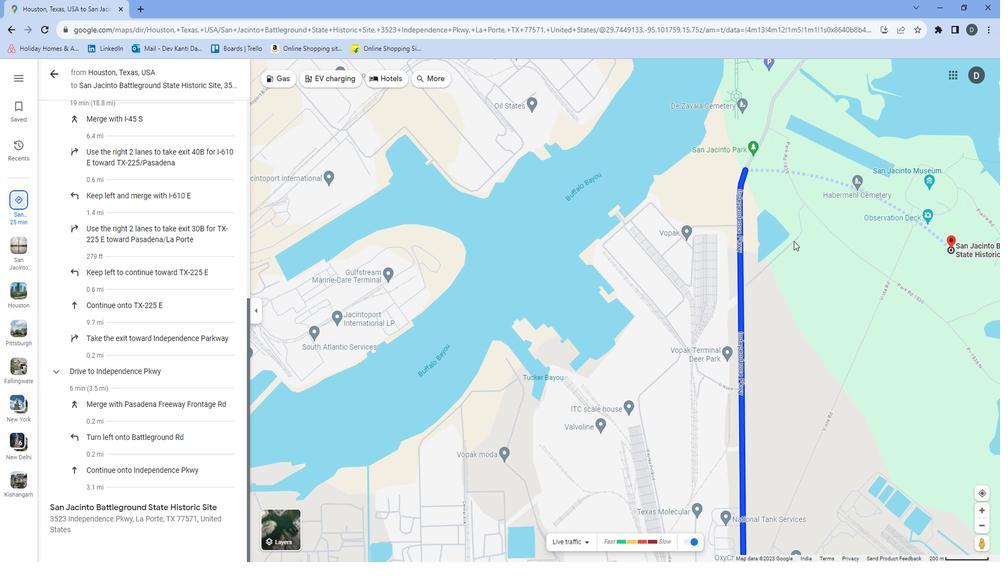 
Action: Mouse moved to (793, 222)
Screenshot: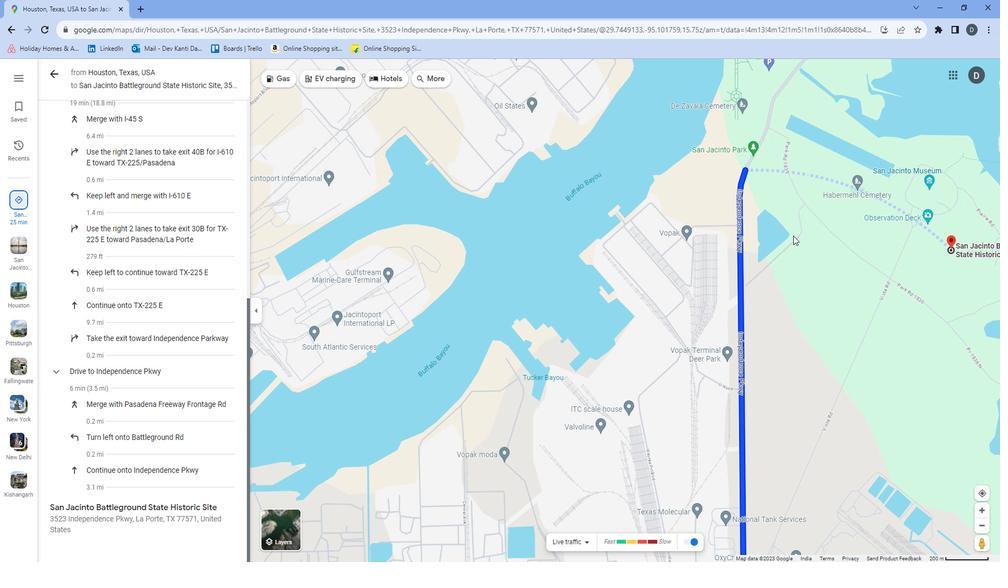 
Action: Mouse scrolled (793, 222) with delta (0, 0)
Screenshot: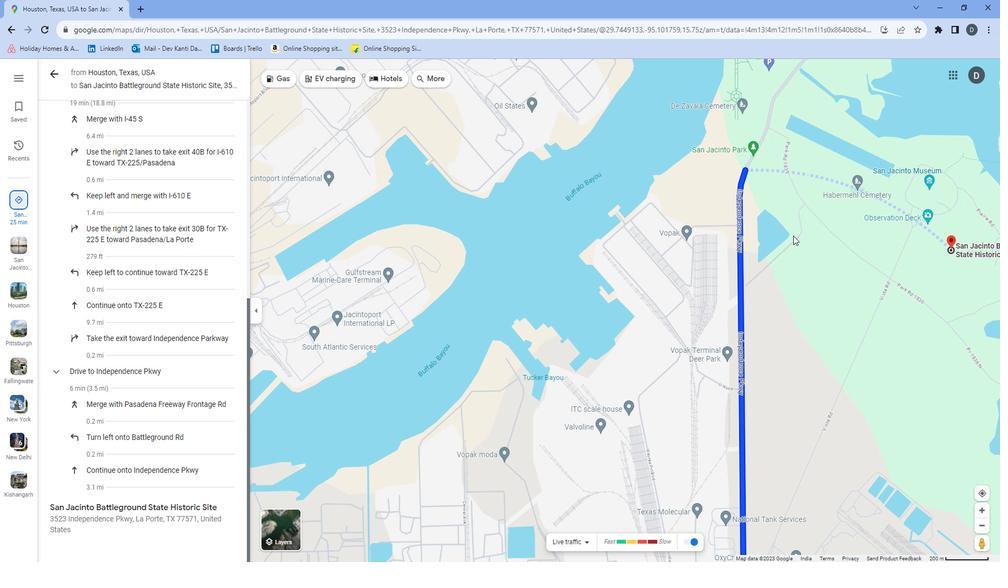 
Action: Mouse moved to (802, 182)
Screenshot: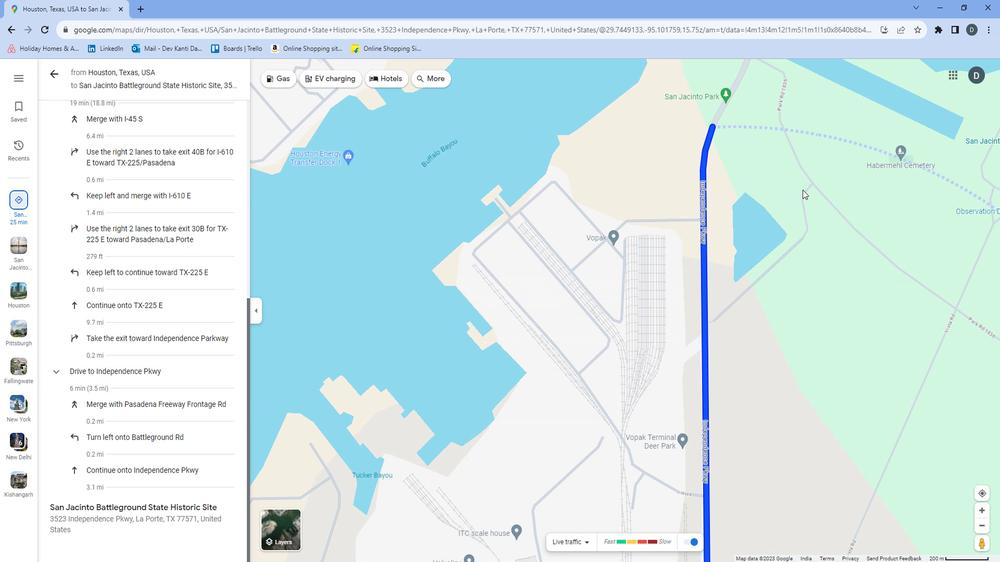 
Action: Mouse pressed left at (802, 182)
Screenshot: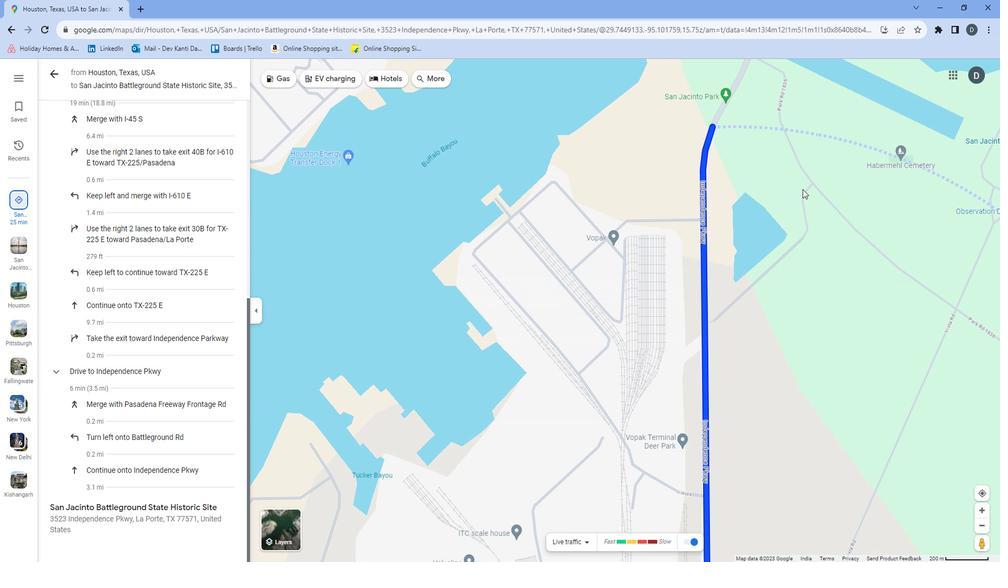 
Action: Mouse moved to (894, 324)
Screenshot: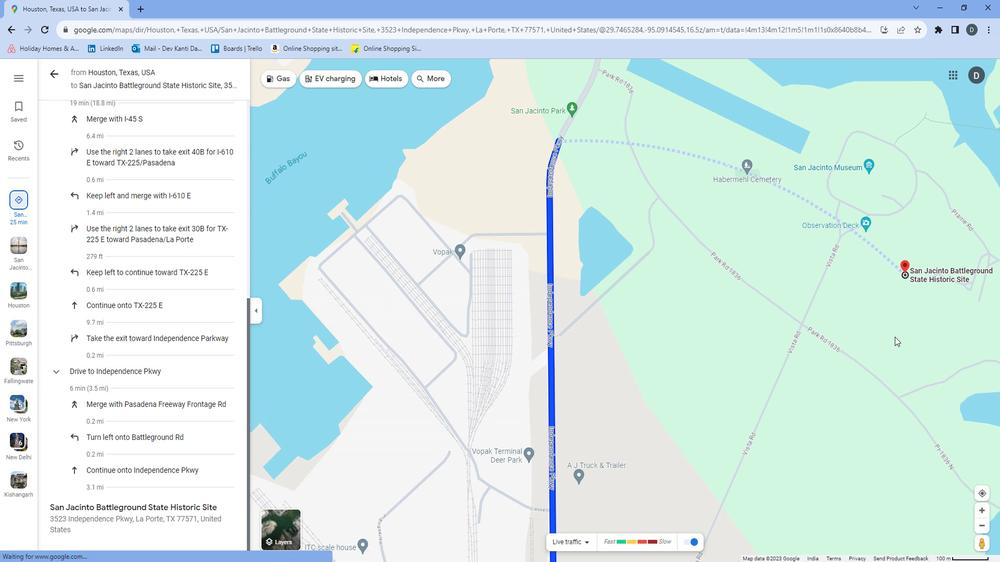 
Action: Mouse pressed left at (894, 324)
Screenshot: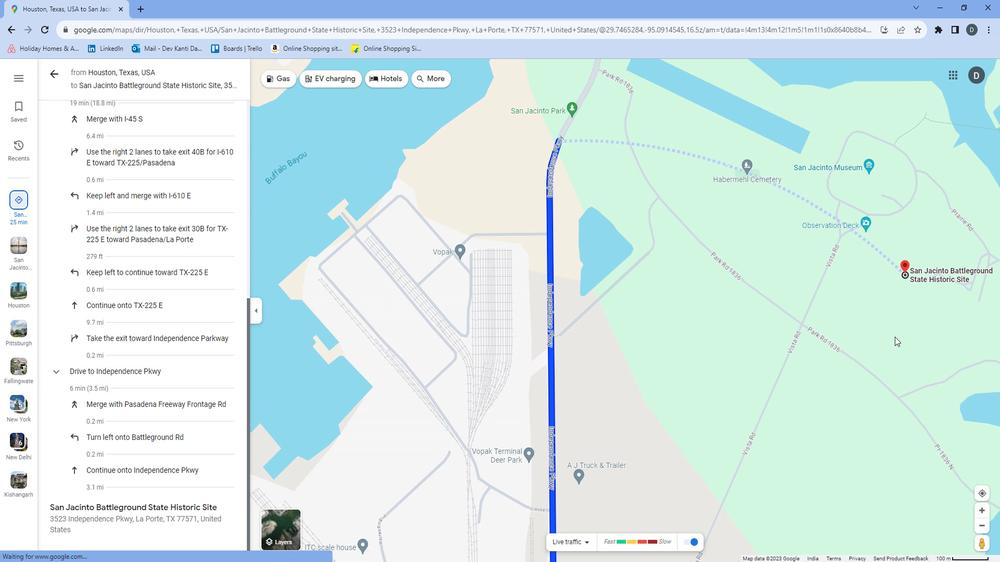 
Action: Mouse moved to (794, 272)
Screenshot: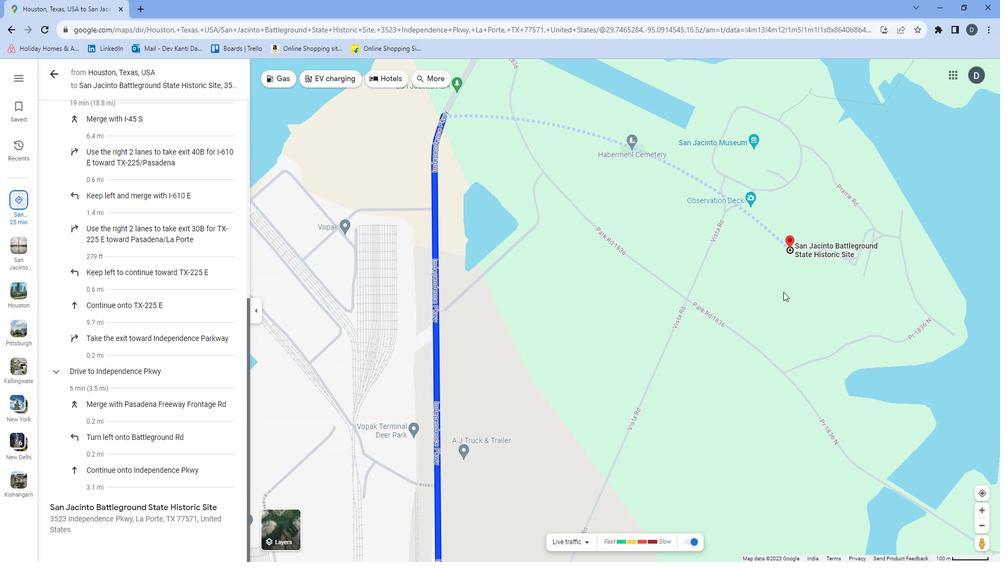 
Action: Mouse scrolled (794, 272) with delta (0, 0)
Screenshot: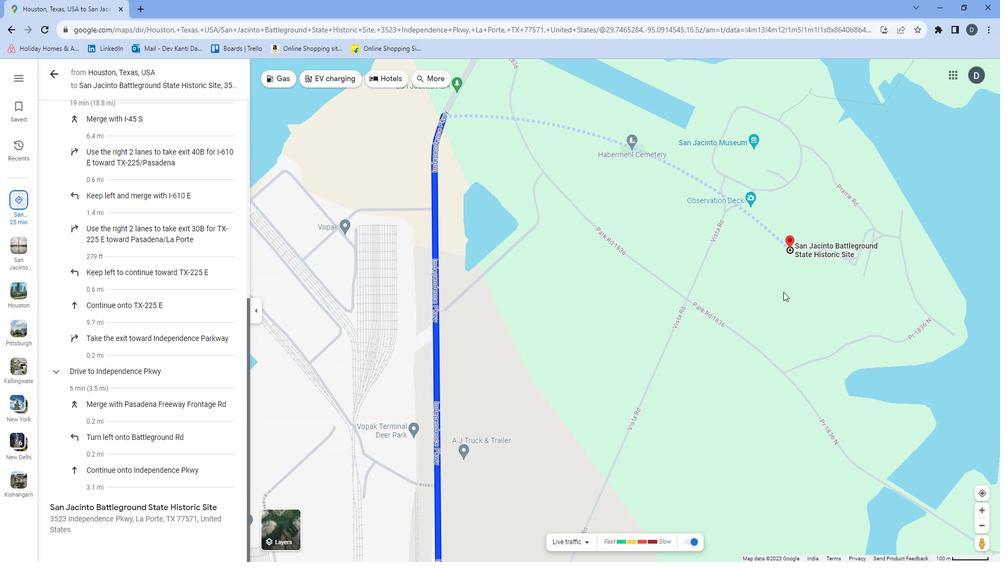 
Action: Mouse moved to (798, 269)
Screenshot: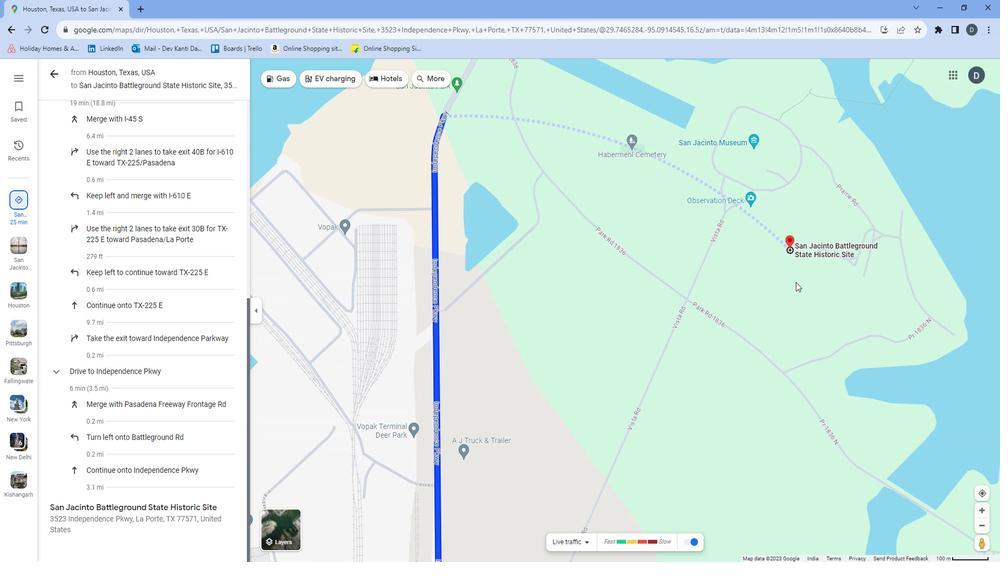 
Action: Mouse scrolled (798, 270) with delta (0, 0)
Screenshot: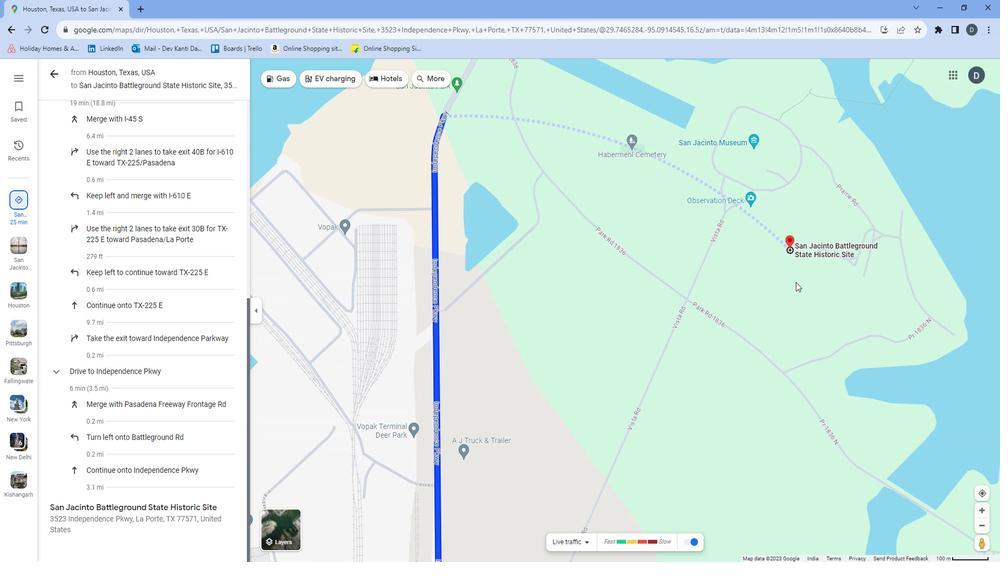 
Action: Mouse moved to (835, 259)
Screenshot: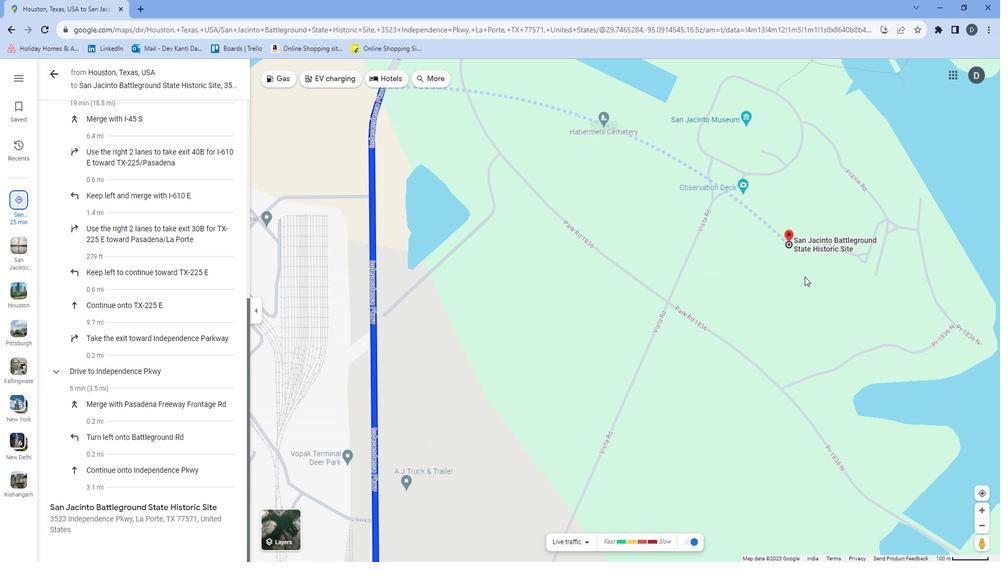 
Action: Mouse pressed left at (835, 259)
Screenshot: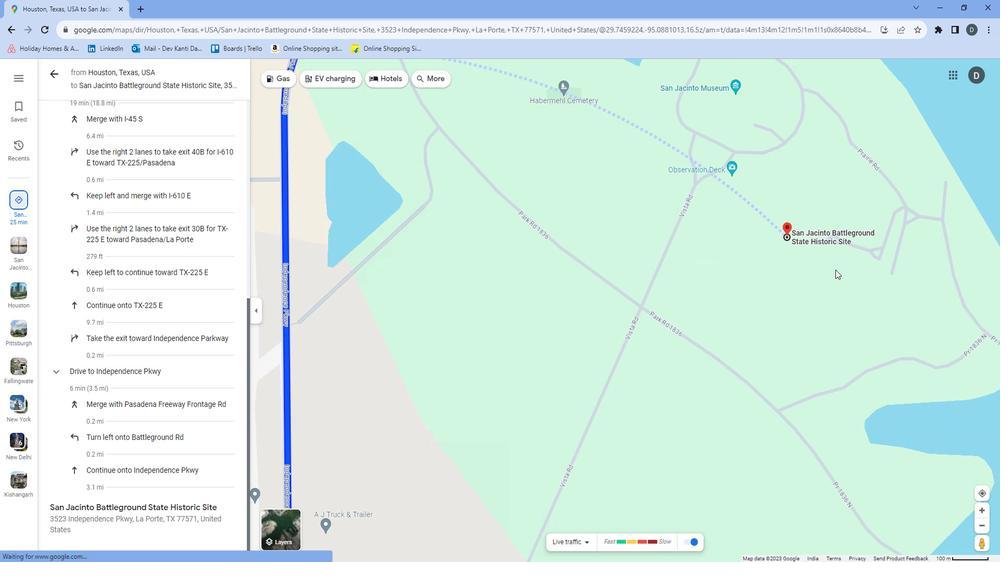 
Action: Mouse moved to (785, 291)
Screenshot: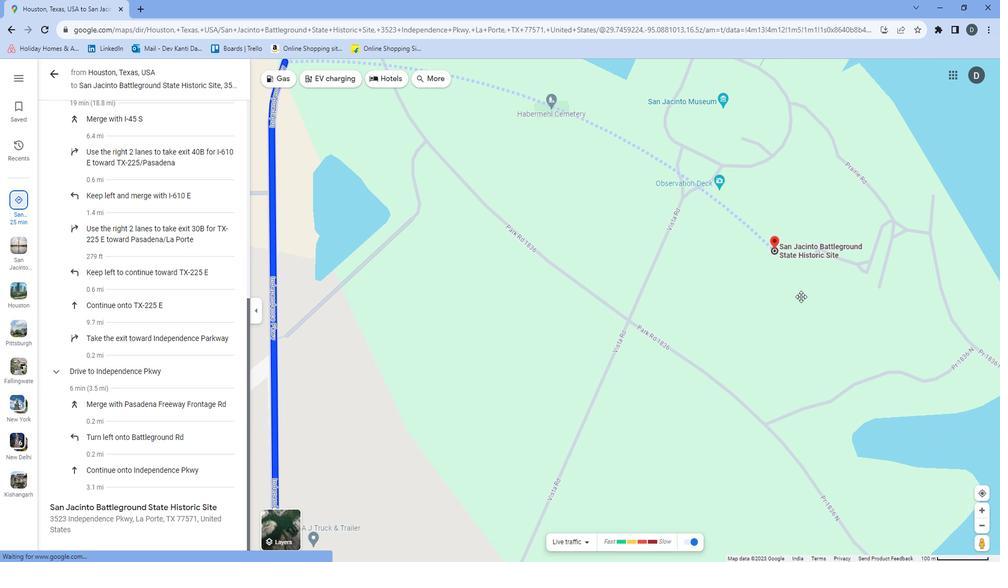 
